 Task: Create new customer invoice with Date Opened: 19-May-23, Select Customer: Stage Store, Terms: Net 7. Make invoice entry for item-1 with Date: 19-May-23, Description: CoverGirl Outlast Extreme Wear Pressed Powder Classic Ivory 810
, Income Account: Income:Sales, Quantity: 2, Unit Price: 15.49, Sales Tax: Y, Sales Tax Included: Y, Tax Table: Sales Tax. Make entry for item-2 with Date: 19-May-23, Description: Milani Color Fetish Matte Lipstick Secret
, Income Account: Income:Sales, Quantity: 1, Unit Price: 14.99, Sales Tax: Y, Sales Tax Included: Y, Tax Table: Sales Tax. Post Invoice with Post Date: 19-May-23, Post to Accounts: Assets:Accounts Receivable. Pay / Process Payment with Transaction Date: 25-May-23, Amount: 45.97, Transfer Account: Checking Account. Go to 'Print Invoice'. Save a pdf copy of the invoice.
Action: Mouse moved to (174, 36)
Screenshot: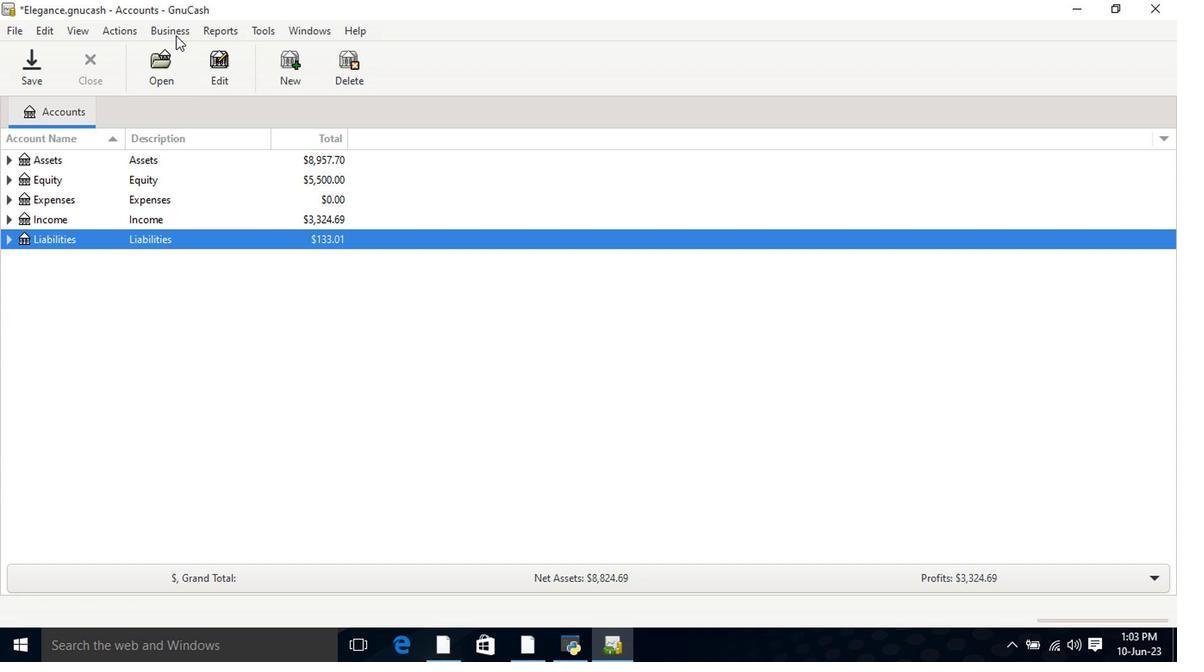 
Action: Mouse pressed left at (174, 36)
Screenshot: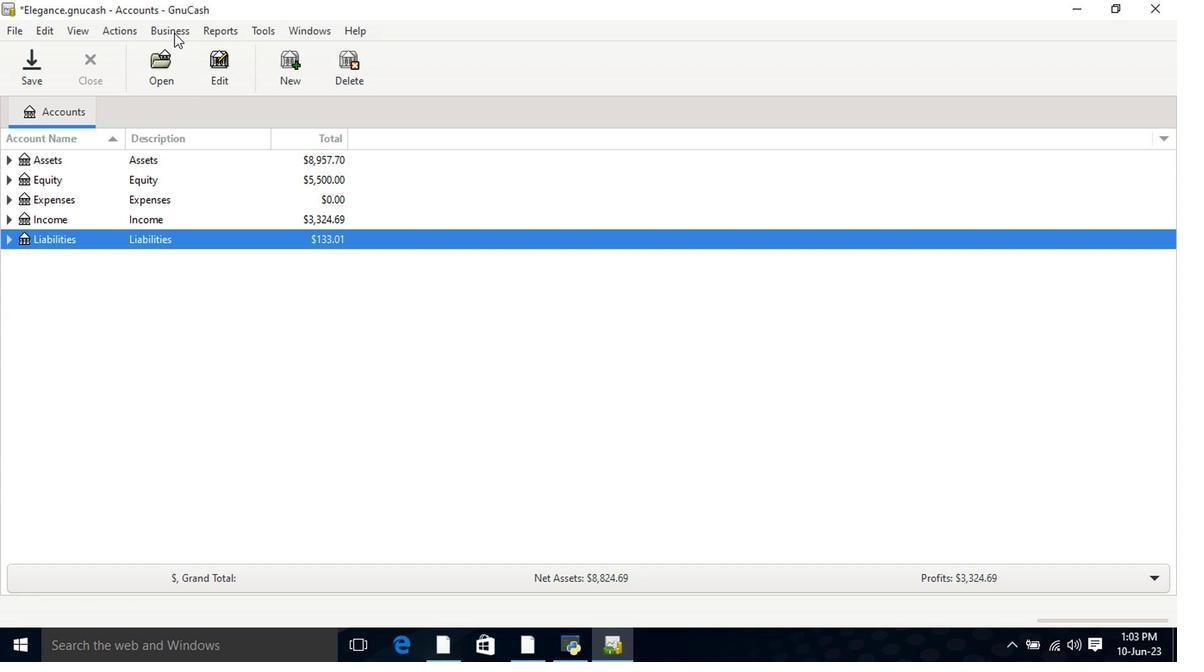
Action: Mouse moved to (180, 52)
Screenshot: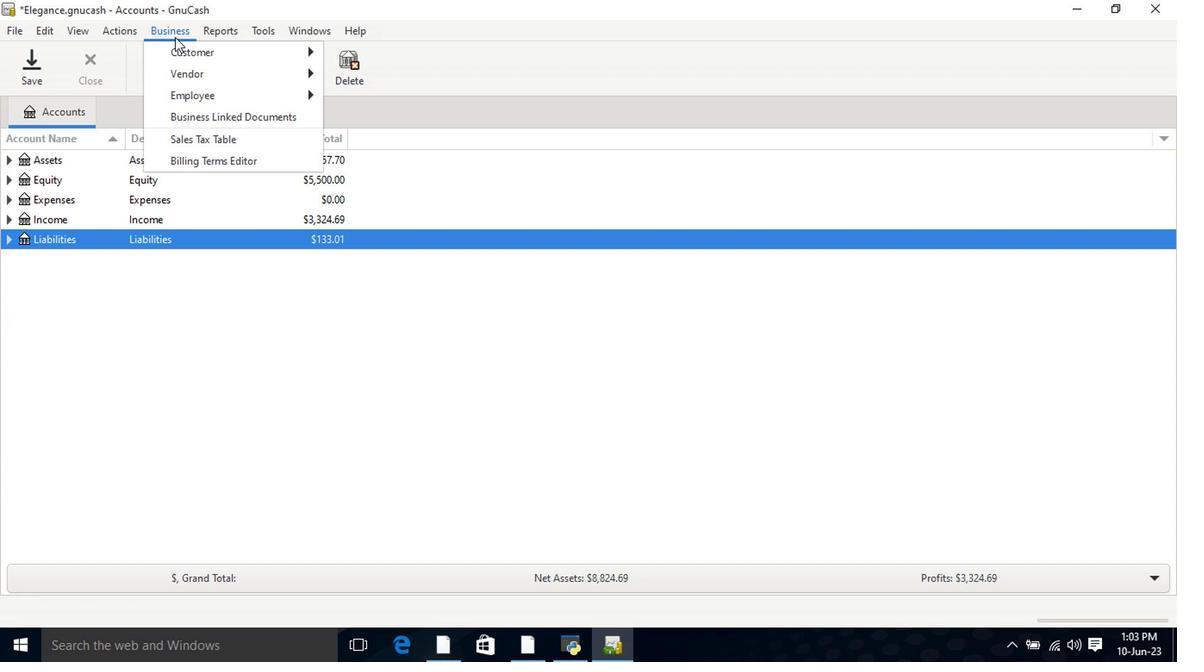 
Action: Mouse pressed left at (180, 52)
Screenshot: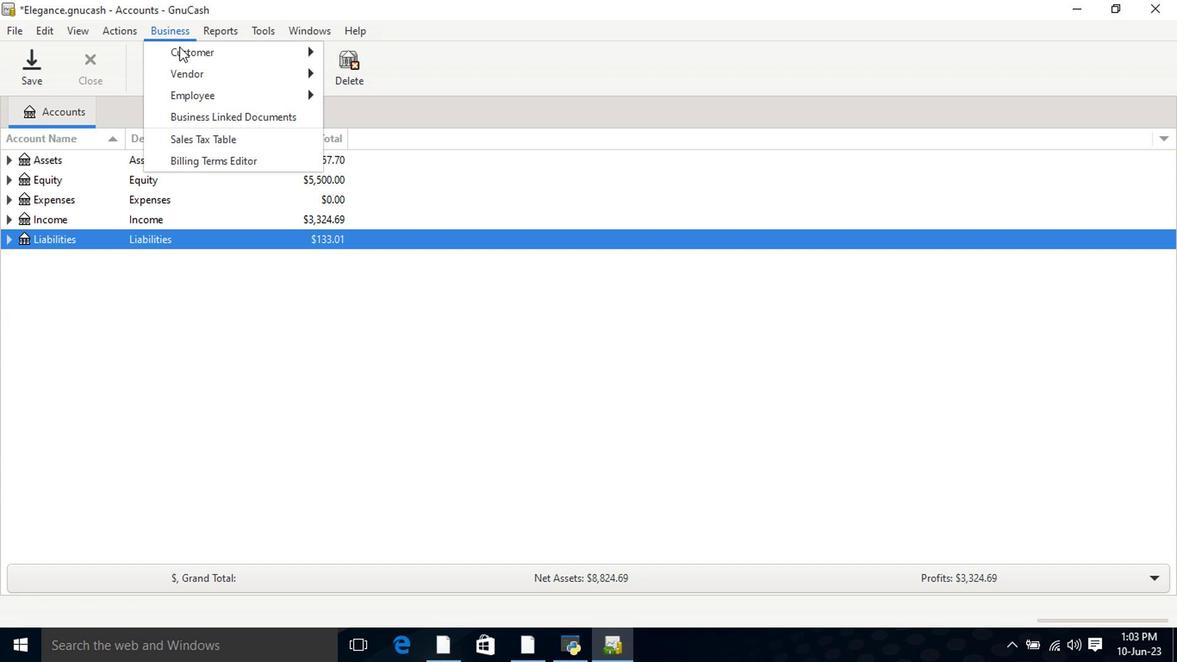 
Action: Mouse moved to (353, 117)
Screenshot: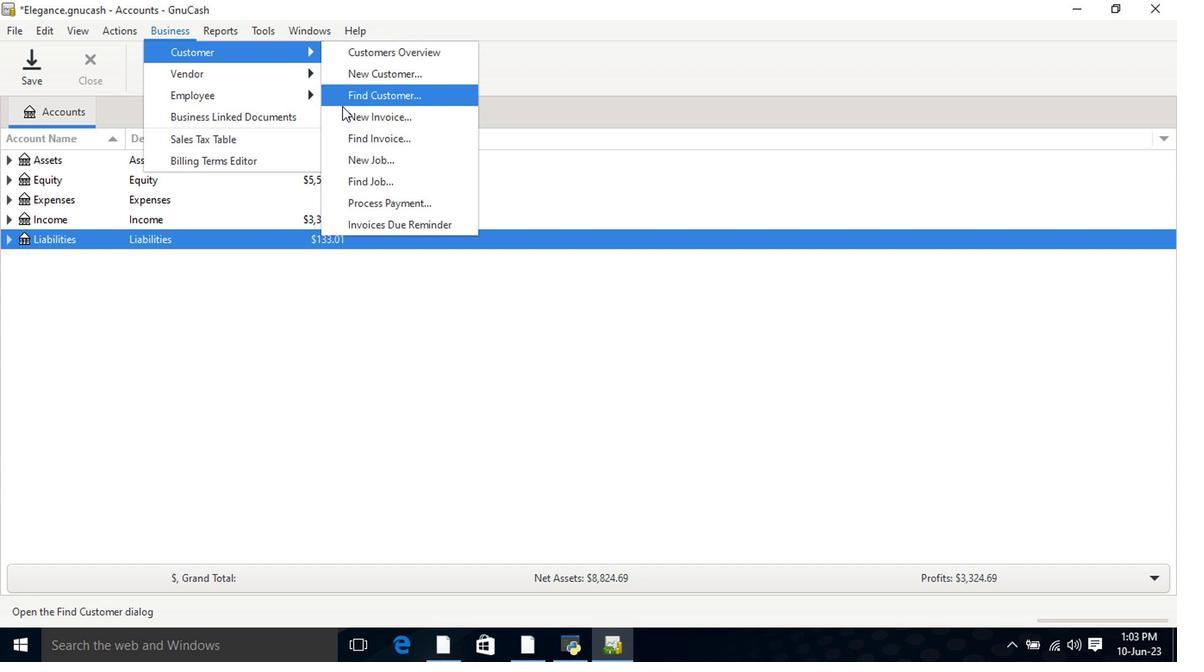 
Action: Mouse pressed left at (353, 117)
Screenshot: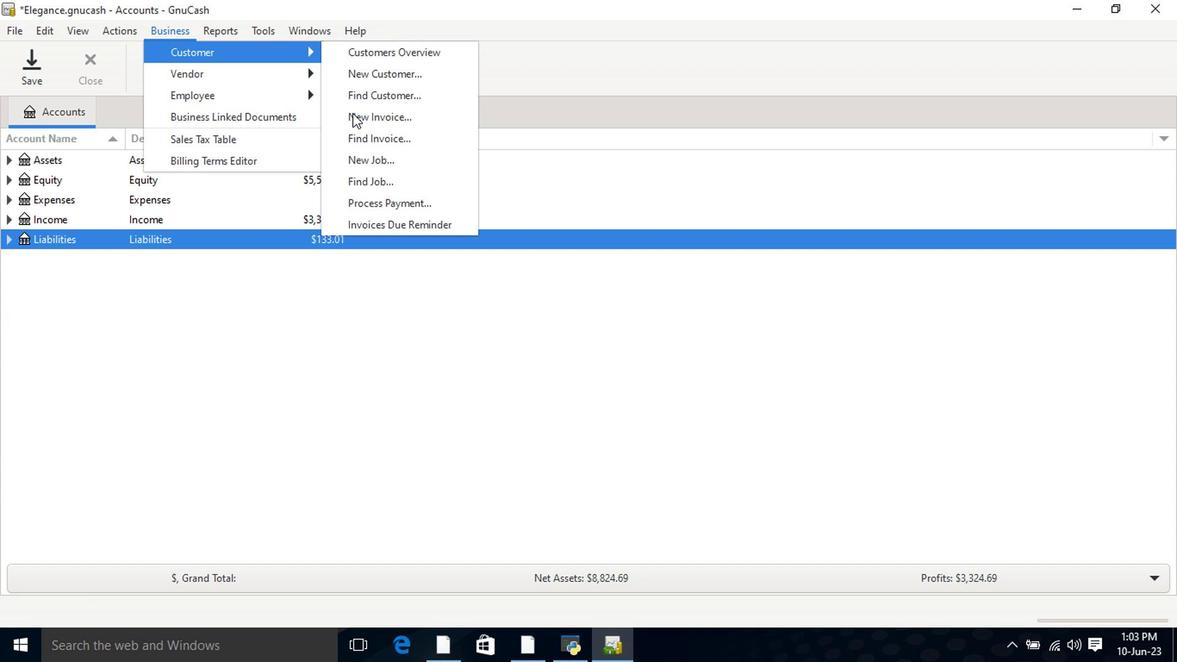 
Action: Mouse moved to (698, 264)
Screenshot: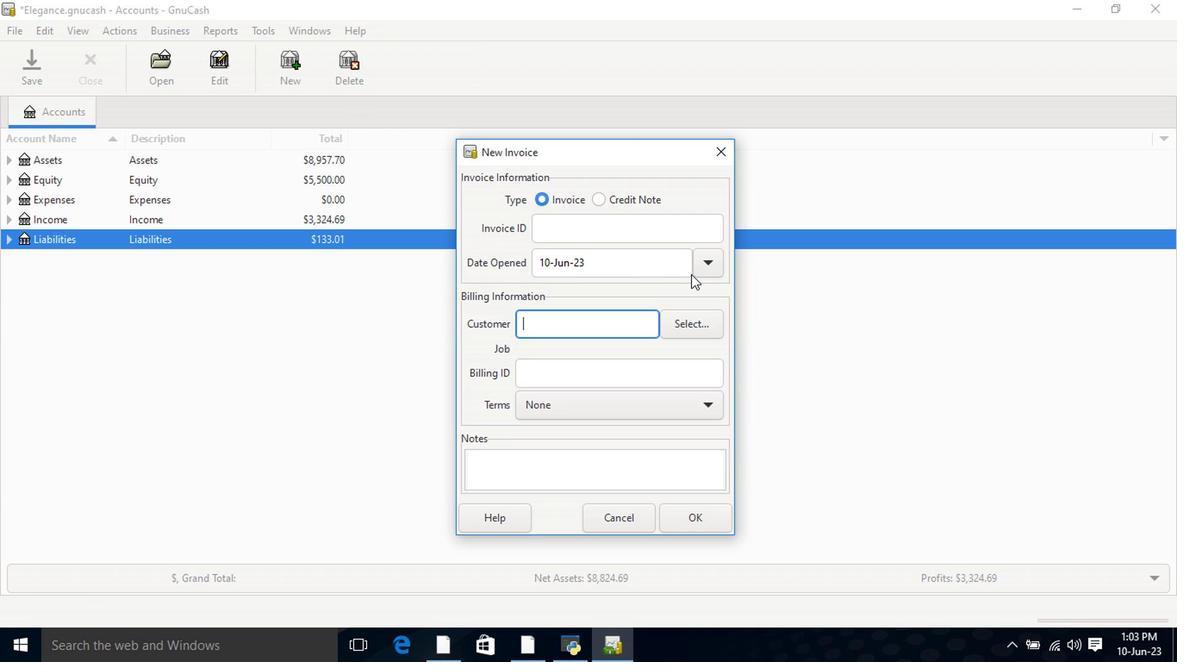 
Action: Mouse pressed left at (698, 264)
Screenshot: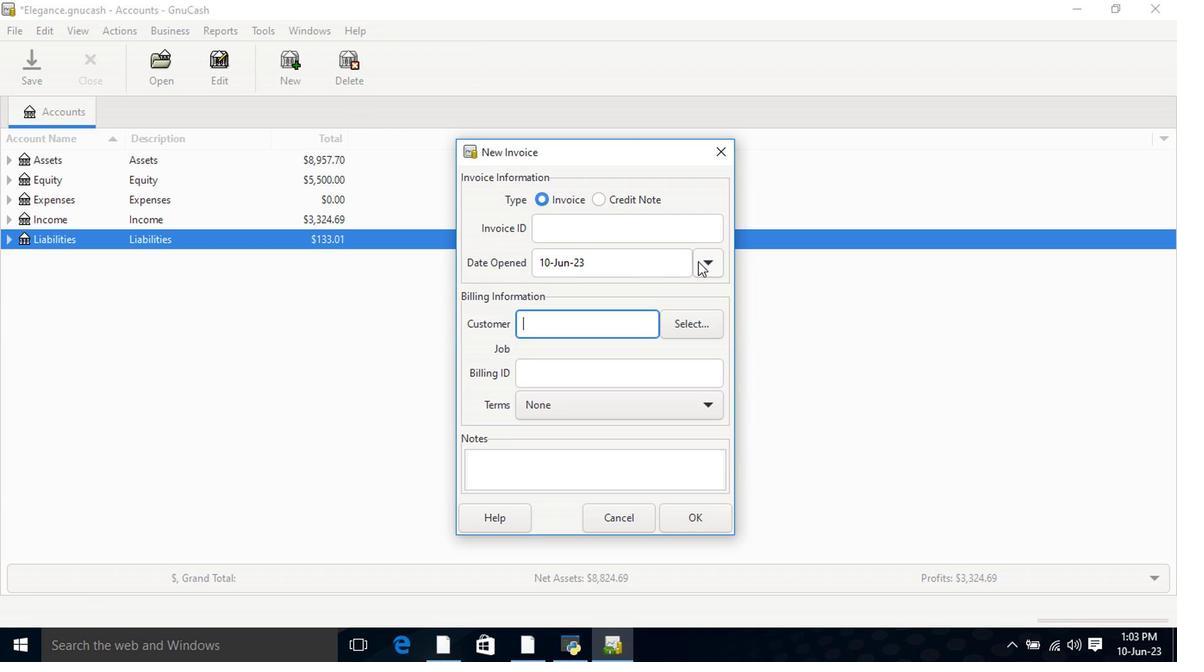 
Action: Mouse moved to (576, 292)
Screenshot: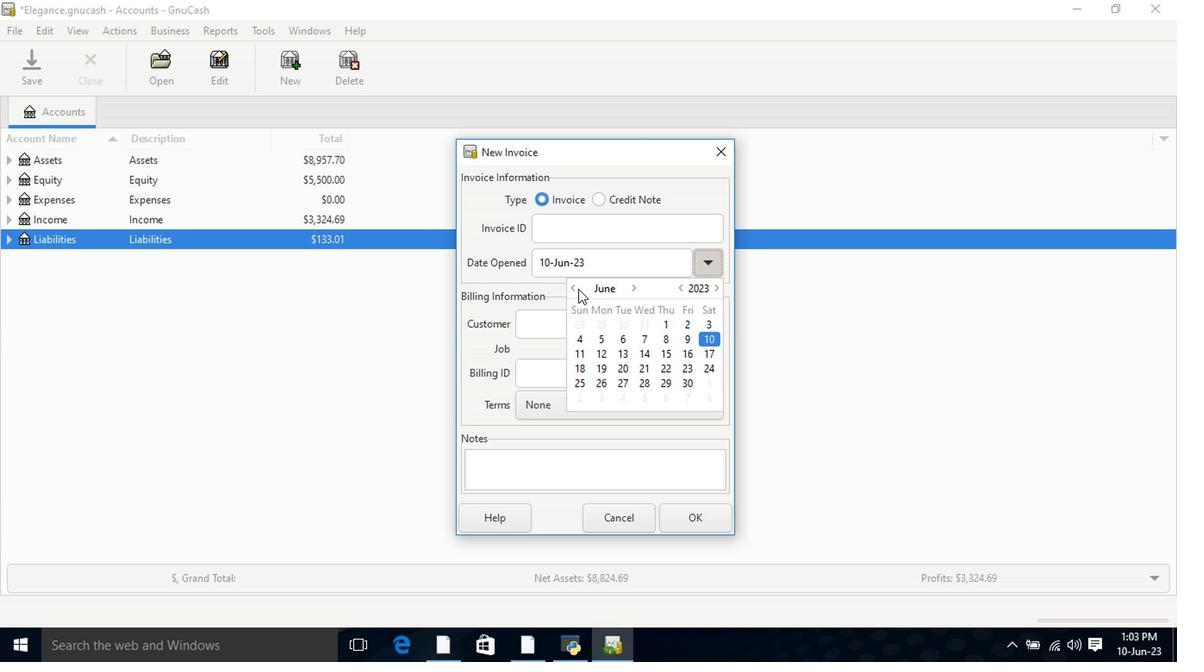 
Action: Mouse pressed left at (576, 292)
Screenshot: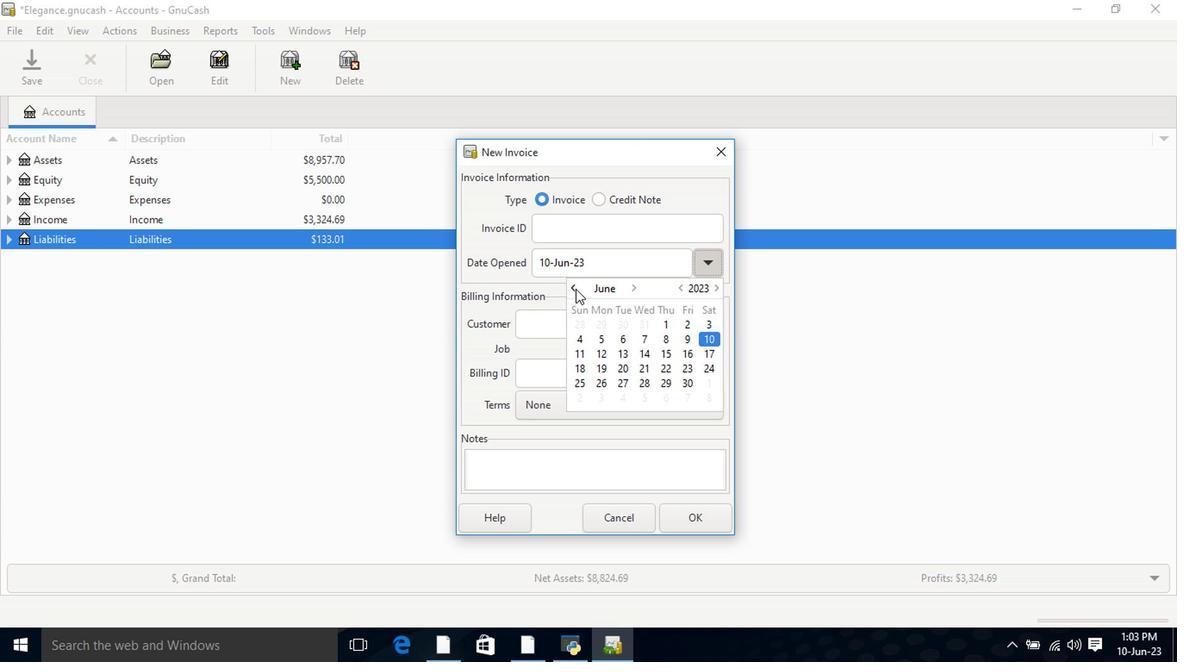 
Action: Mouse moved to (686, 358)
Screenshot: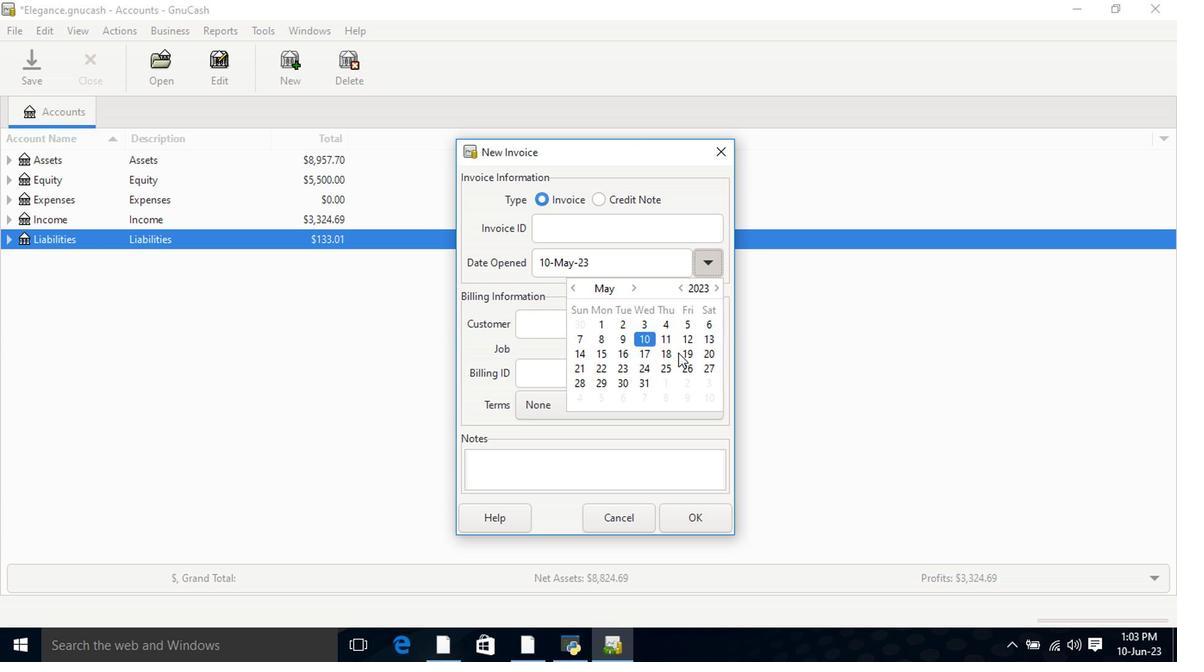 
Action: Mouse pressed left at (686, 358)
Screenshot: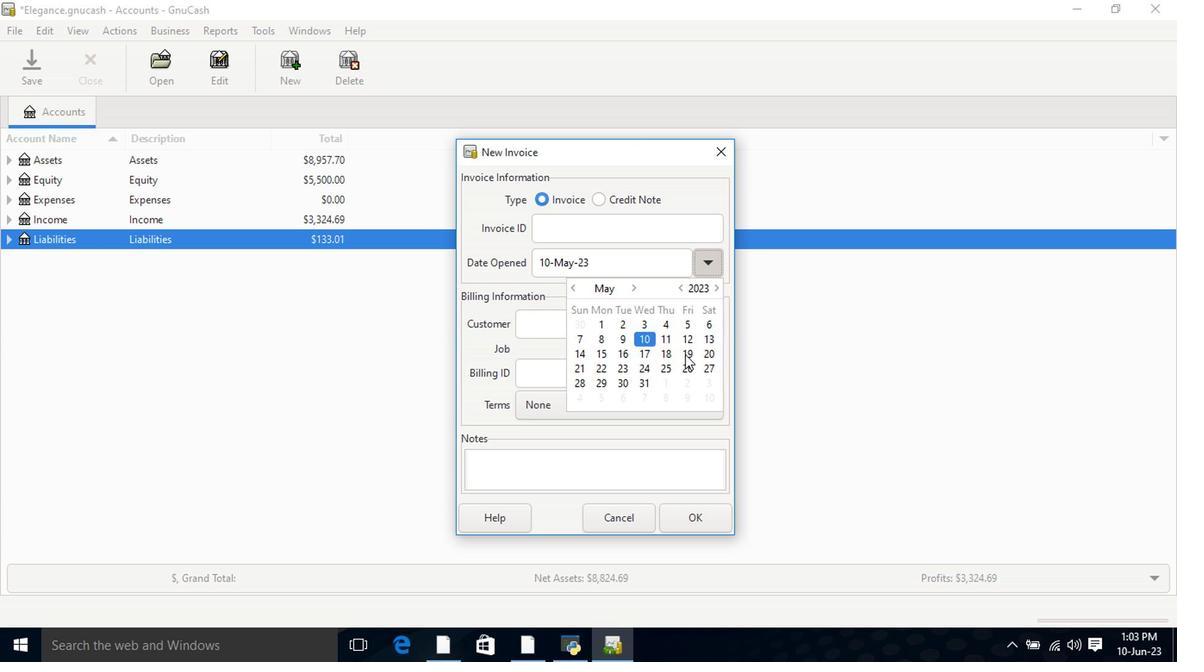 
Action: Mouse pressed left at (686, 358)
Screenshot: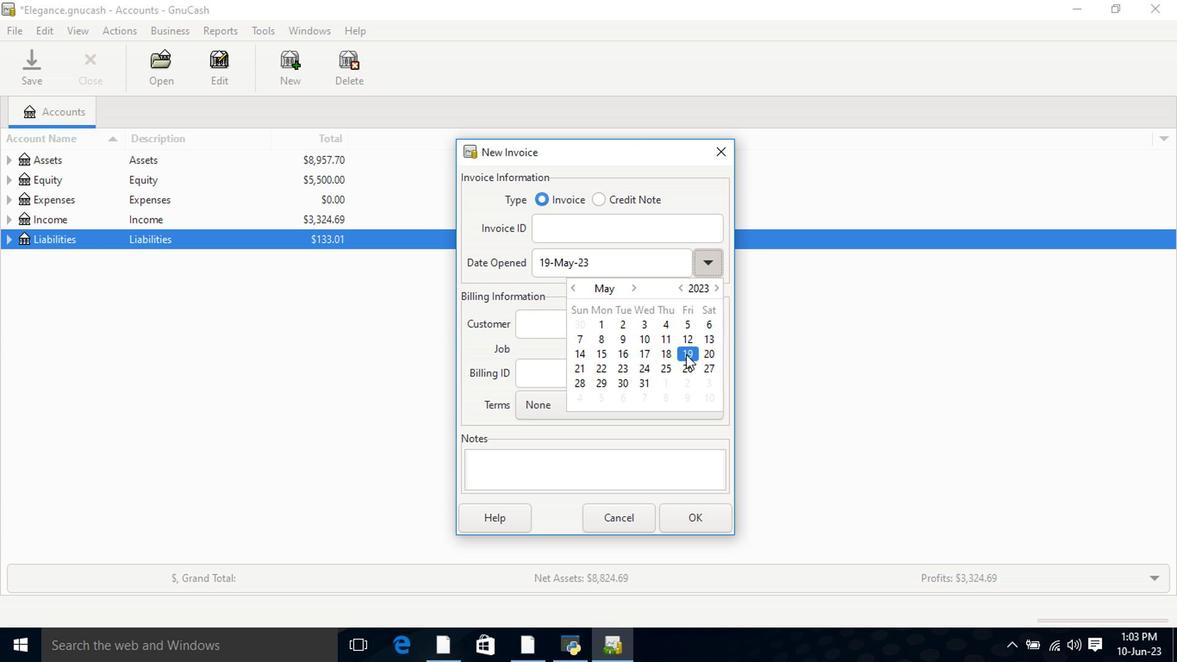 
Action: Mouse moved to (617, 331)
Screenshot: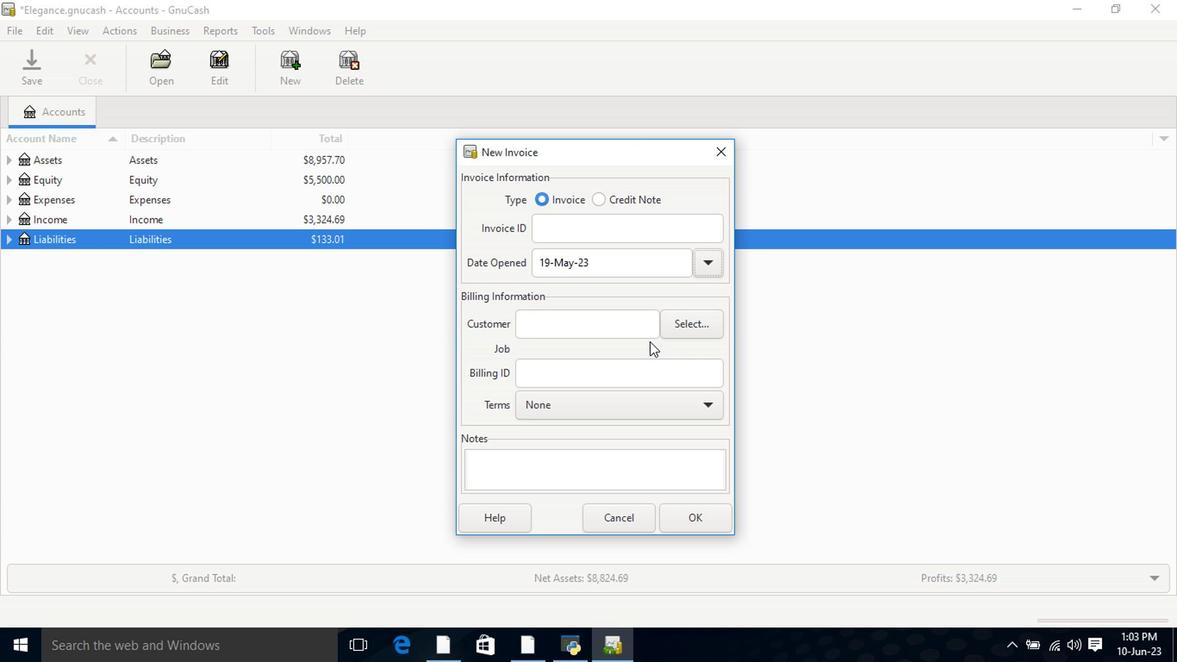 
Action: Mouse pressed left at (617, 331)
Screenshot: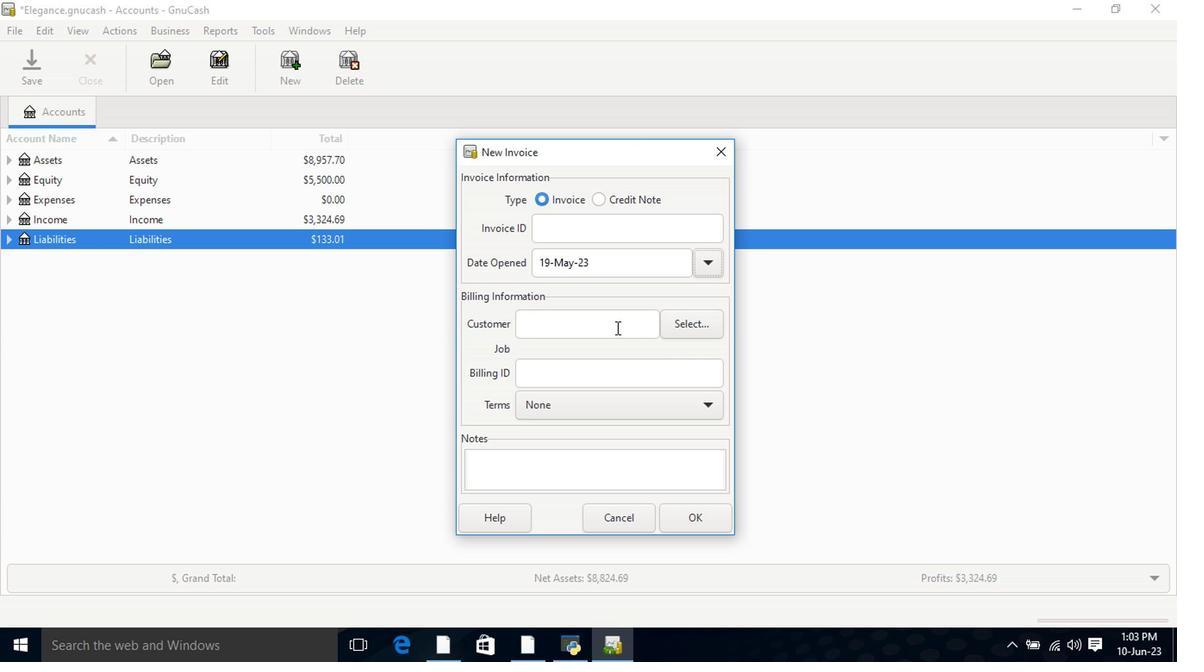 
Action: Key pressed <Key.shift>Stag
Screenshot: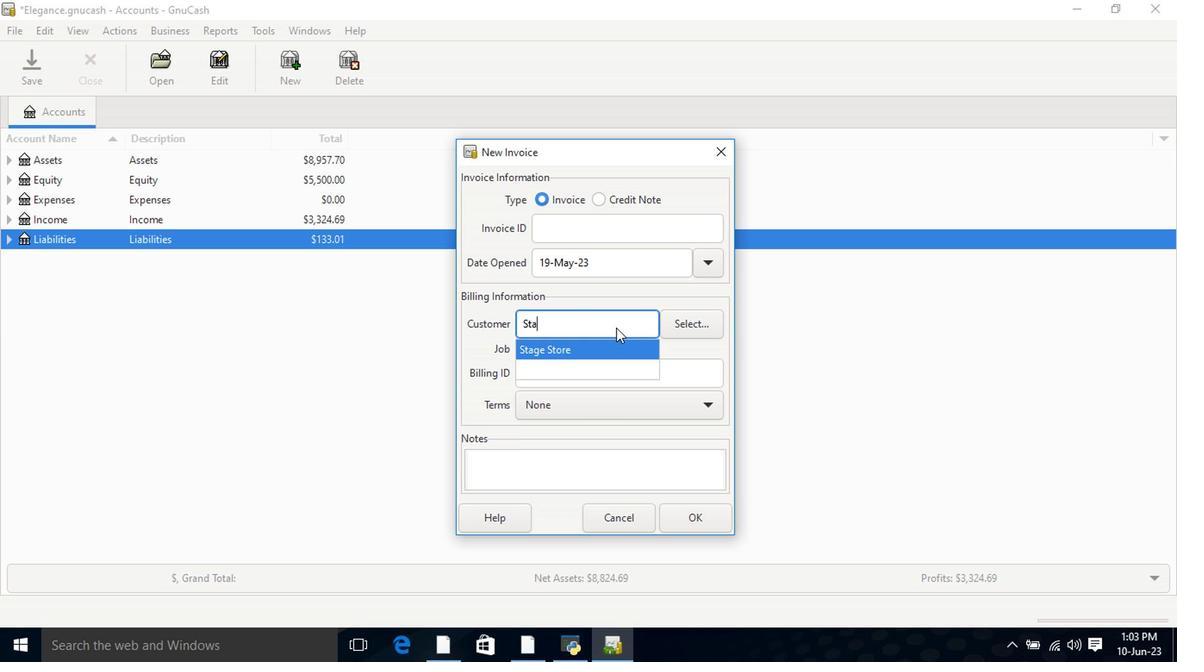 
Action: Mouse moved to (610, 347)
Screenshot: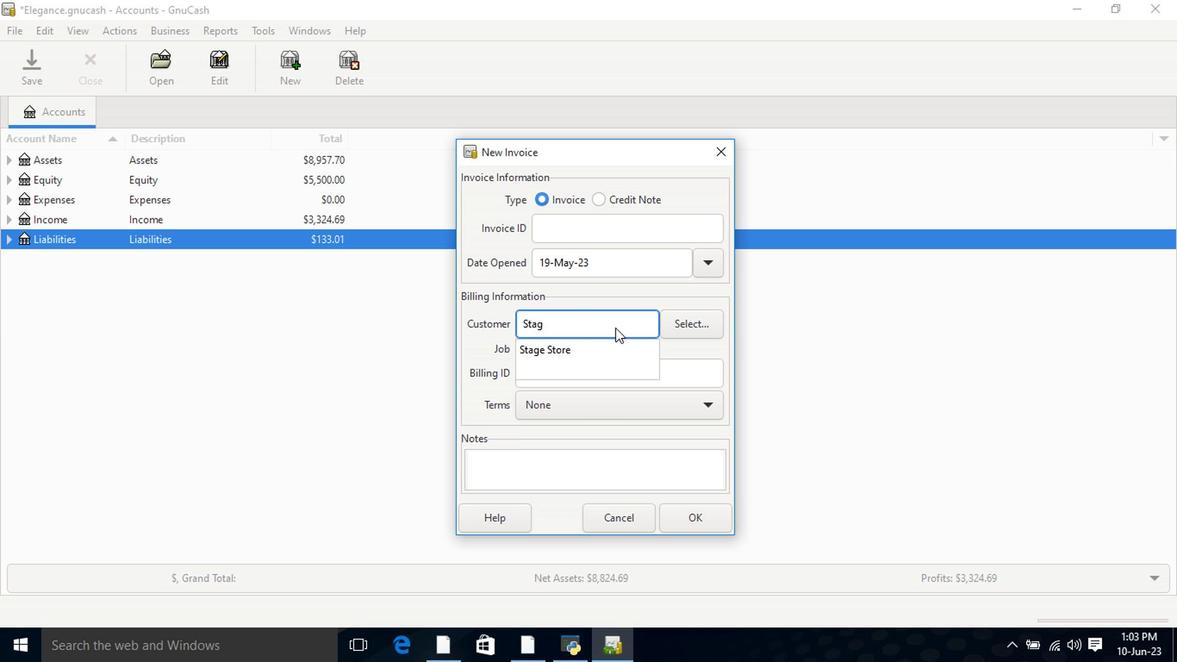 
Action: Mouse pressed left at (610, 347)
Screenshot: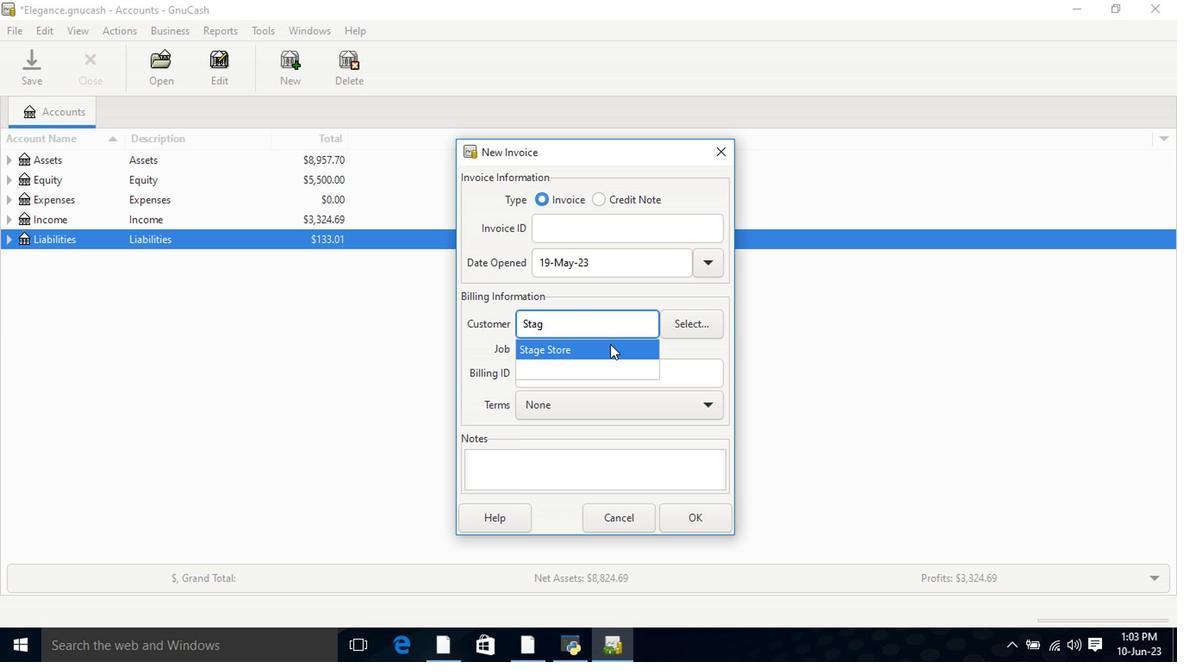 
Action: Mouse moved to (609, 422)
Screenshot: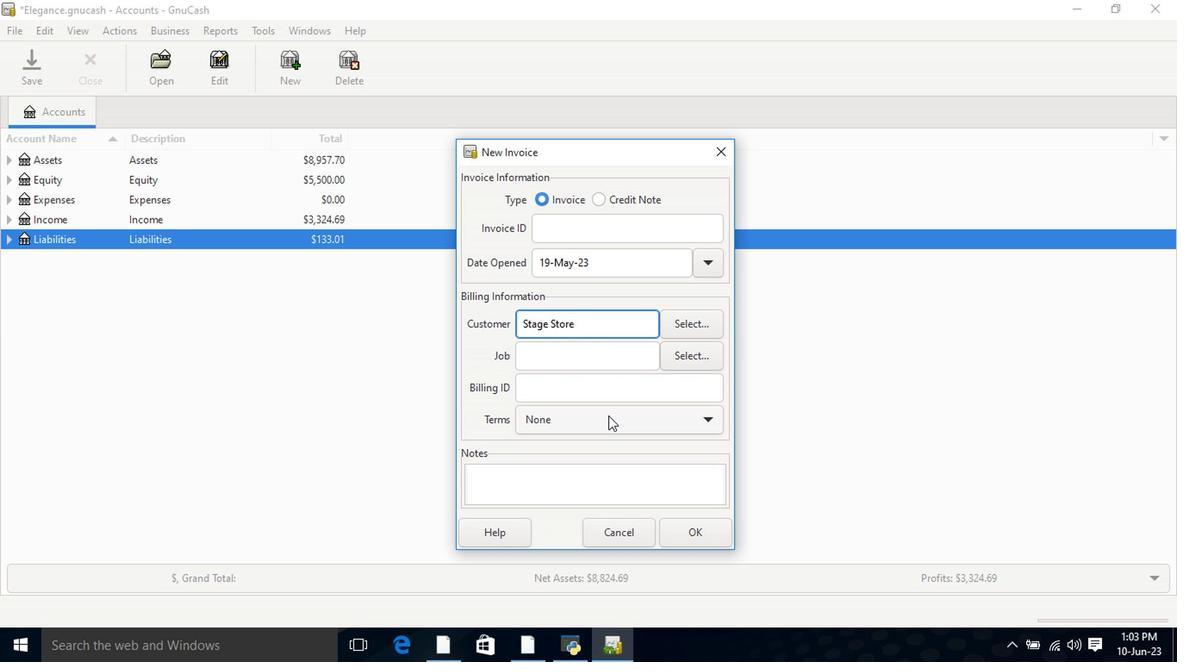 
Action: Mouse pressed left at (609, 422)
Screenshot: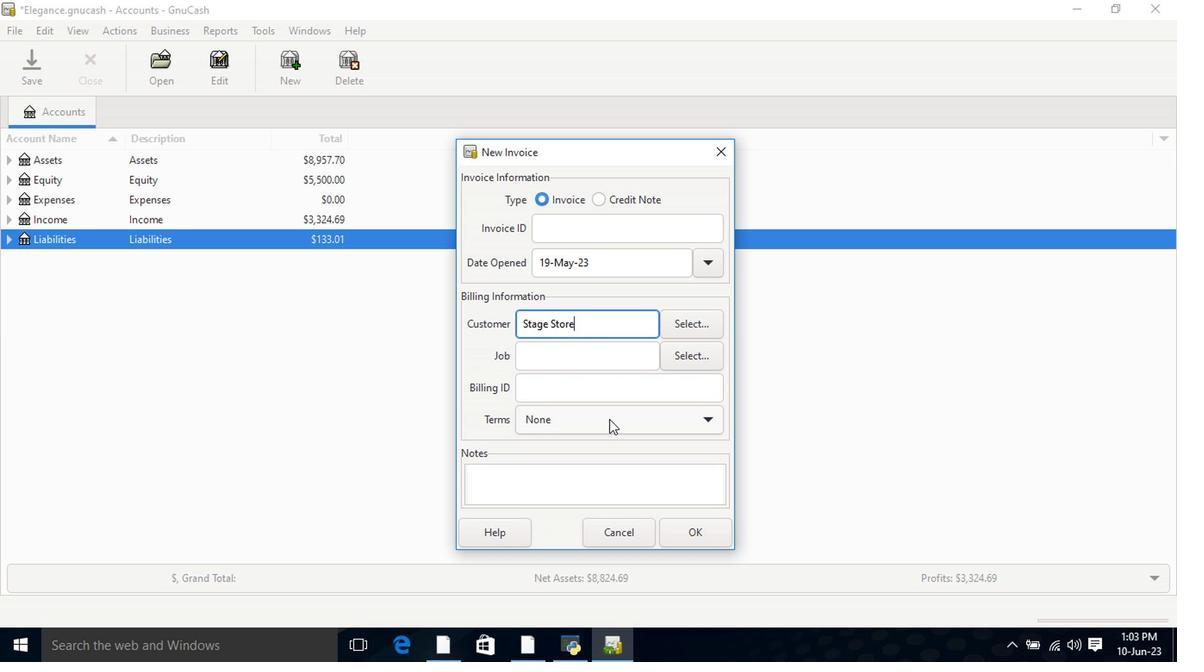 
Action: Mouse moved to (599, 498)
Screenshot: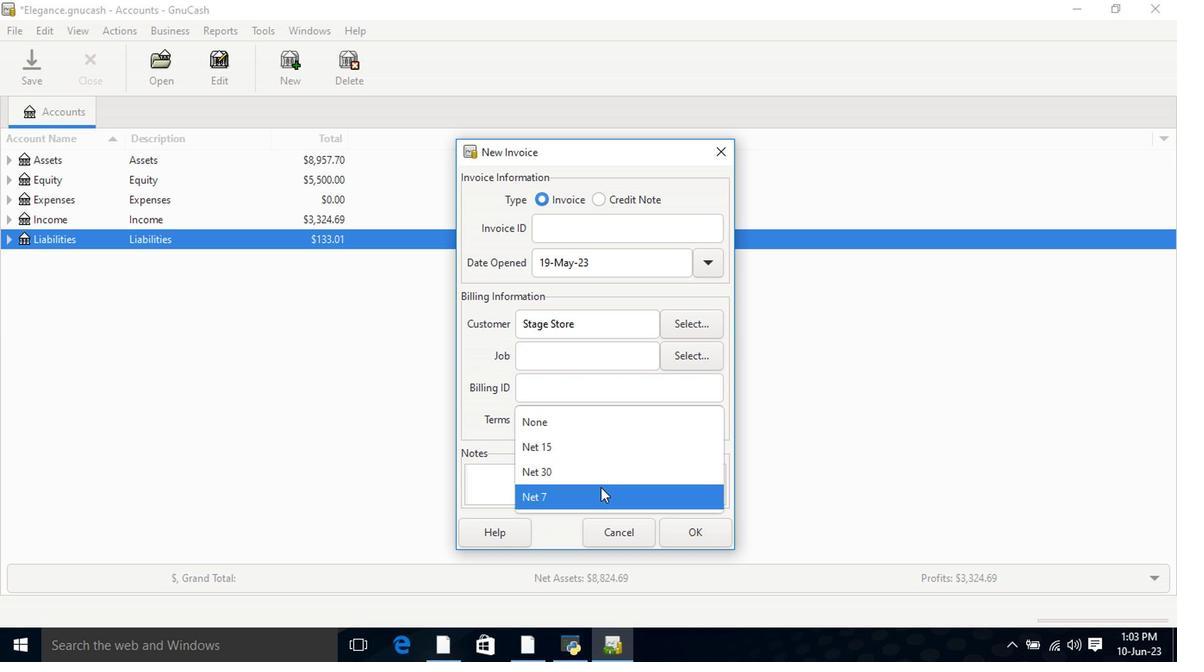 
Action: Mouse pressed left at (599, 498)
Screenshot: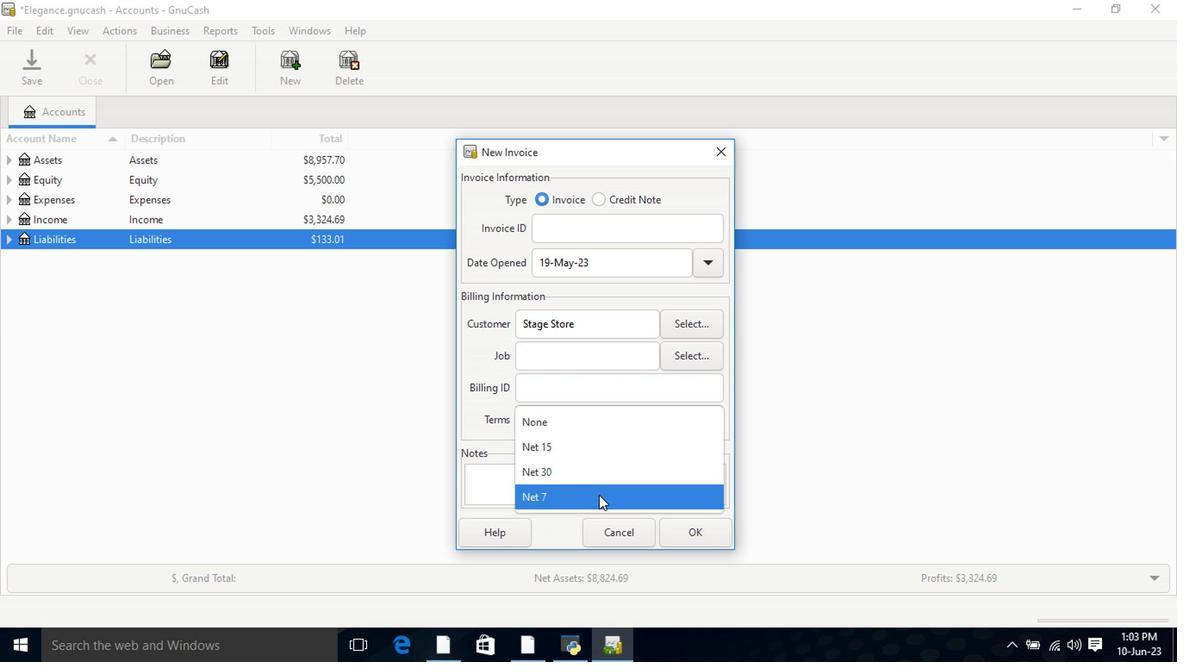 
Action: Mouse moved to (677, 530)
Screenshot: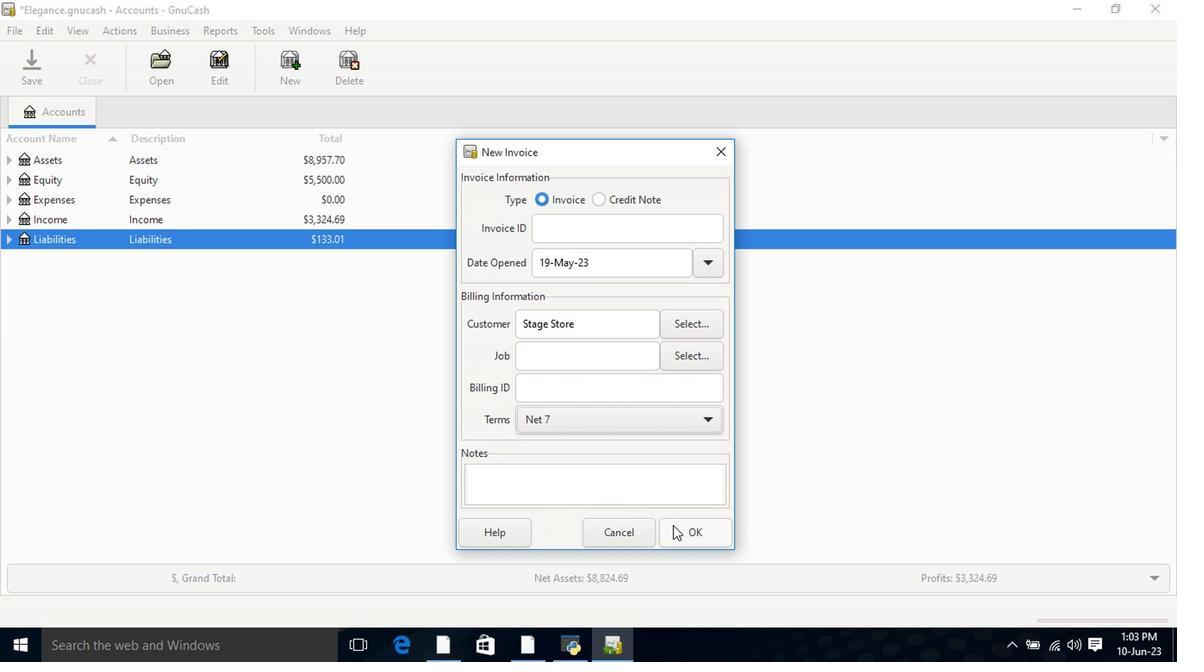 
Action: Mouse pressed left at (677, 530)
Screenshot: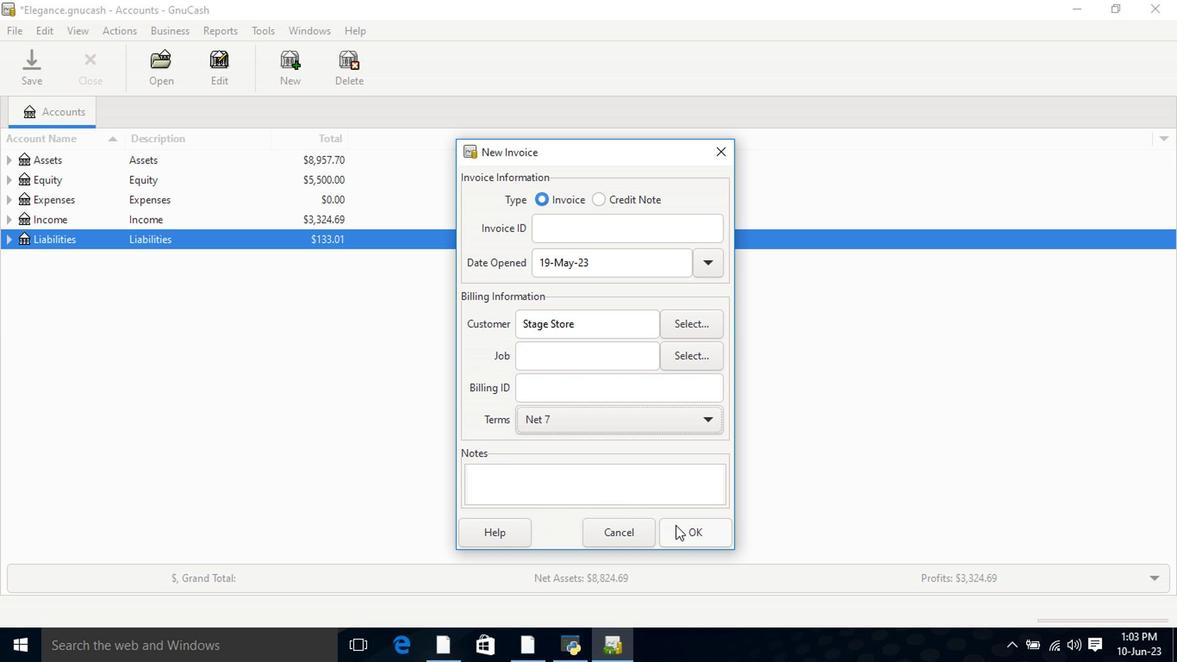 
Action: Mouse moved to (81, 337)
Screenshot: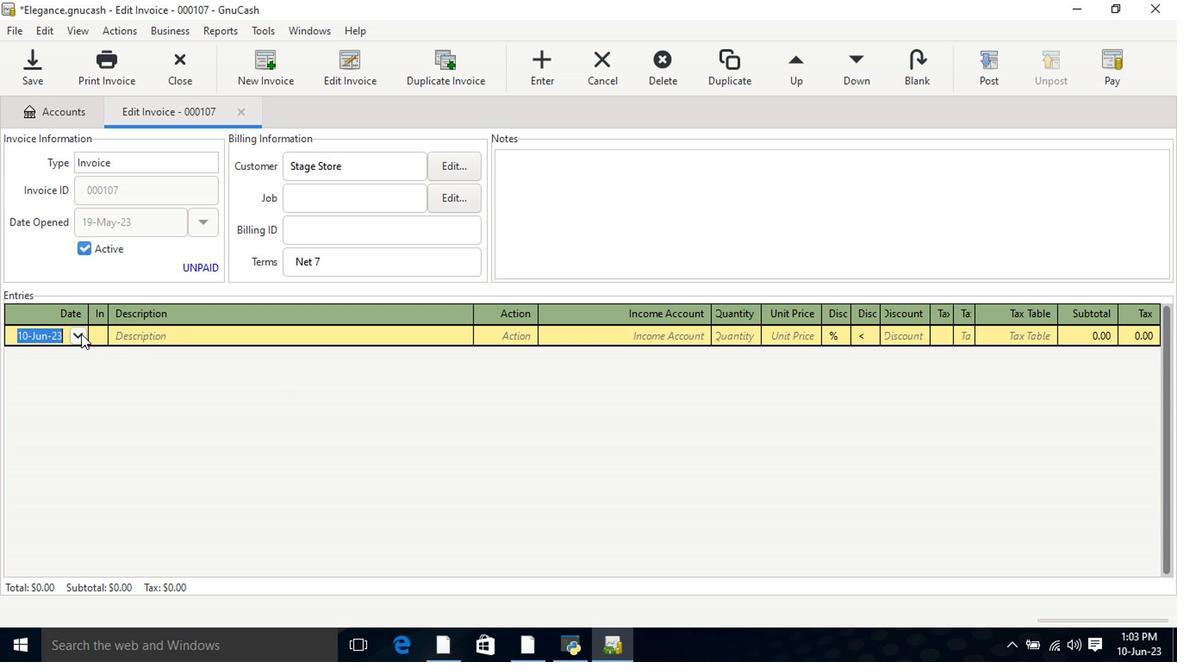 
Action: Mouse pressed left at (81, 337)
Screenshot: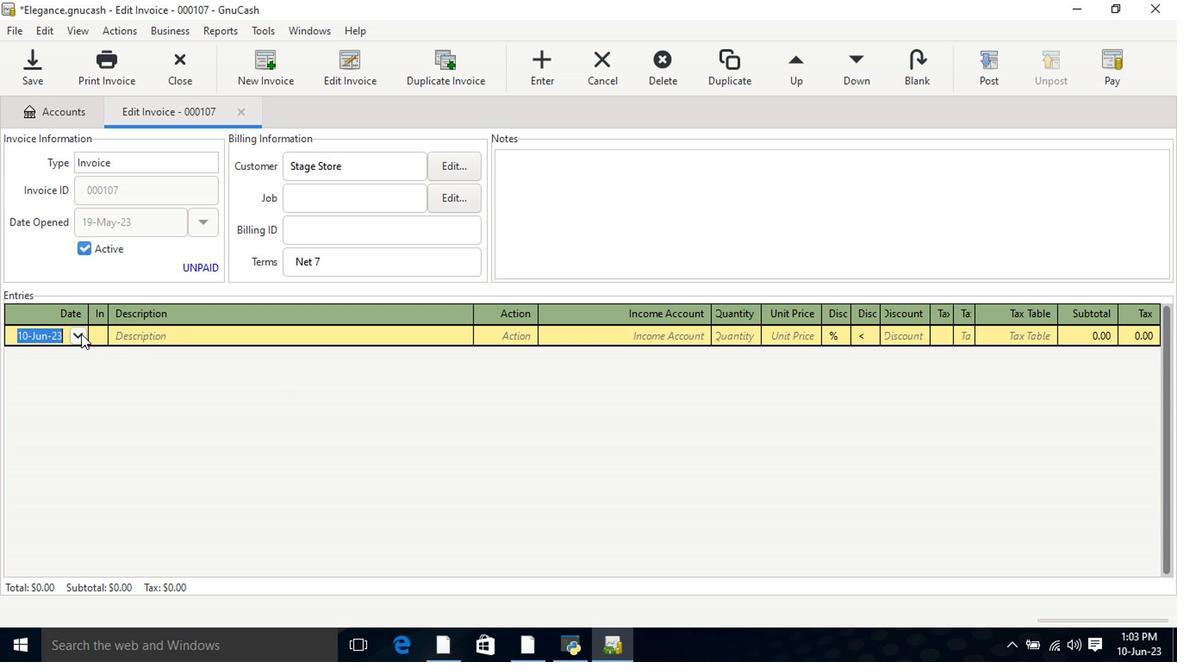 
Action: Mouse moved to (13, 366)
Screenshot: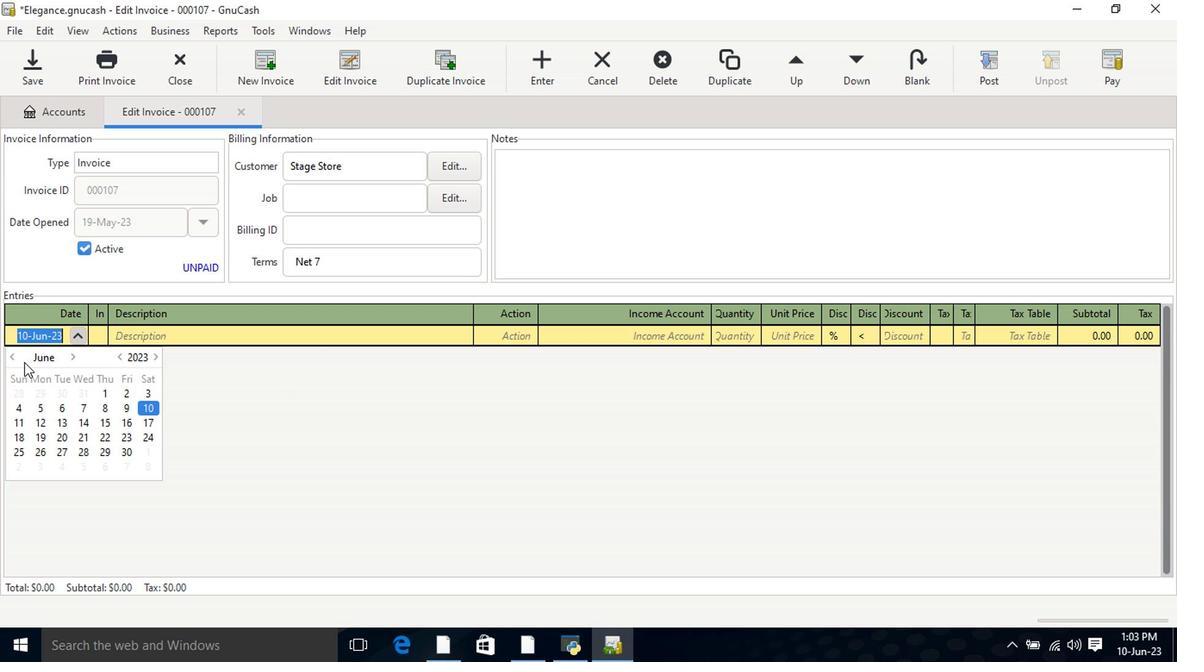 
Action: Mouse pressed left at (13, 366)
Screenshot: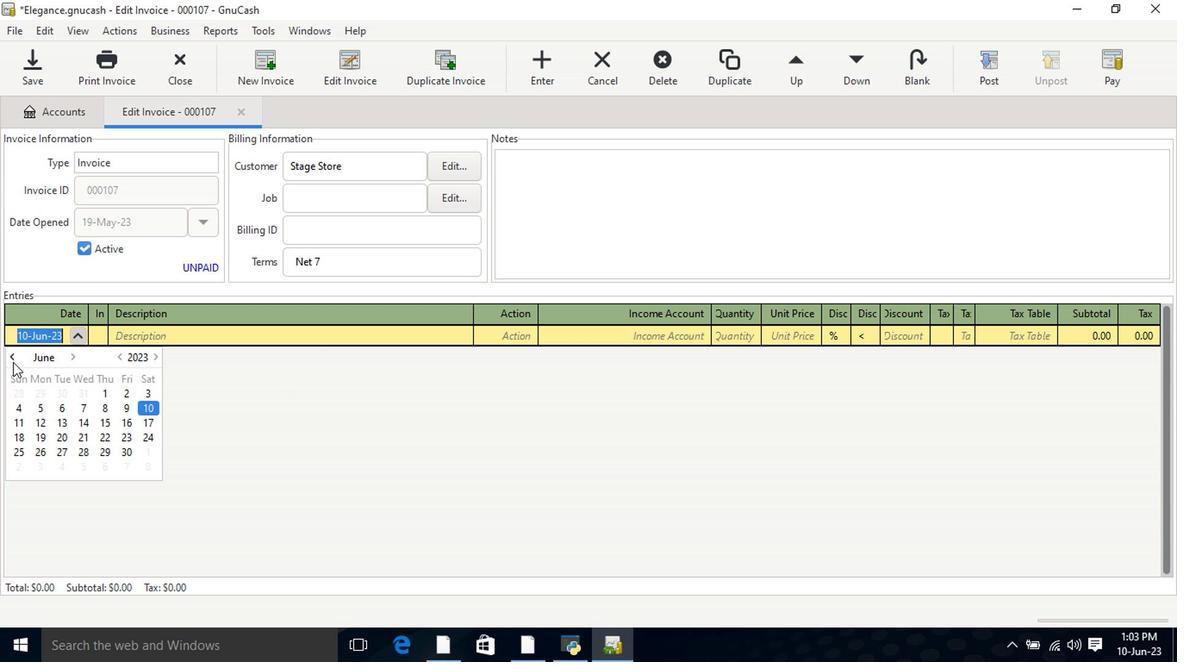 
Action: Mouse moved to (127, 424)
Screenshot: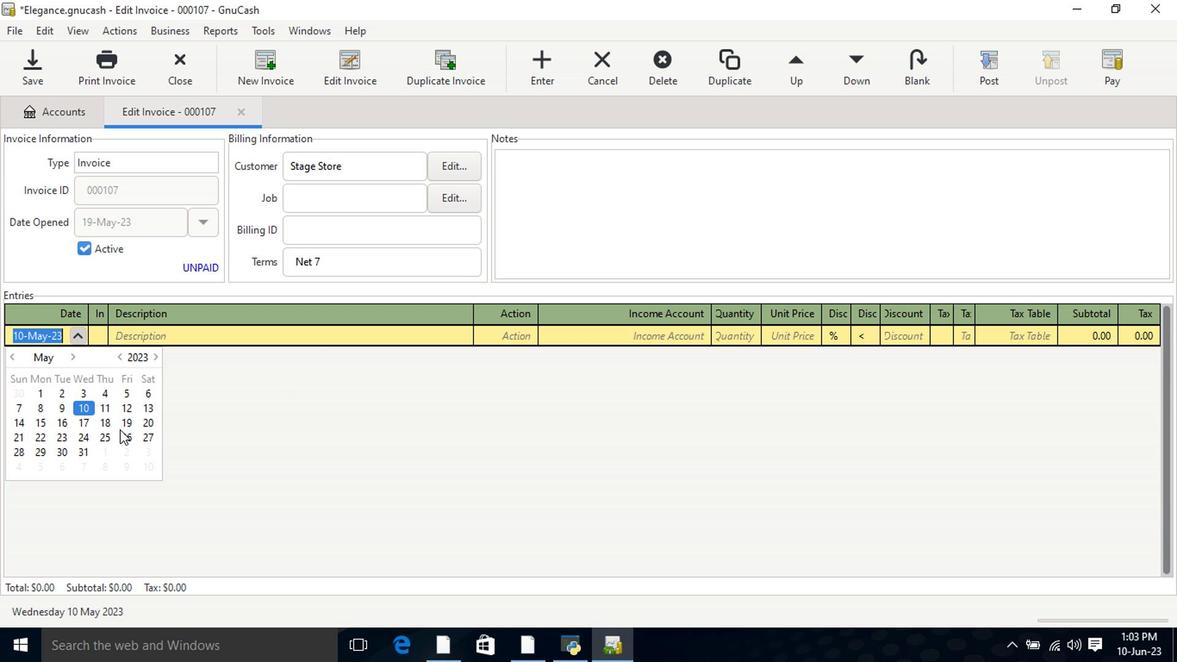 
Action: Mouse pressed left at (127, 424)
Screenshot: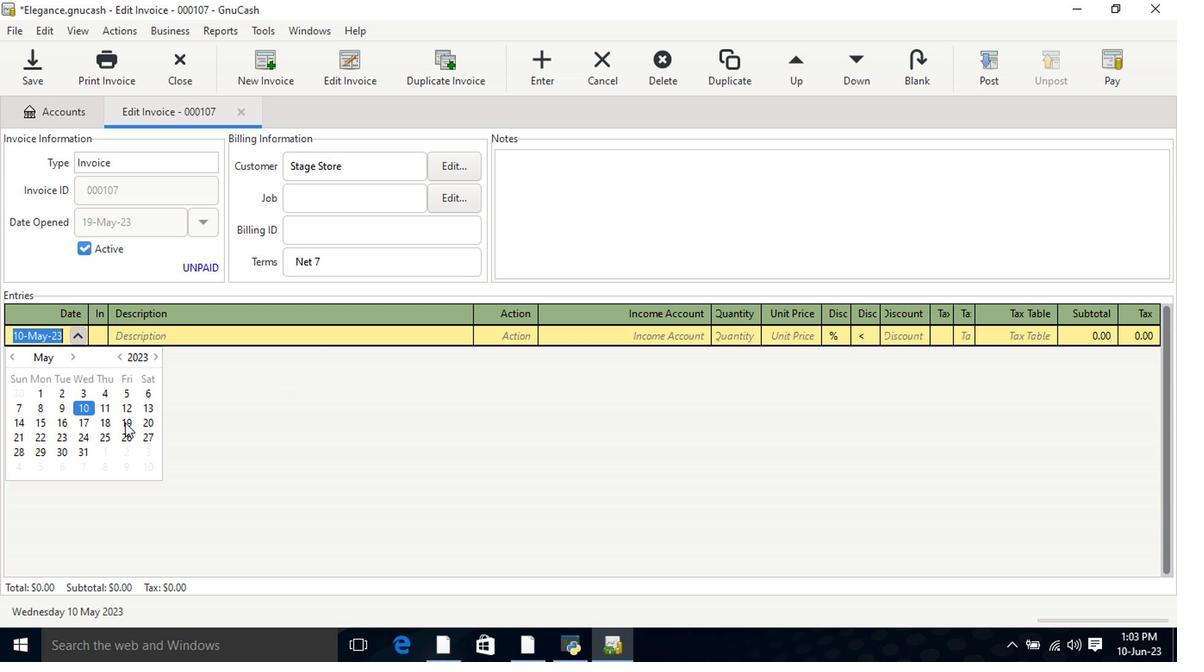 
Action: Mouse pressed left at (127, 424)
Screenshot: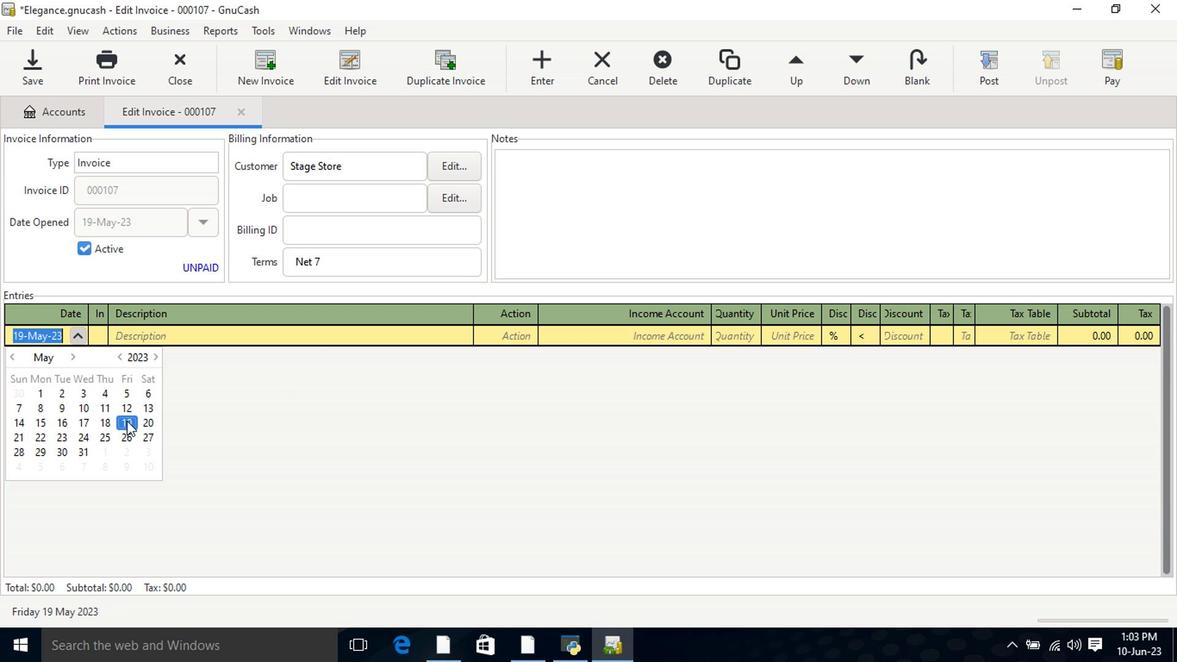
Action: Mouse moved to (185, 332)
Screenshot: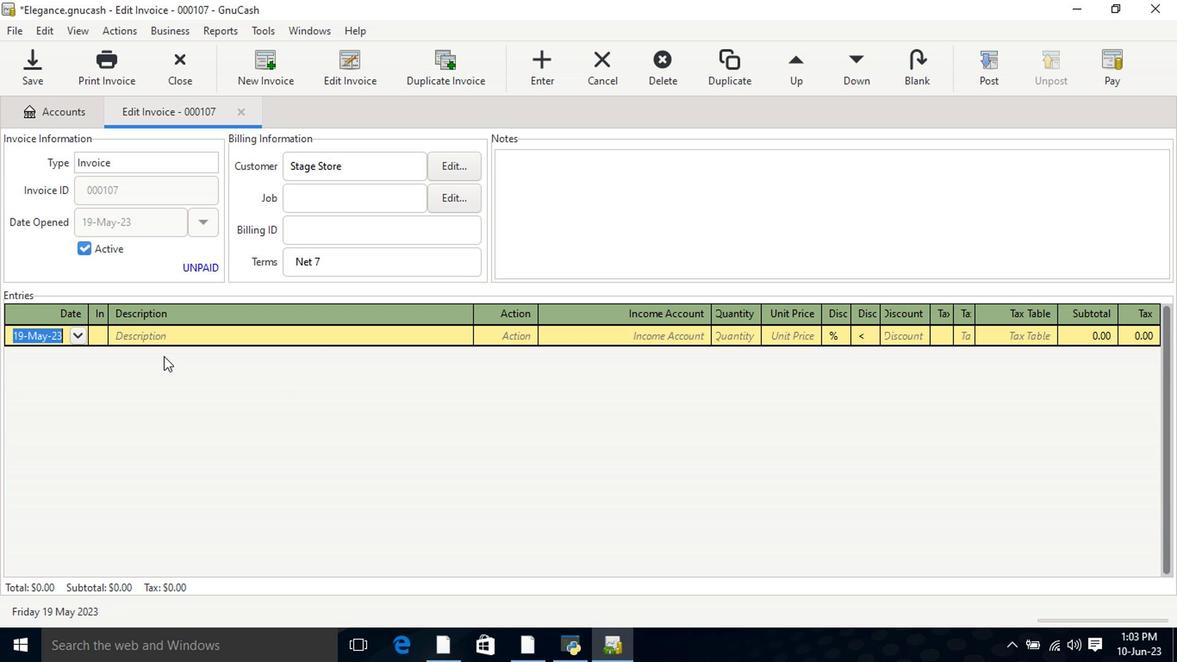 
Action: Mouse pressed left at (185, 332)
Screenshot: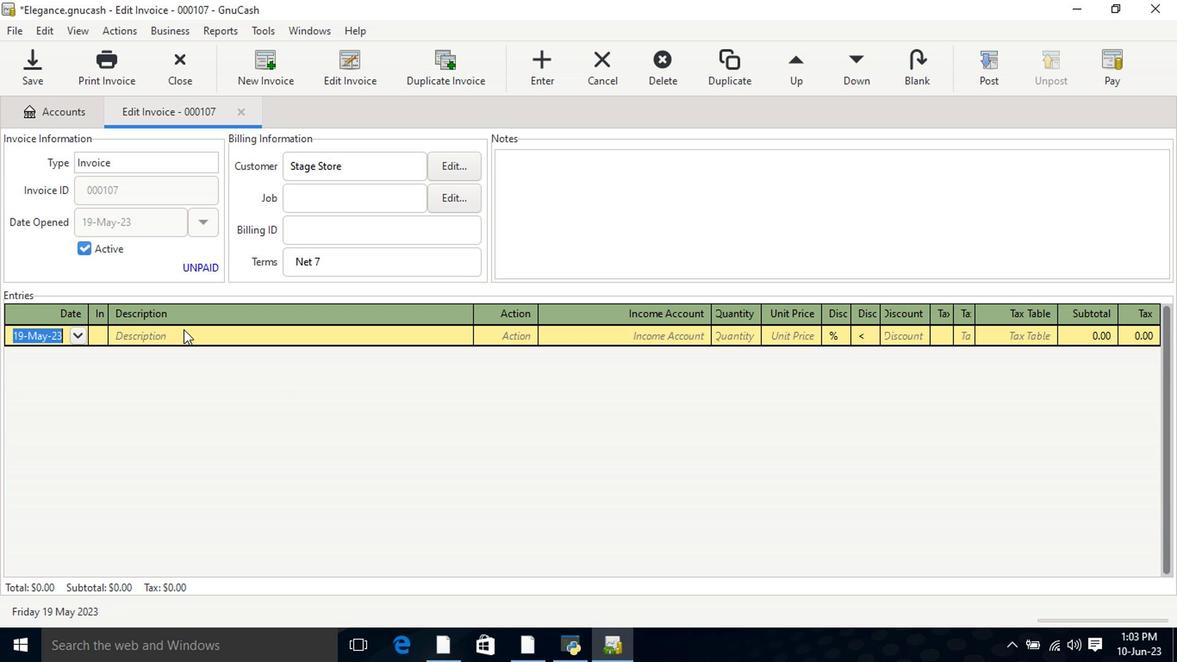 
Action: Mouse moved to (188, 336)
Screenshot: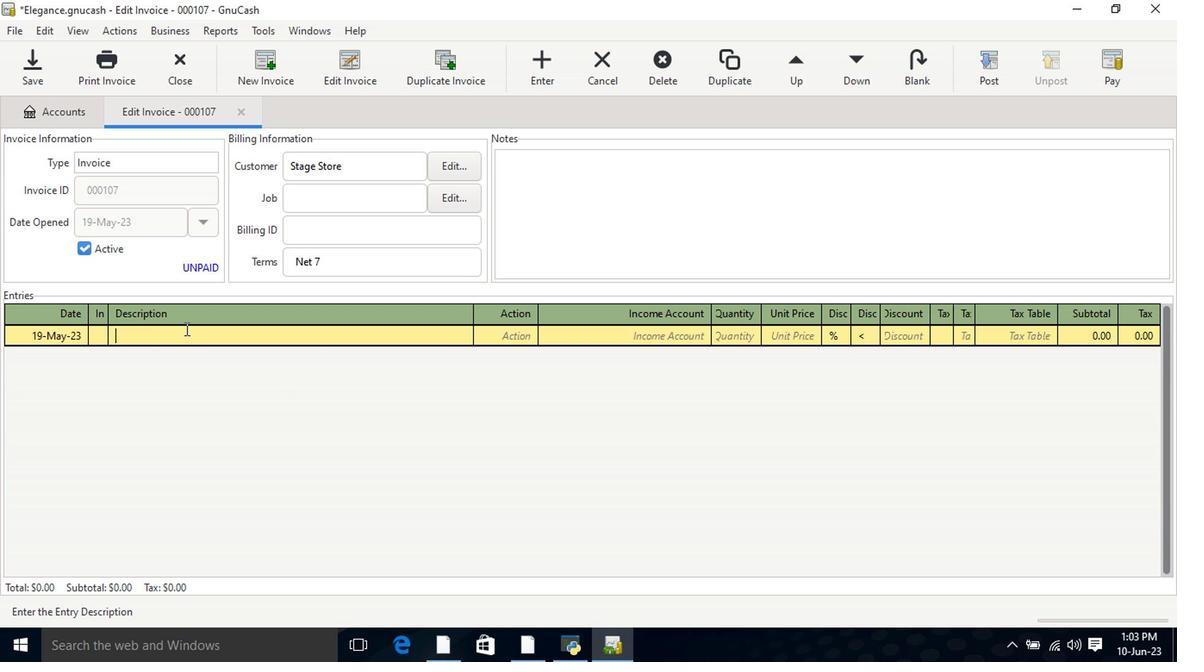 
Action: Key pressed <Key.shift>Cover<Key.shift>Girl<Key.space><Key.shift>Outlast<Key.space><Key.shift>Extreme<Key.space><Key.shift>War<Key.backspace><Key.backspace>ear<Key.space><Key.shift>Pressed<Key.space><Key.shift>Powder<Key.space><Key.shift>Classic<Key.space><Key.shift>Ivory<Key.space>810<Key.tab>2<Key.tab>15.49<Key.tab>
Screenshot: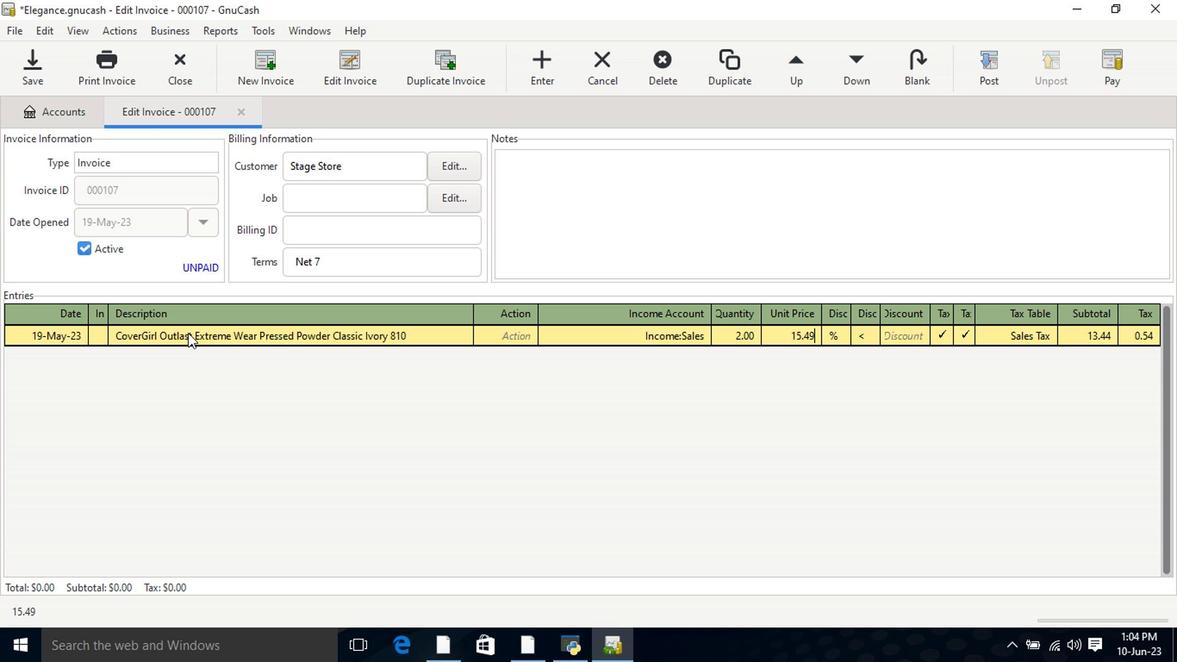 
Action: Mouse moved to (939, 343)
Screenshot: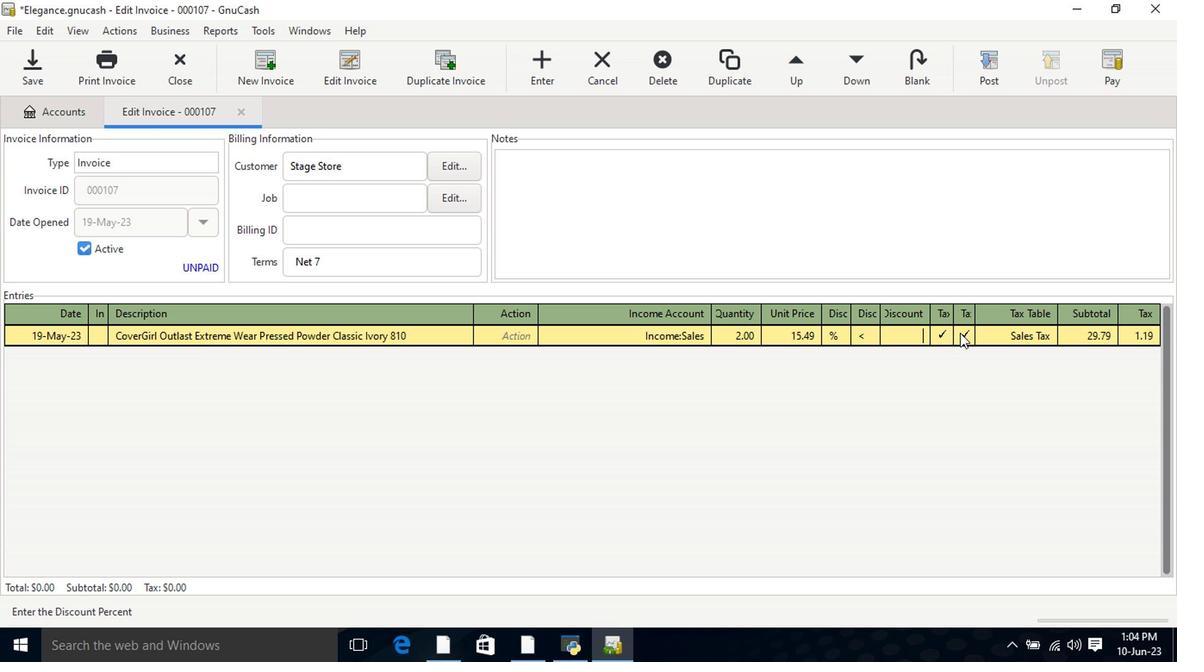 
Action: Mouse pressed left at (939, 343)
Screenshot: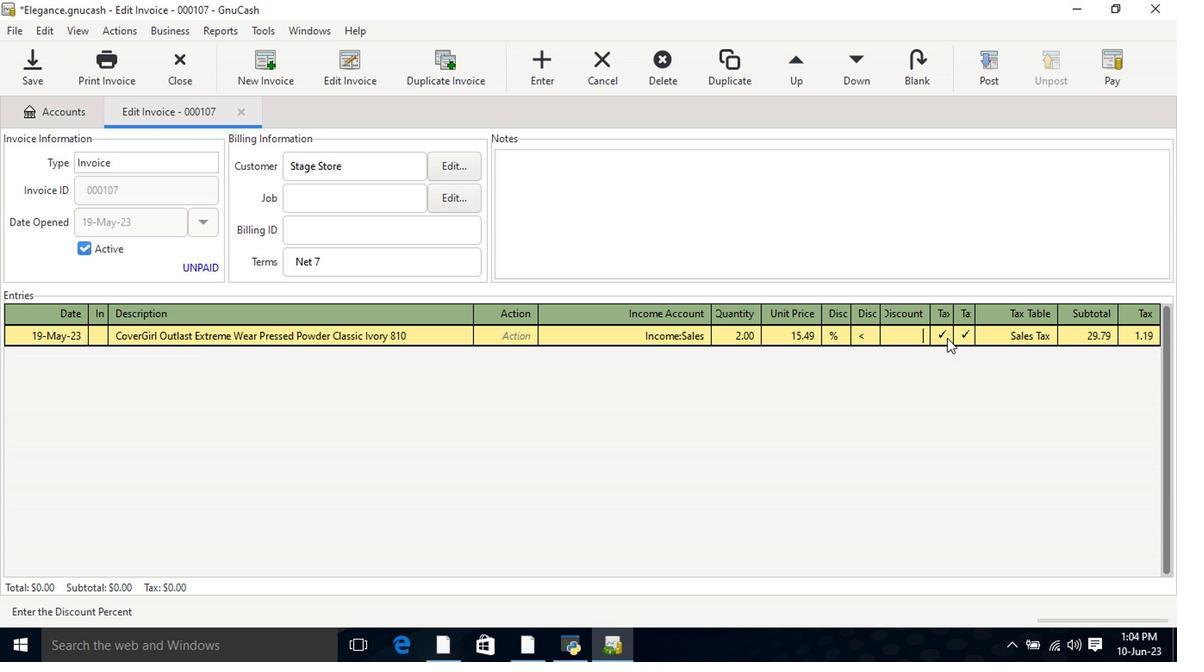 
Action: Mouse moved to (939, 341)
Screenshot: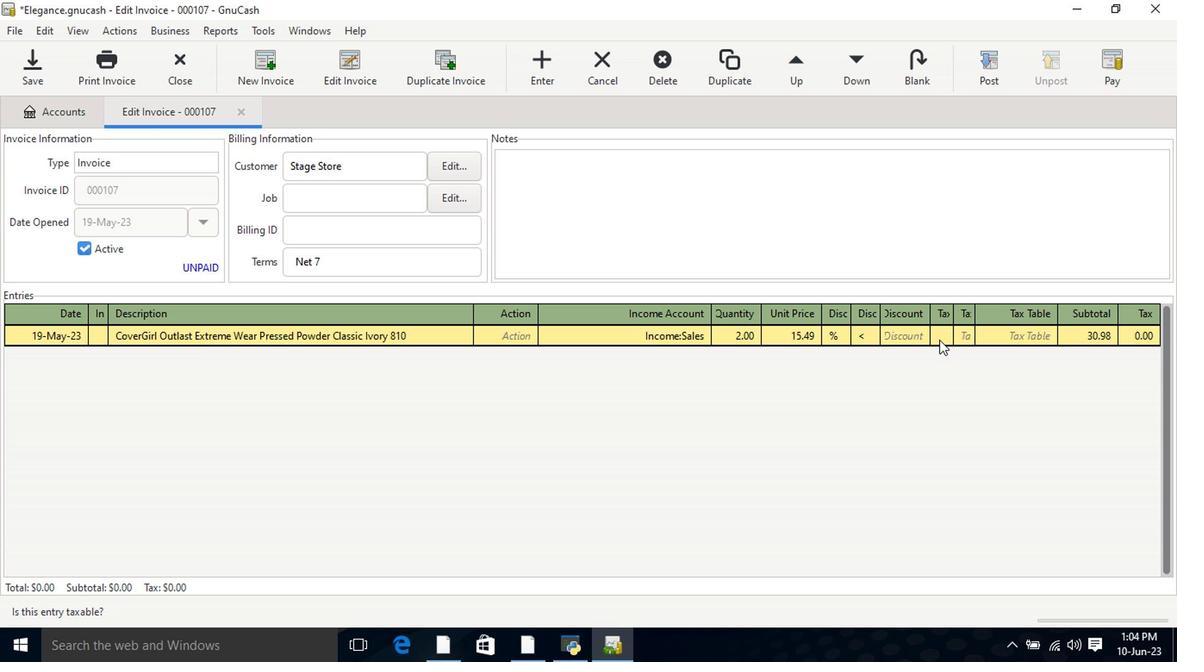 
Action: Mouse pressed left at (939, 341)
Screenshot: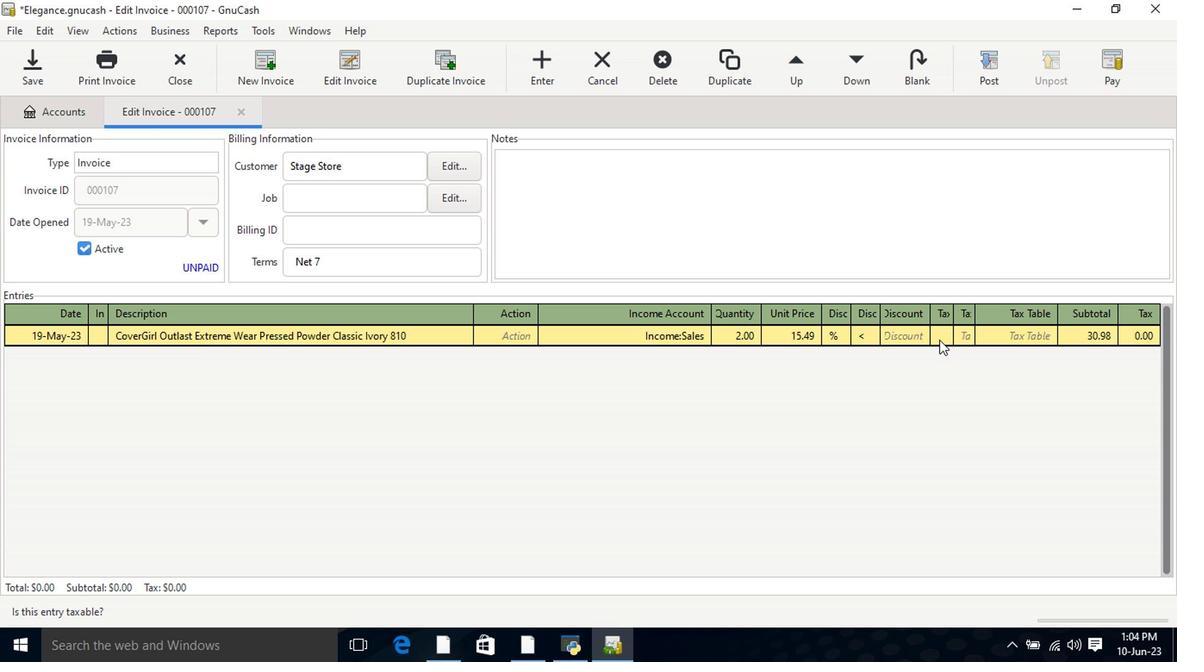 
Action: Mouse moved to (963, 339)
Screenshot: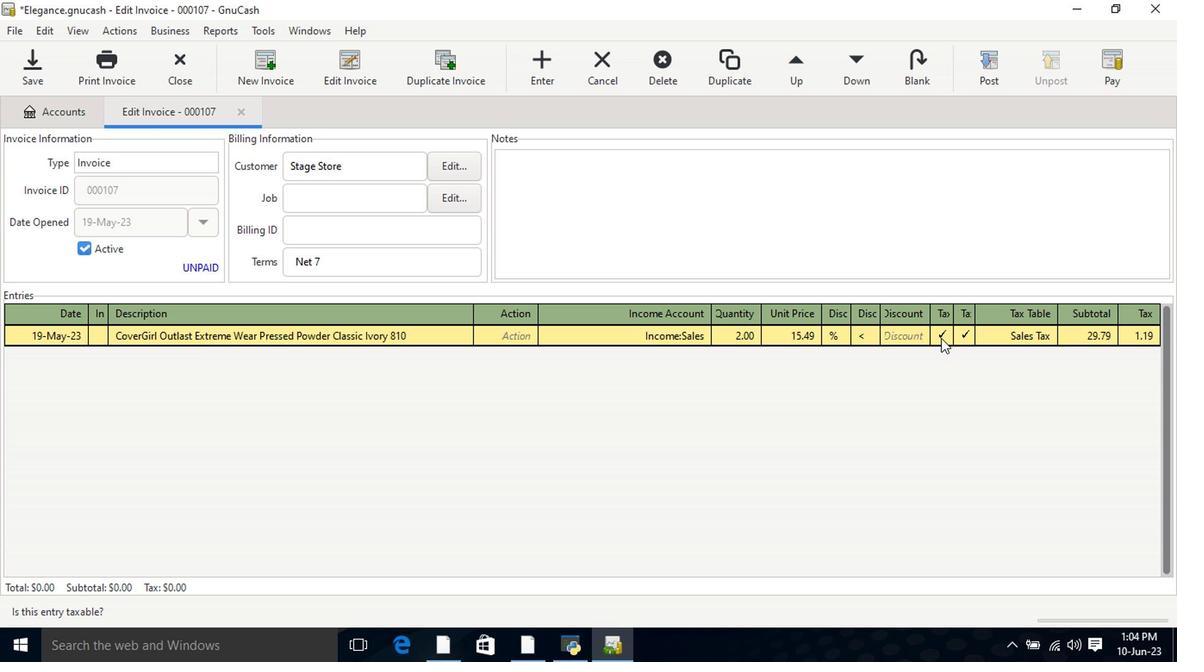 
Action: Mouse pressed left at (963, 339)
Screenshot: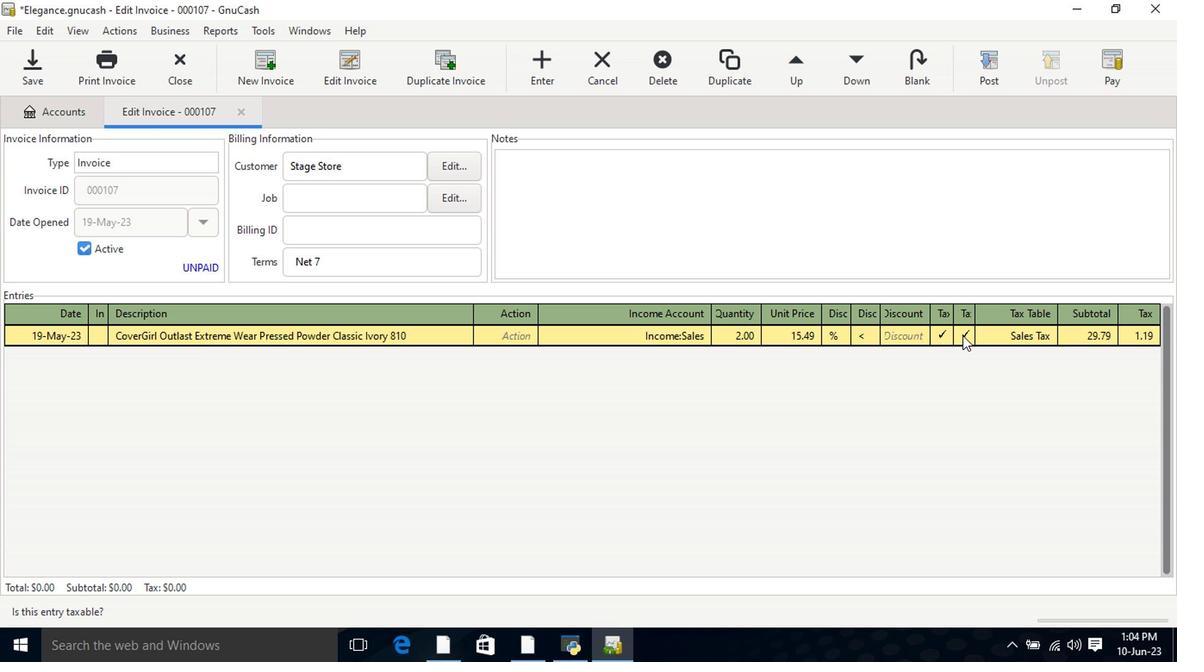 
Action: Mouse pressed left at (963, 339)
Screenshot: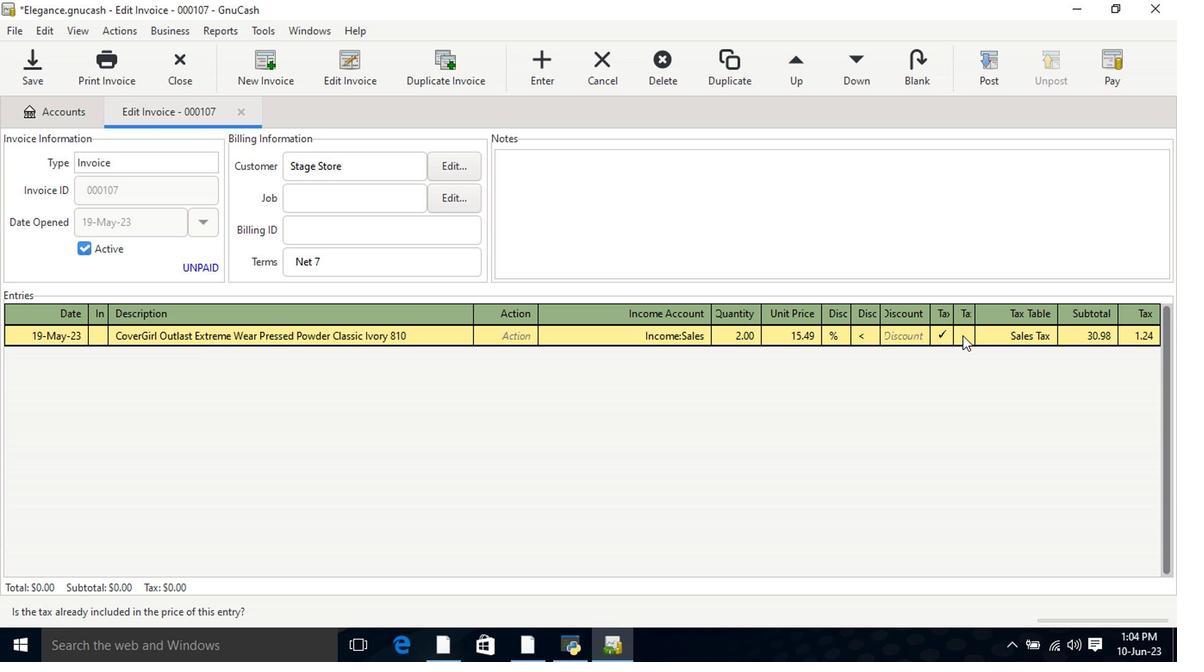 
Action: Key pressed <Key.tab>
Screenshot: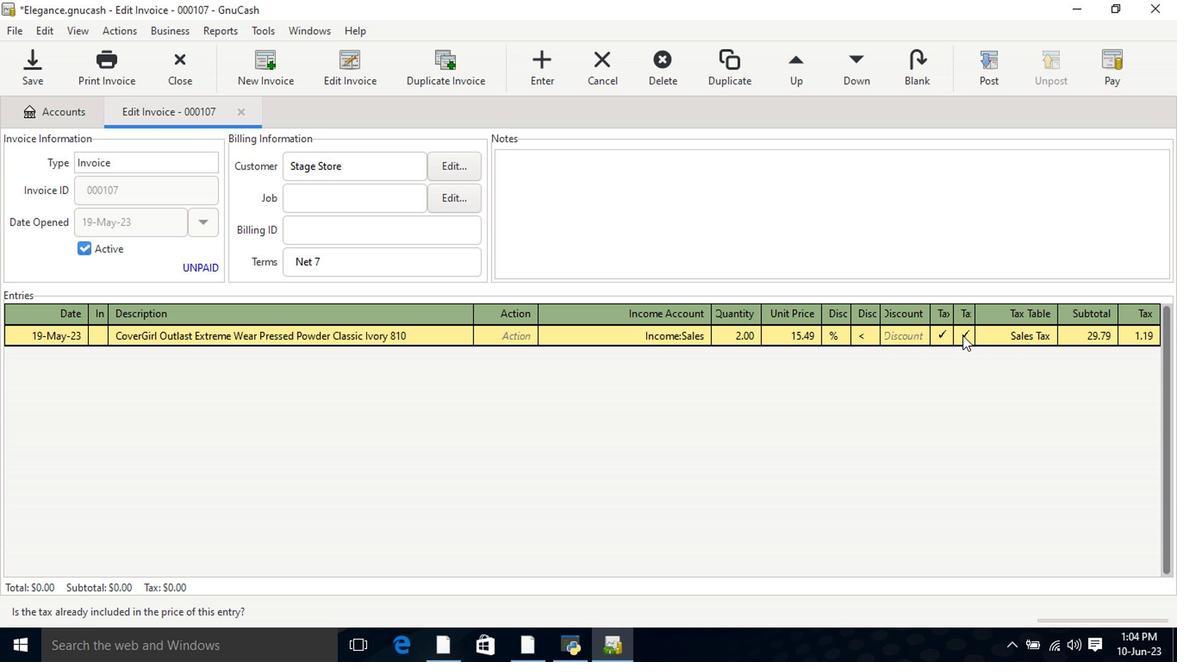 
Action: Mouse moved to (1032, 339)
Screenshot: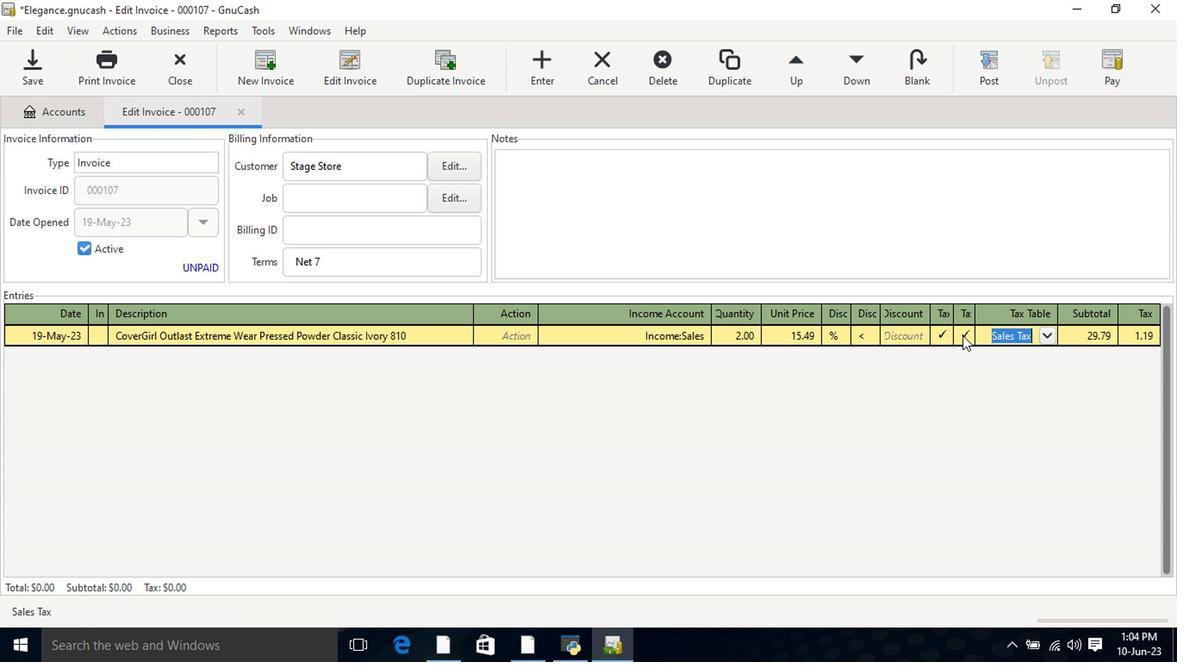 
Action: Key pressed <Key.tab><Key.tab><Key.shift>Milani<Key.space><Key.shift>Color<Key.space><Key.shift>Fetish<Key.space><Key.shift>Matte<Key.space>Lipstick<Key.space><Key.shift>Secret<Key.tab><Key.tab>income<Key.down><Key.down><Key.down><Key.tab>1<Key.tab>14.99<Key.tab>
Screenshot: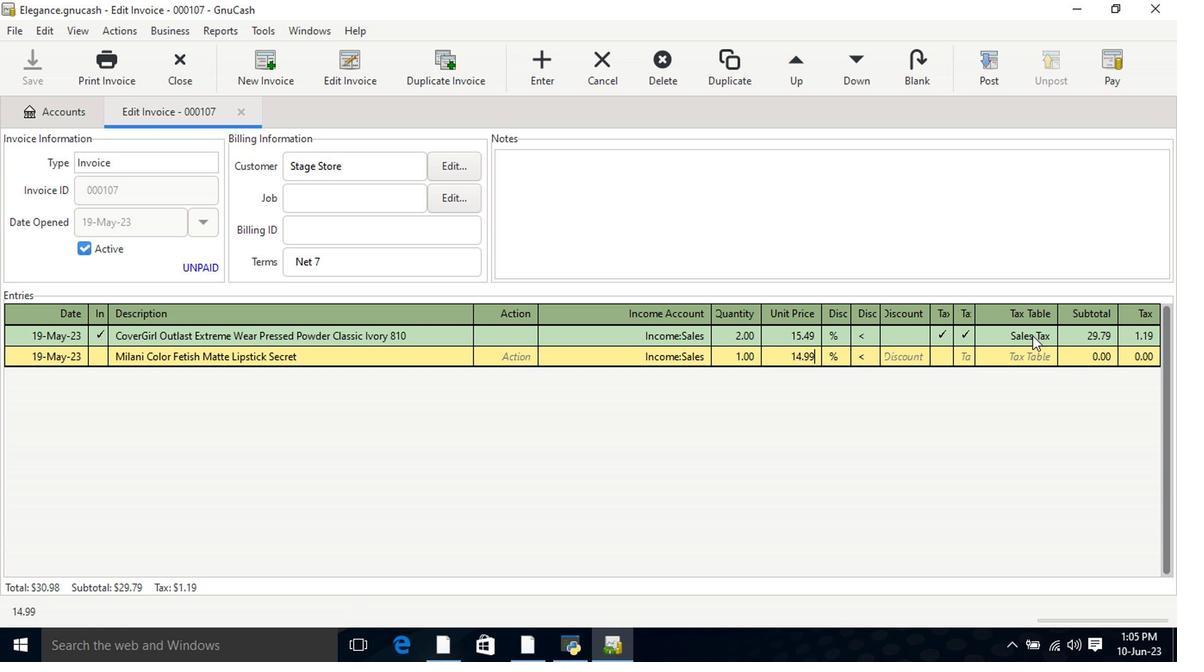 
Action: Mouse moved to (936, 360)
Screenshot: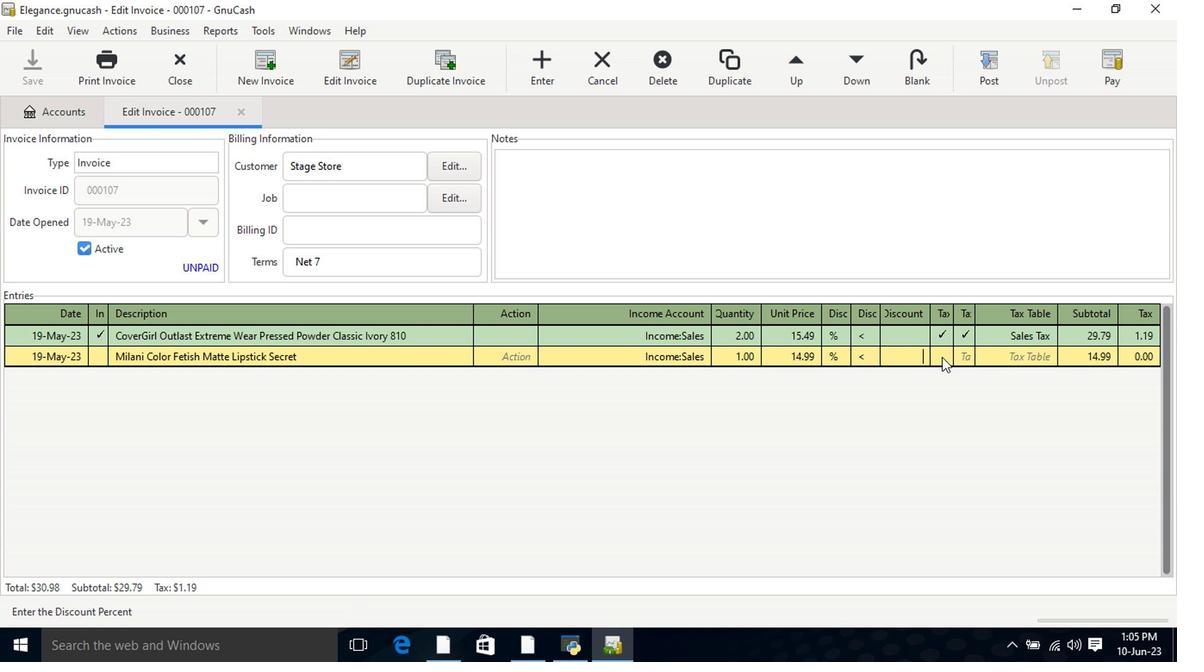 
Action: Mouse pressed left at (936, 360)
Screenshot: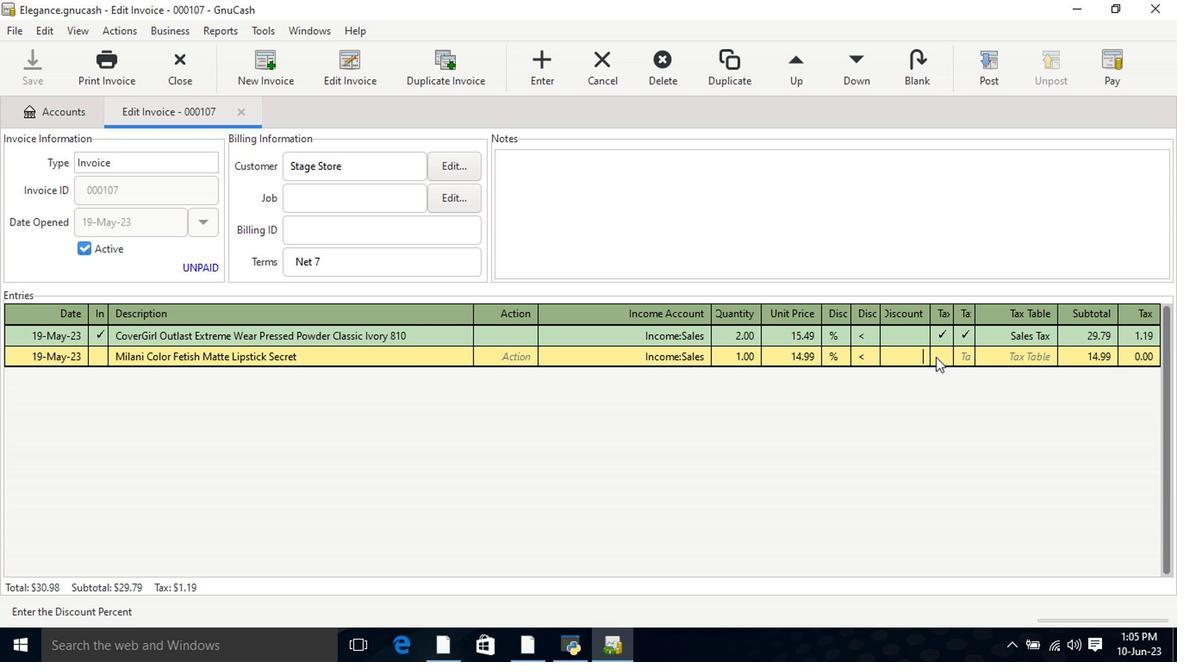 
Action: Mouse moved to (962, 360)
Screenshot: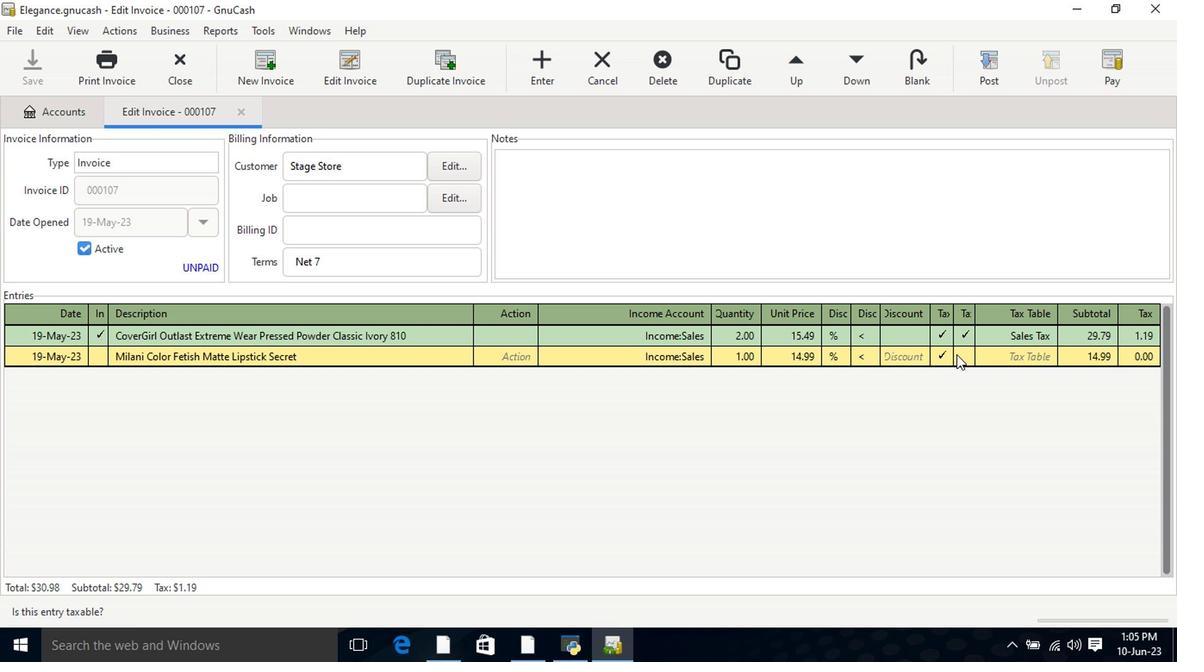 
Action: Mouse pressed left at (962, 360)
Screenshot: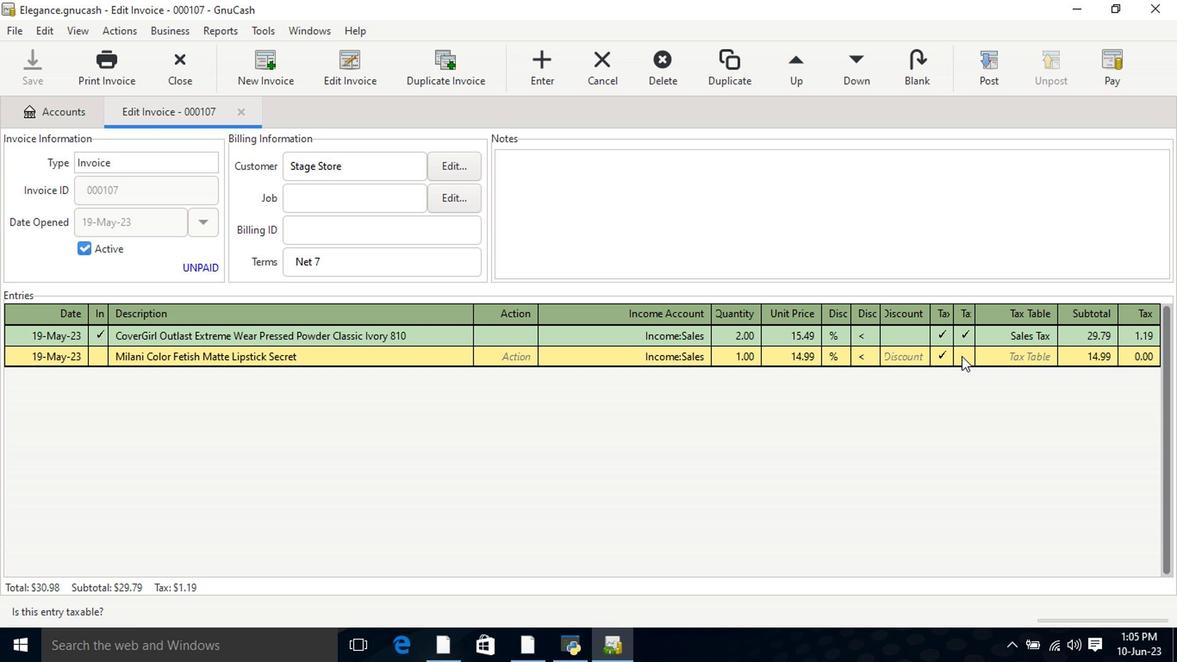 
Action: Mouse moved to (1020, 358)
Screenshot: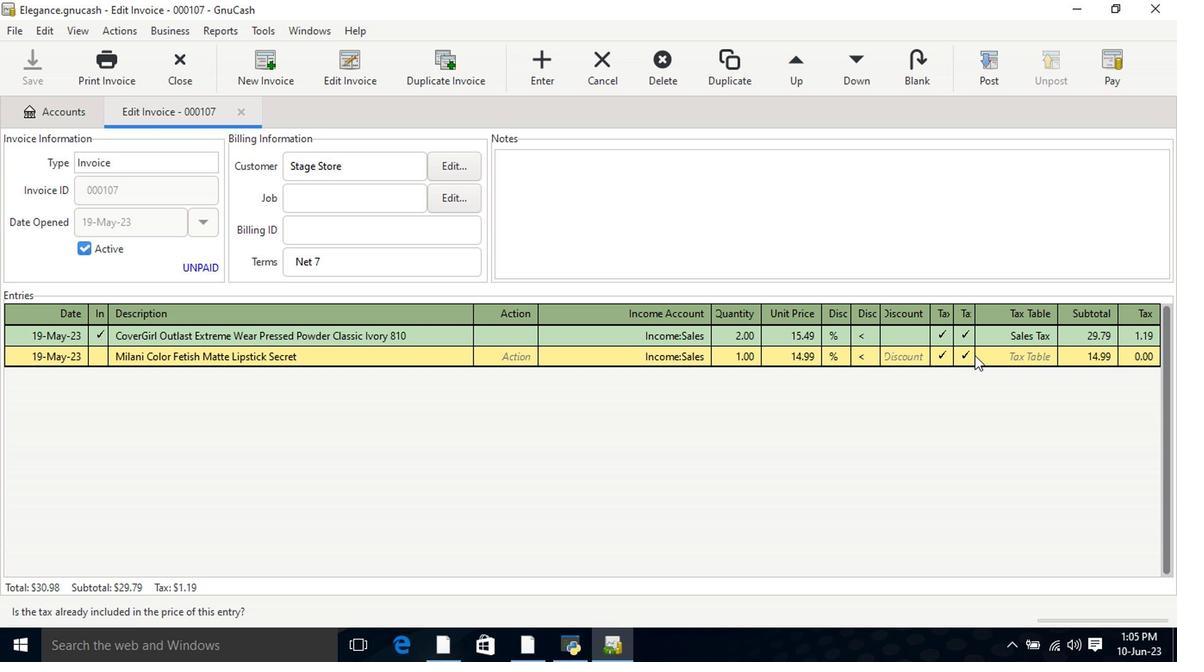 
Action: Mouse pressed left at (1020, 358)
Screenshot: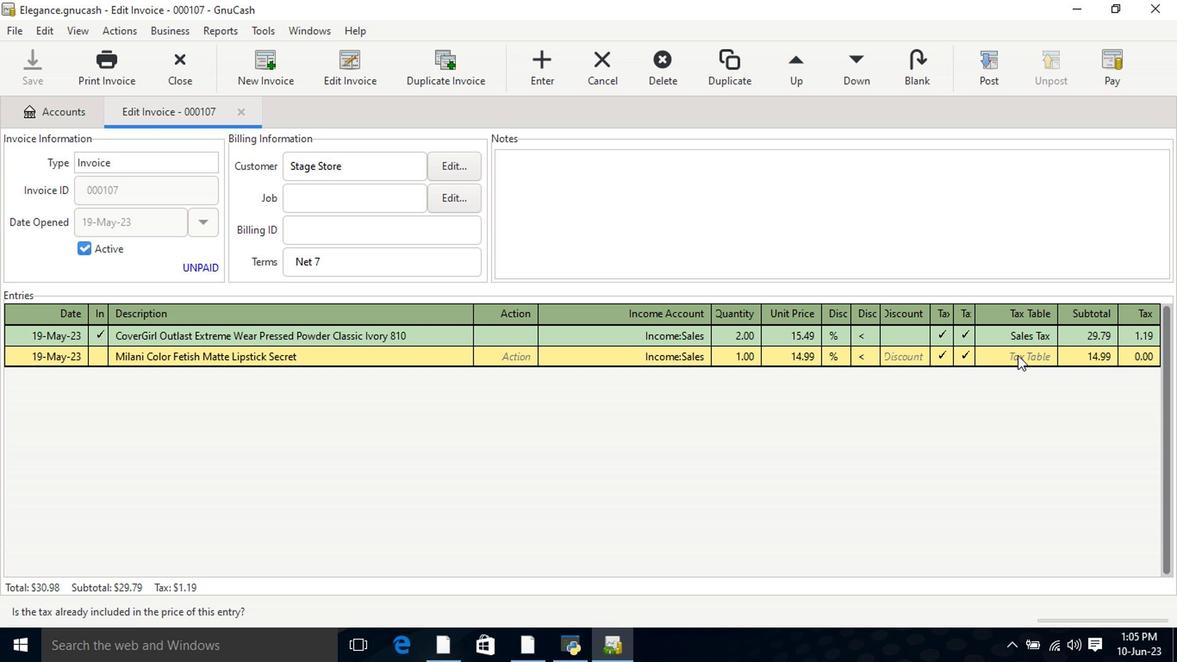 
Action: Mouse moved to (1040, 360)
Screenshot: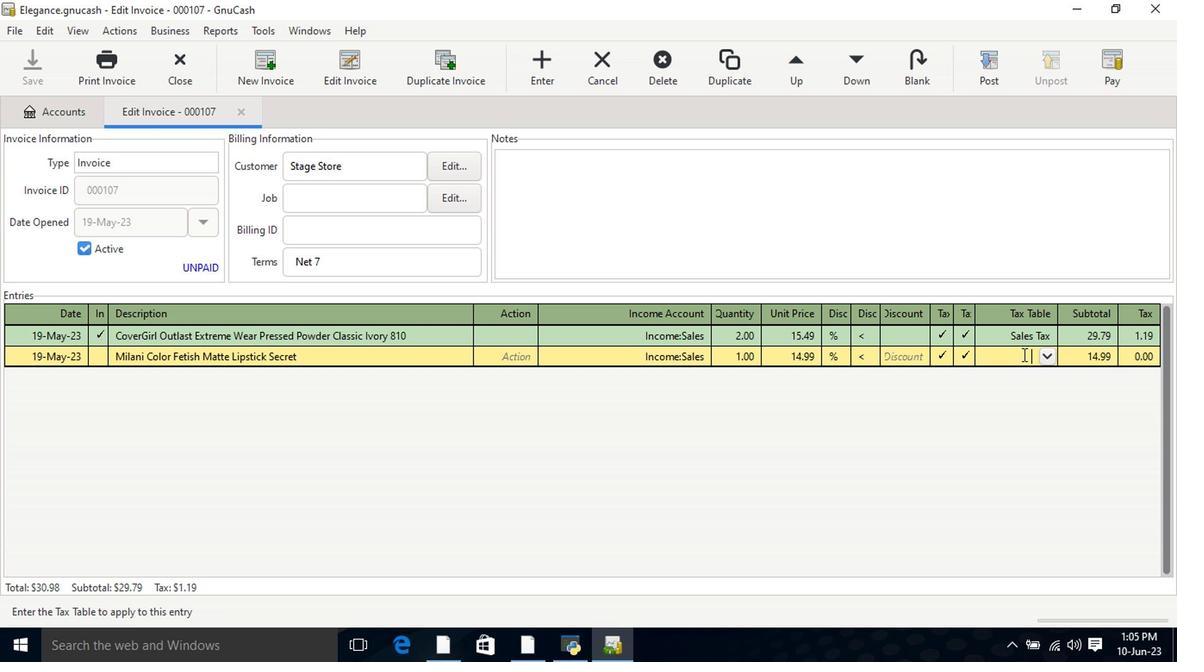 
Action: Mouse pressed left at (1040, 360)
Screenshot: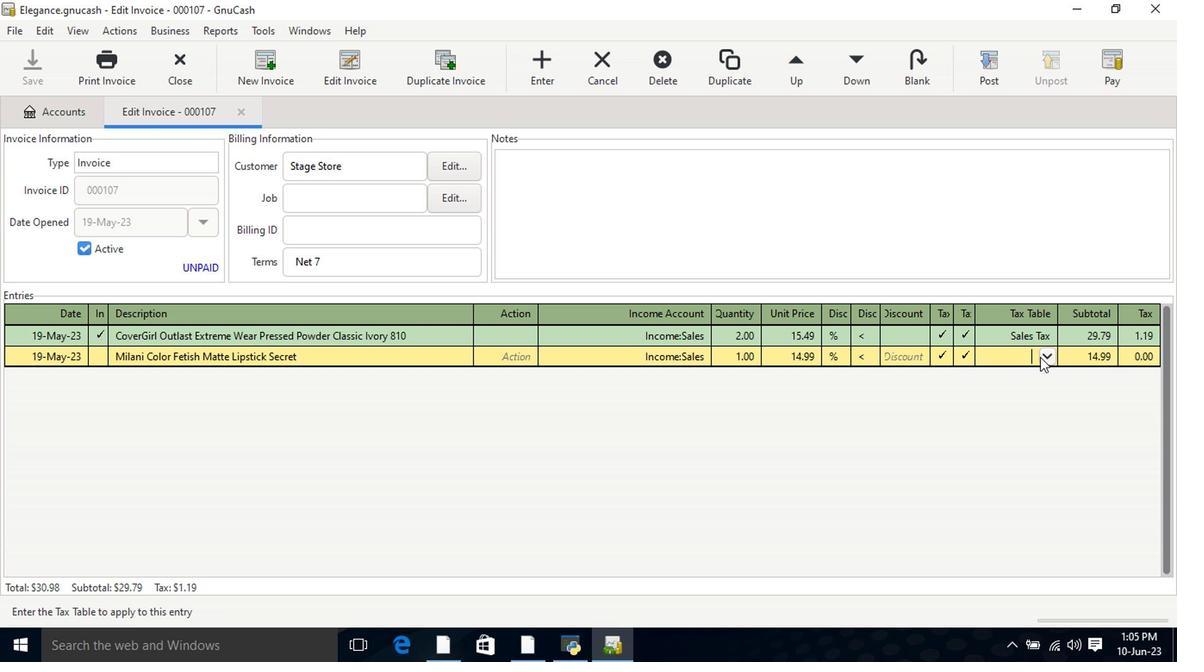 
Action: Mouse moved to (1032, 377)
Screenshot: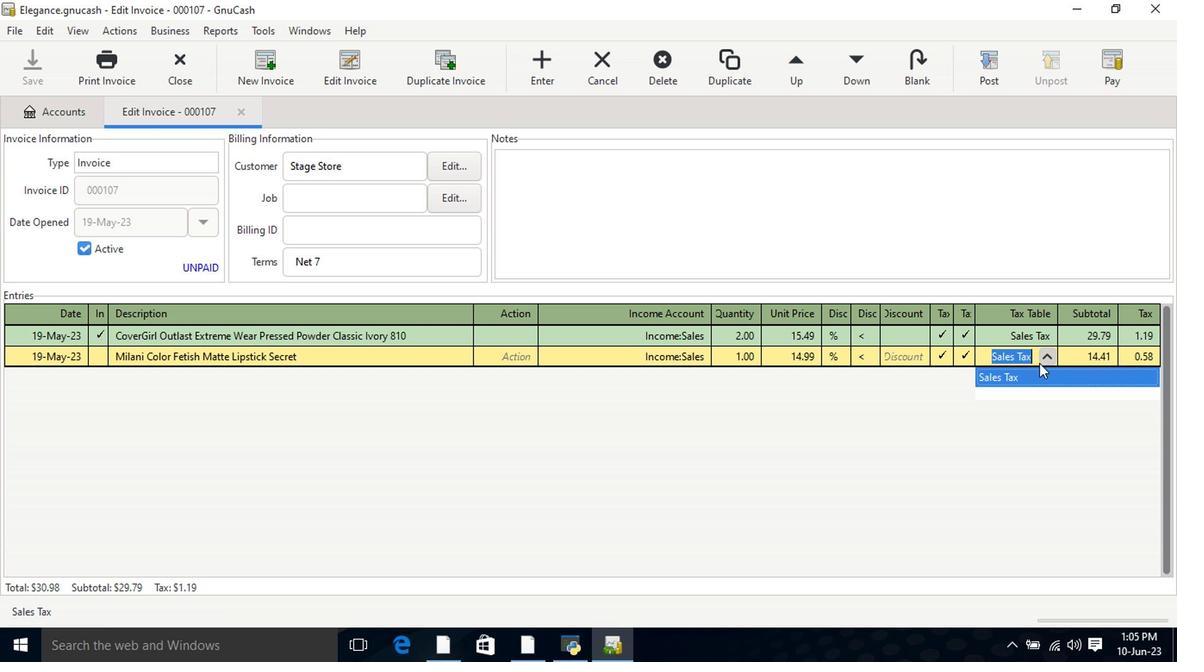
Action: Mouse pressed left at (1032, 377)
Screenshot: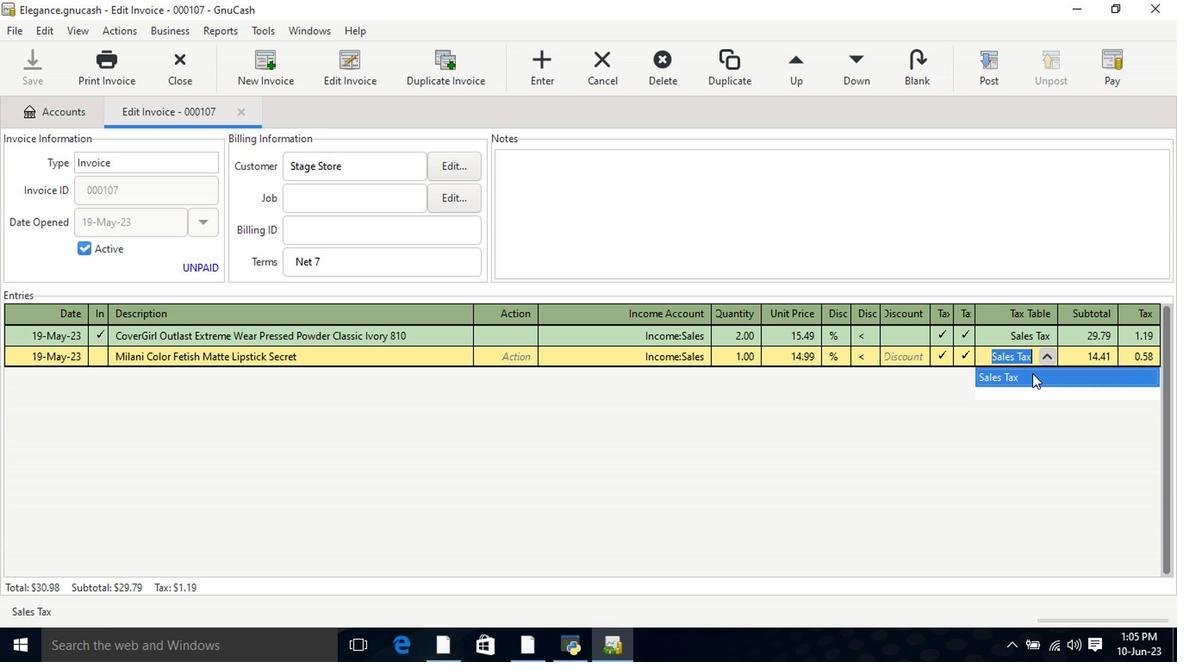 
Action: Key pressed <Key.tab>
Screenshot: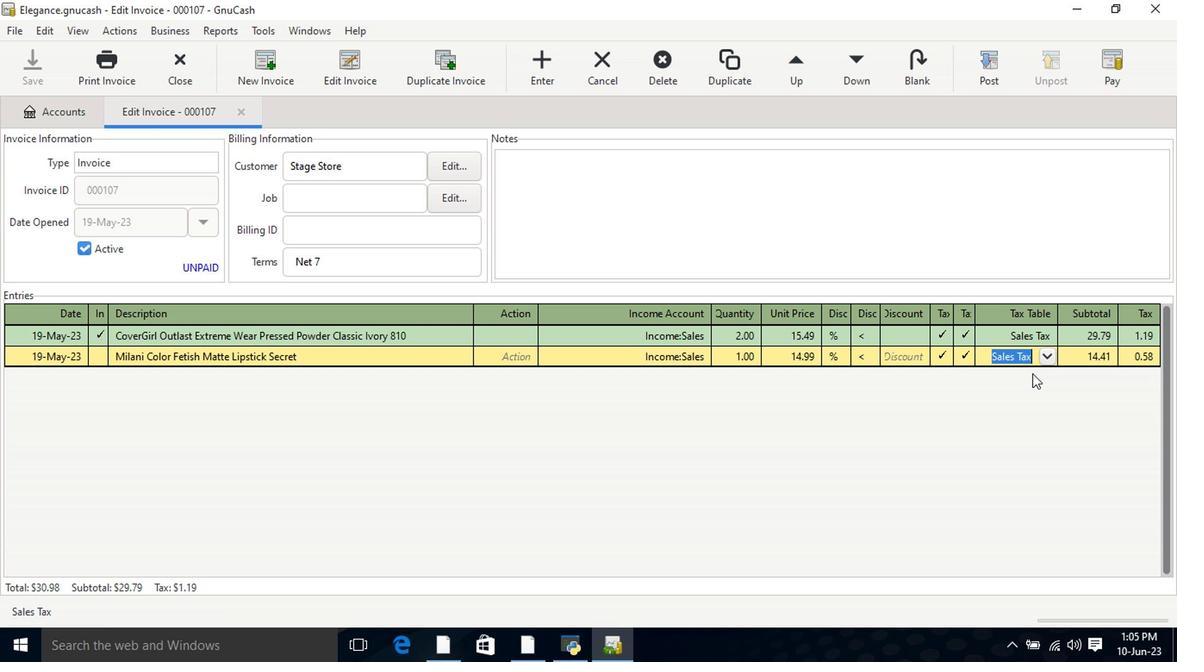 
Action: Mouse moved to (984, 80)
Screenshot: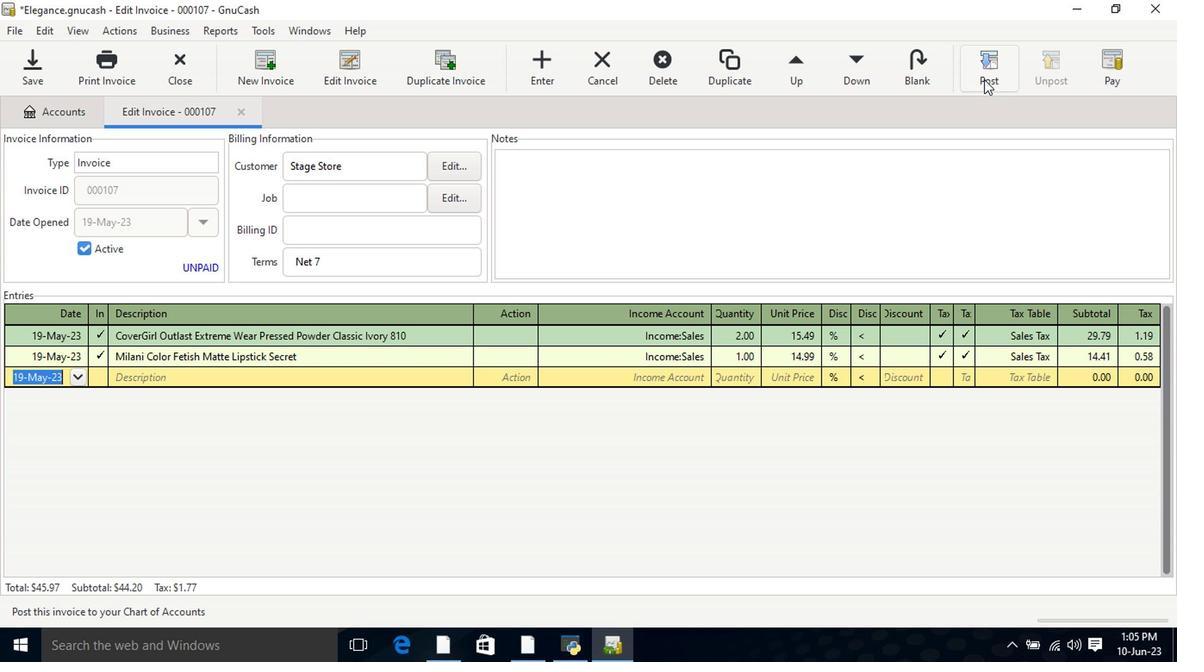 
Action: Mouse pressed left at (984, 80)
Screenshot: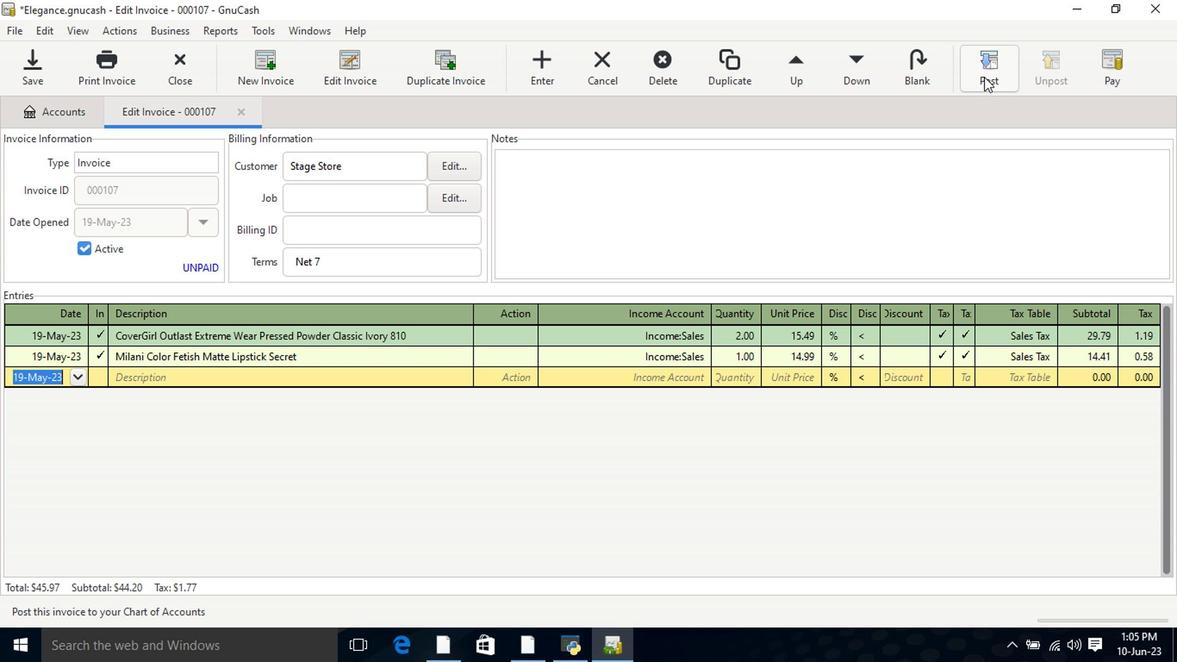 
Action: Mouse moved to (735, 285)
Screenshot: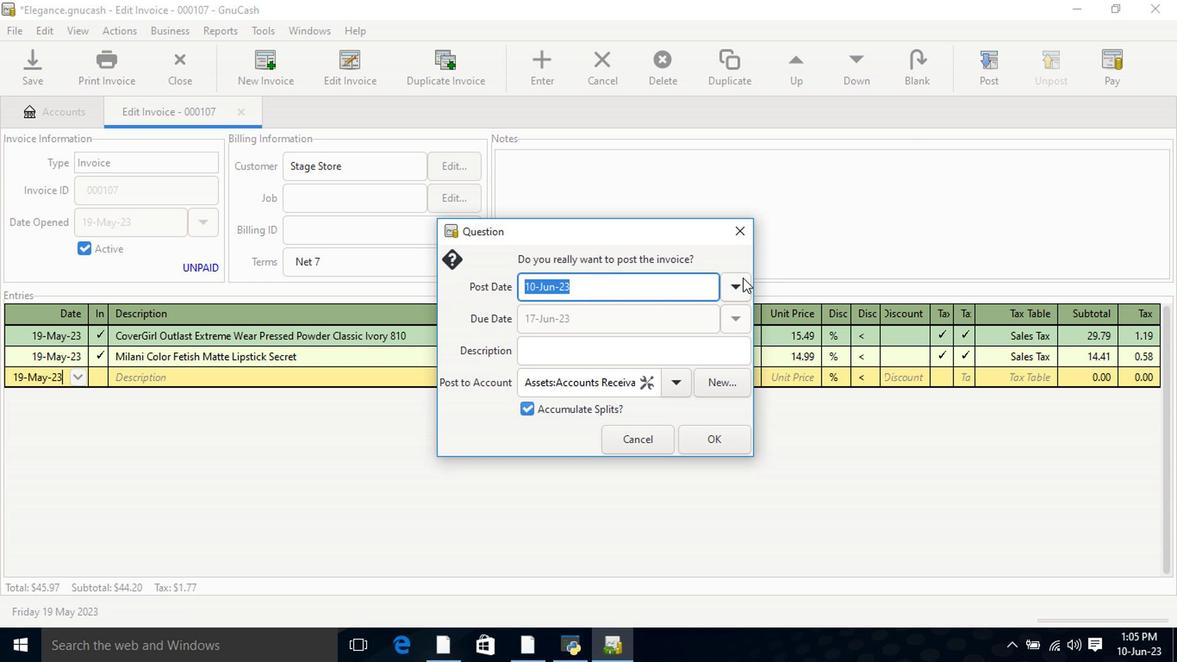 
Action: Mouse pressed left at (735, 285)
Screenshot: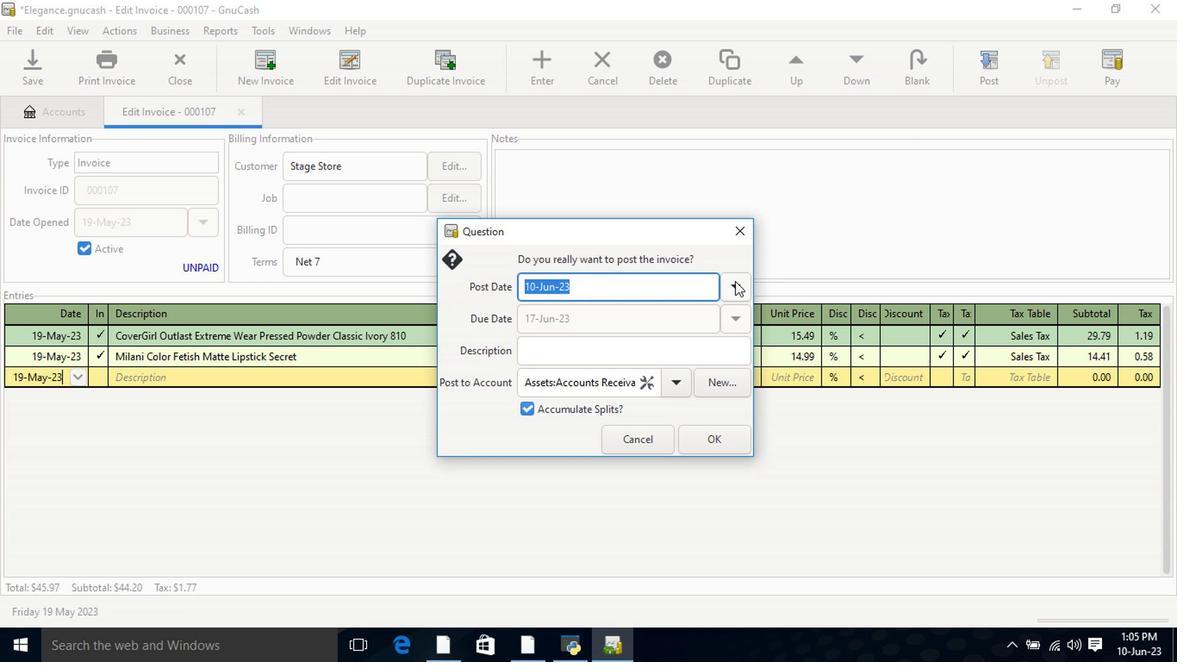 
Action: Mouse moved to (602, 317)
Screenshot: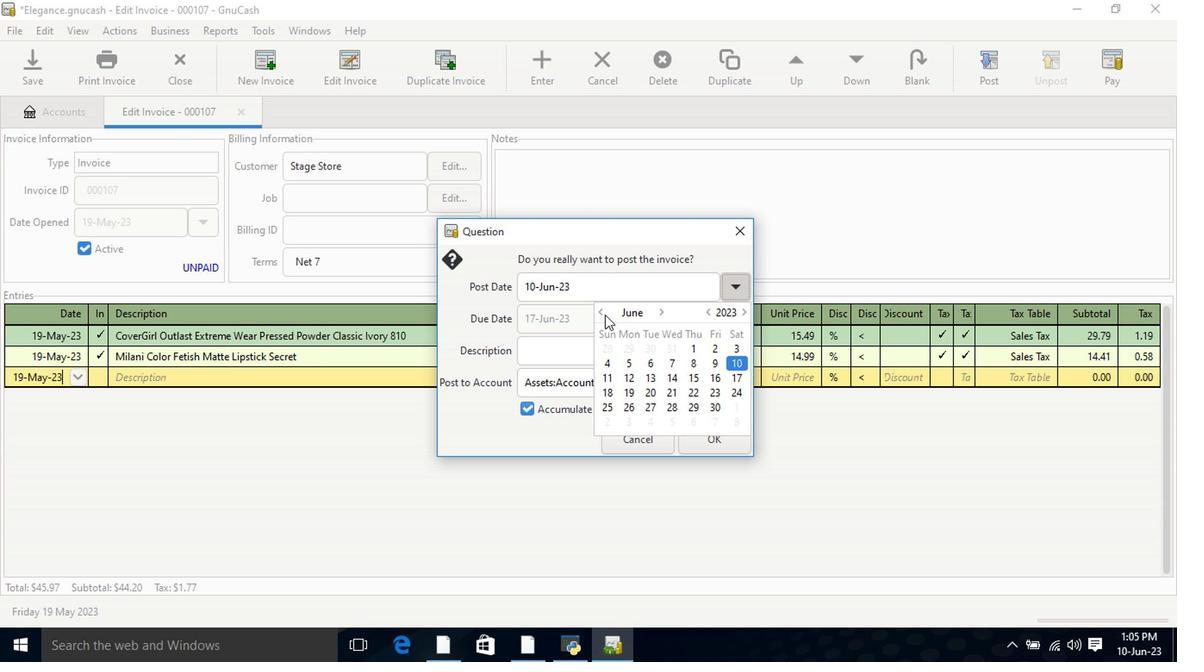 
Action: Mouse pressed left at (602, 317)
Screenshot: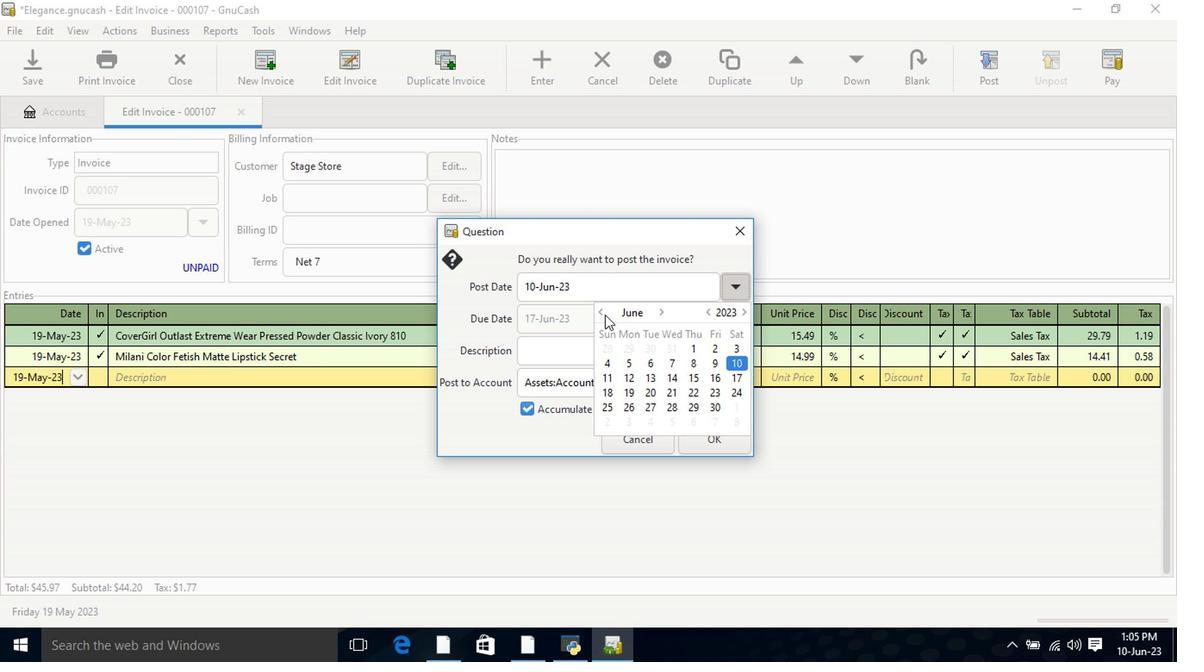 
Action: Mouse moved to (712, 377)
Screenshot: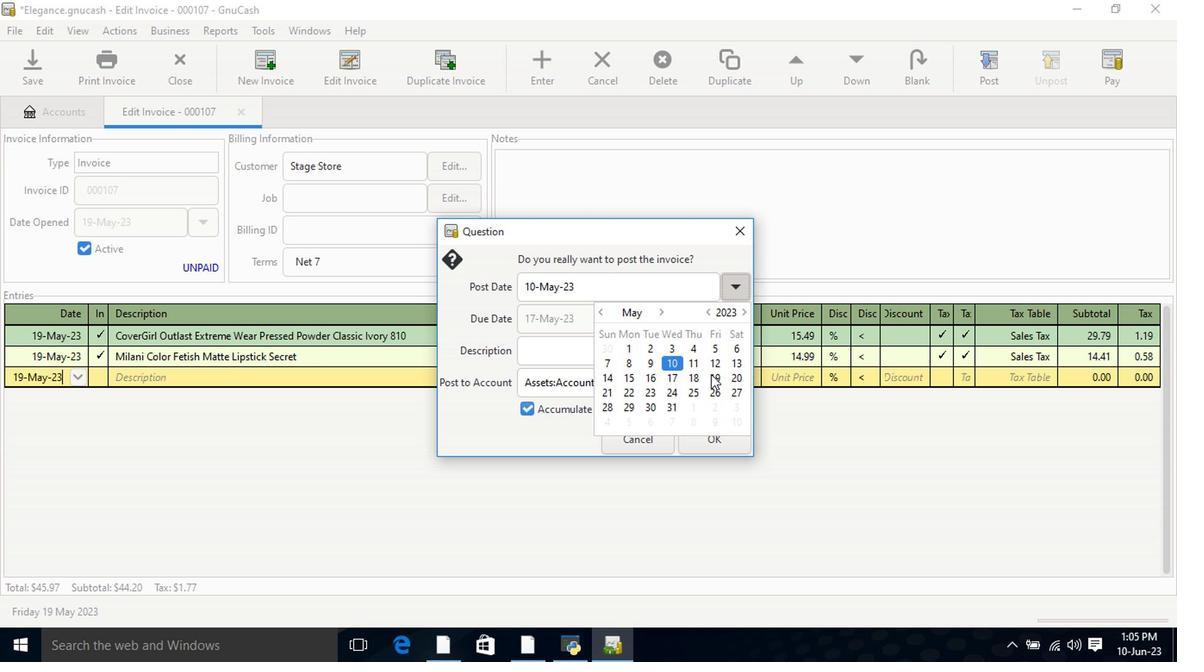 
Action: Mouse pressed left at (712, 377)
Screenshot: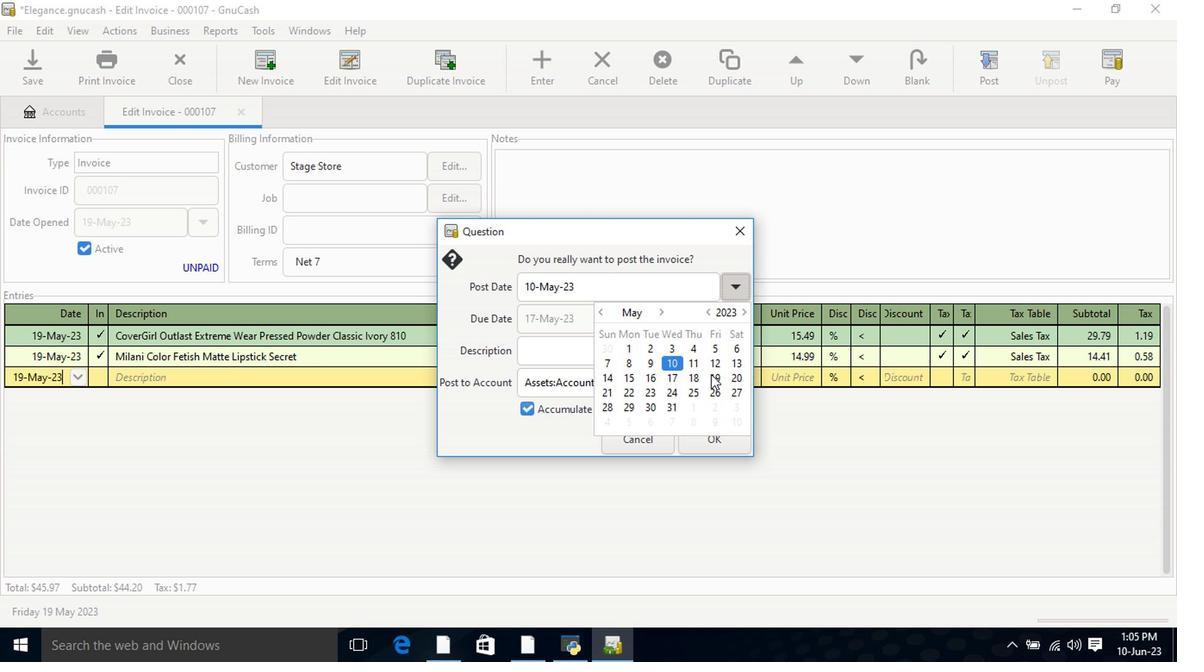 
Action: Mouse pressed left at (712, 377)
Screenshot: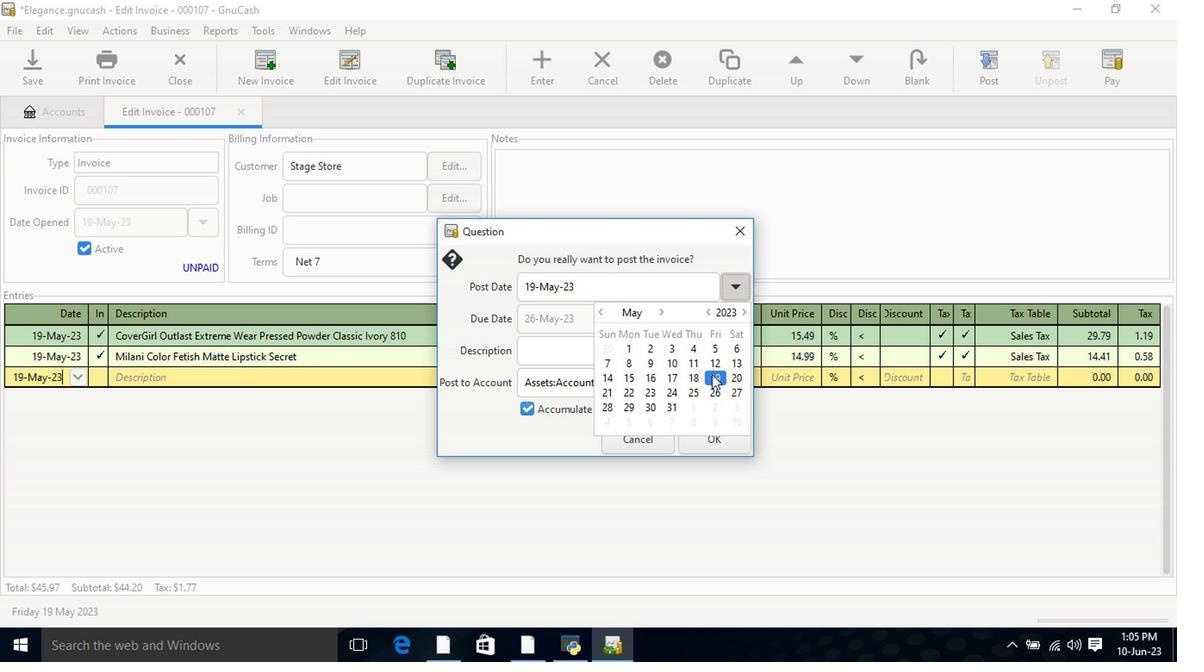
Action: Mouse moved to (704, 447)
Screenshot: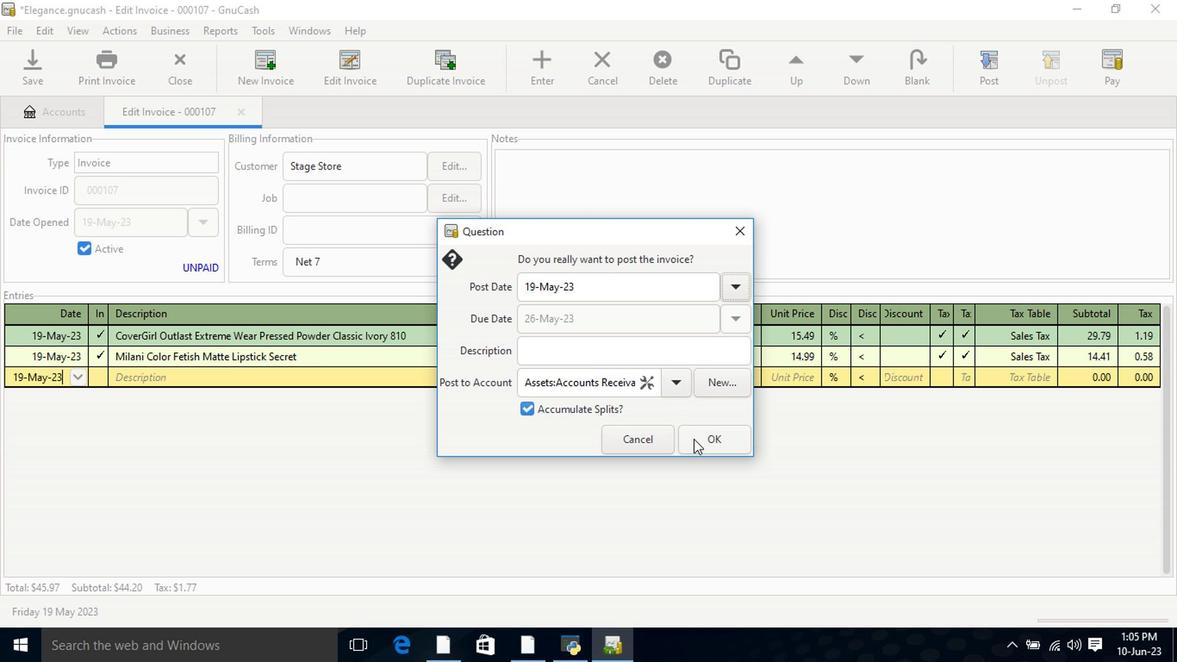 
Action: Mouse pressed left at (704, 447)
Screenshot: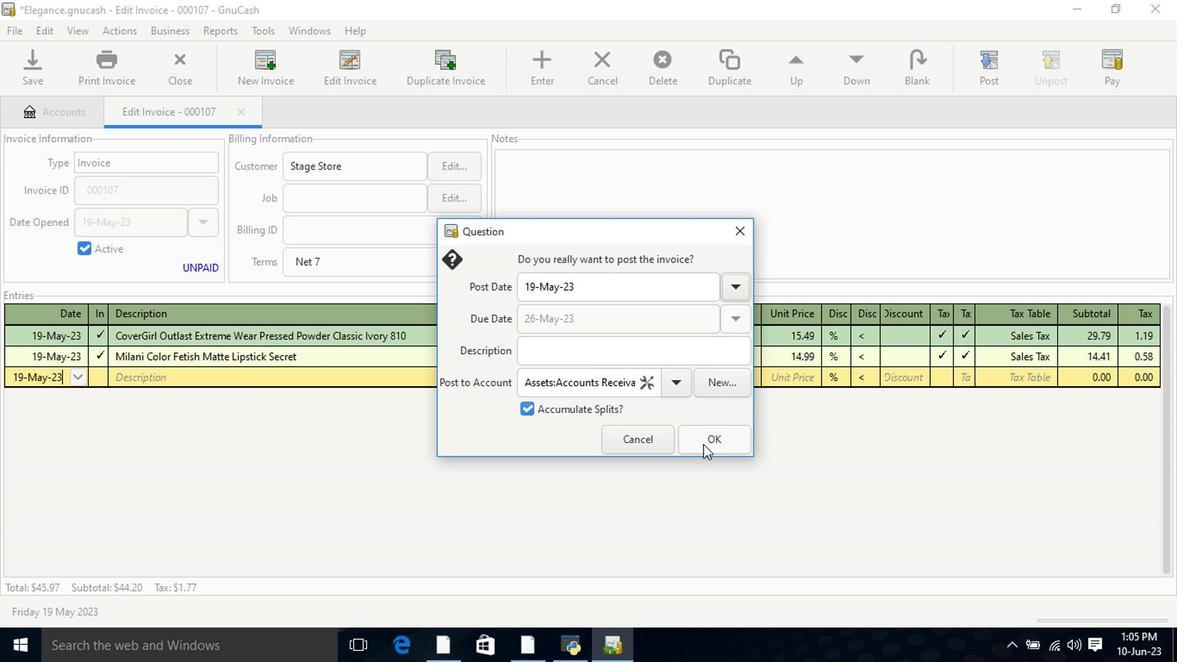 
Action: Mouse moved to (1120, 76)
Screenshot: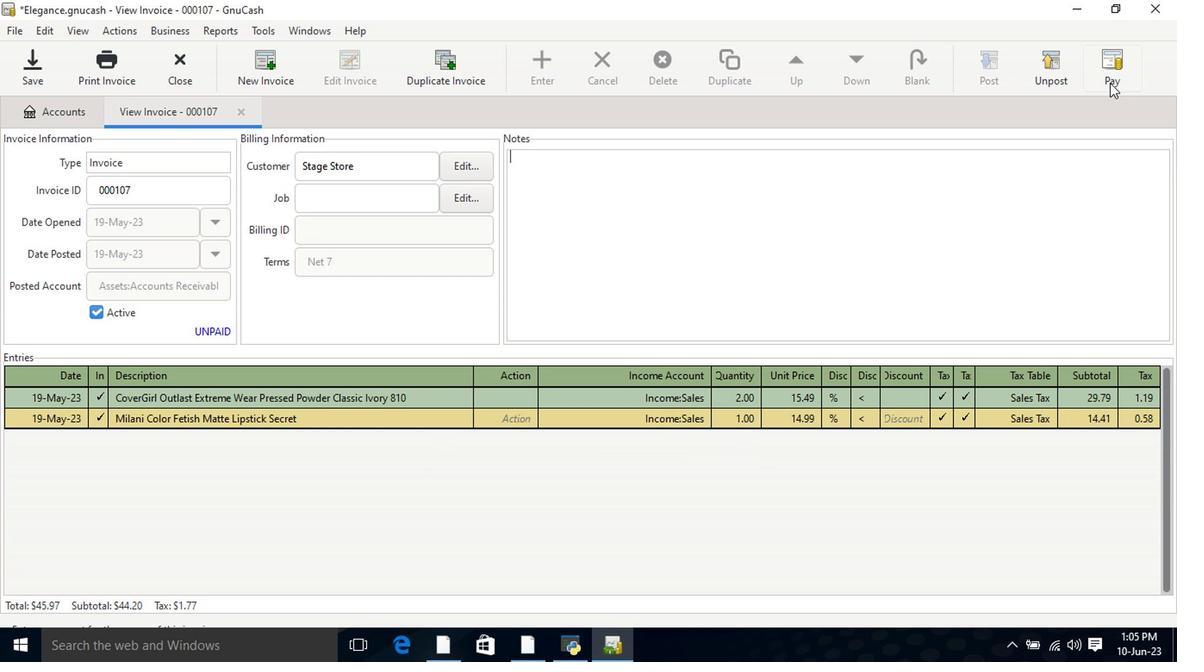 
Action: Mouse pressed left at (1120, 76)
Screenshot: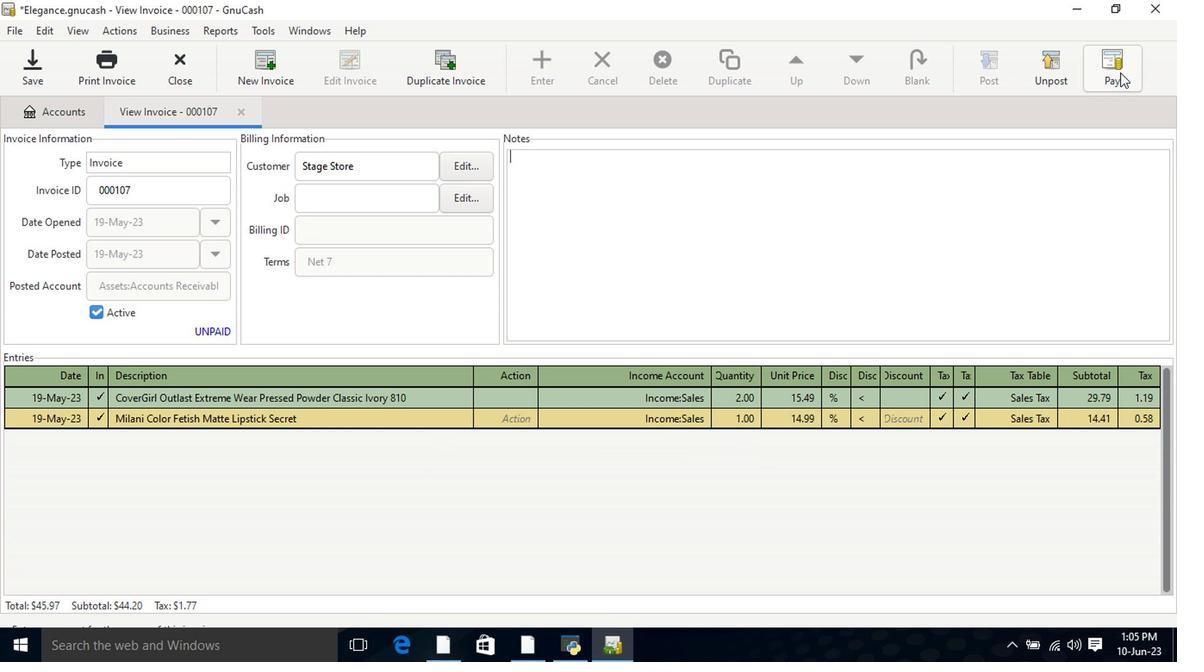 
Action: Mouse moved to (524, 343)
Screenshot: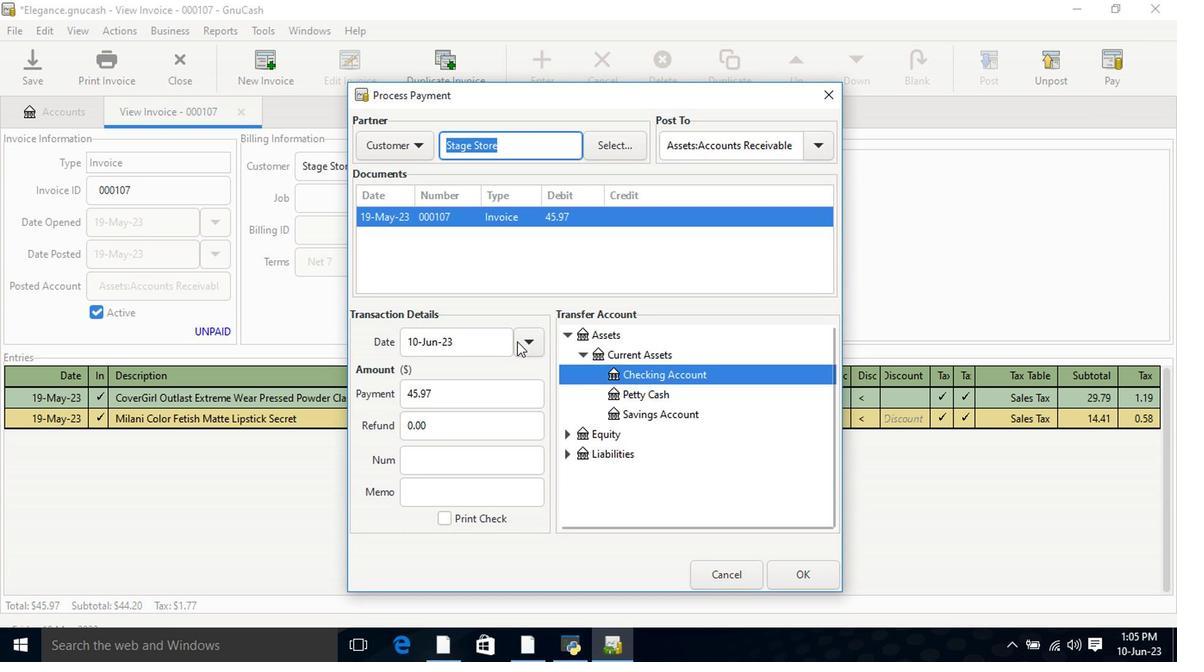 
Action: Mouse pressed left at (524, 343)
Screenshot: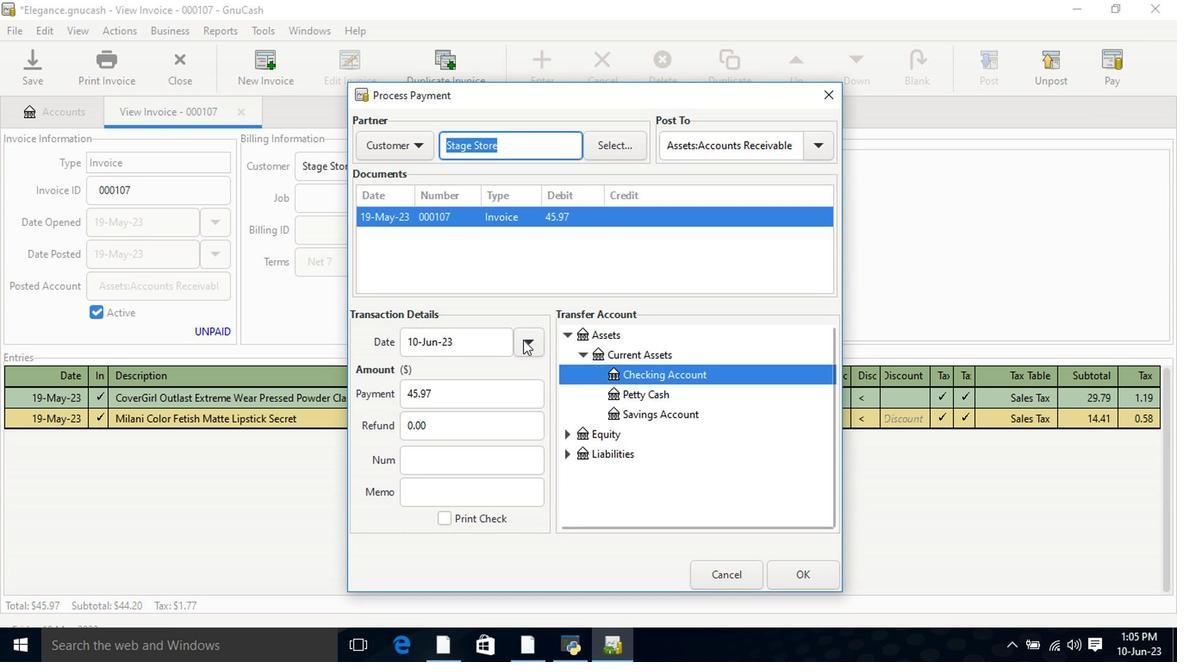 
Action: Mouse moved to (398, 468)
Screenshot: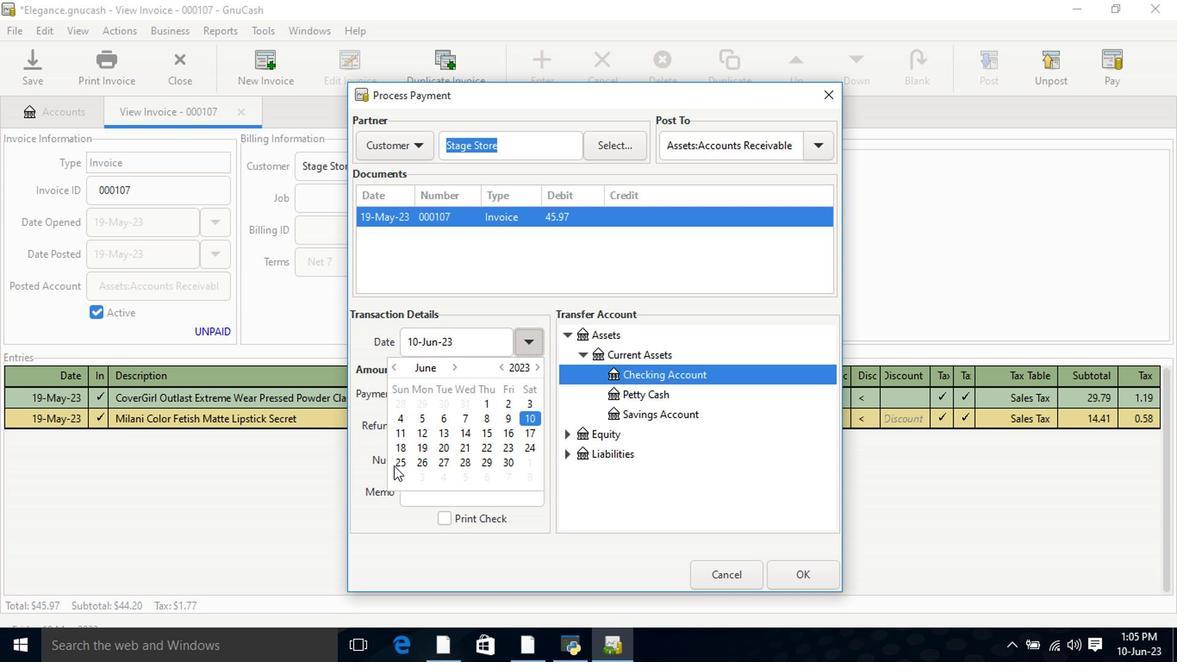 
Action: Mouse pressed left at (398, 468)
Screenshot: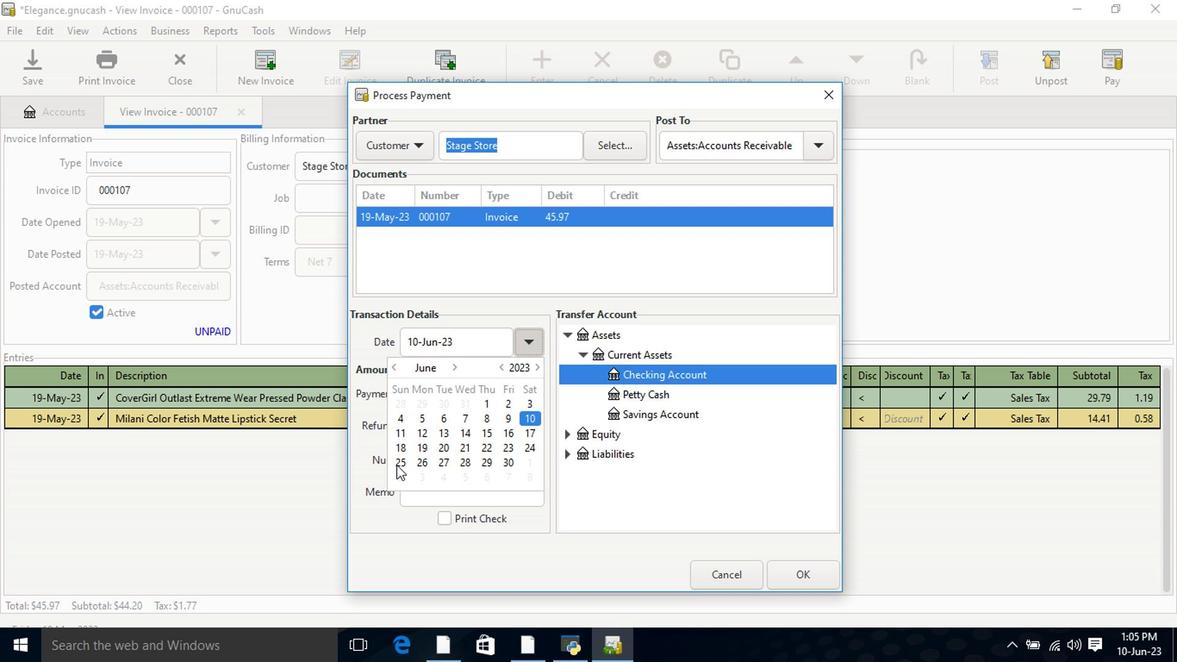 
Action: Mouse pressed left at (398, 468)
Screenshot: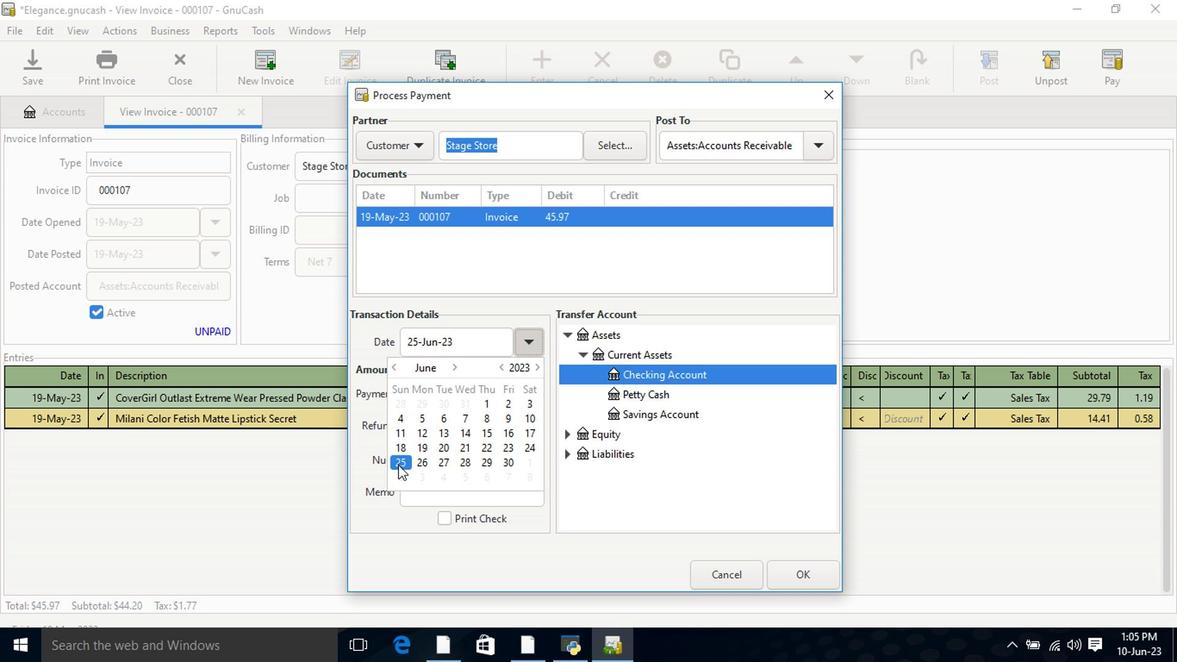 
Action: Mouse moved to (528, 339)
Screenshot: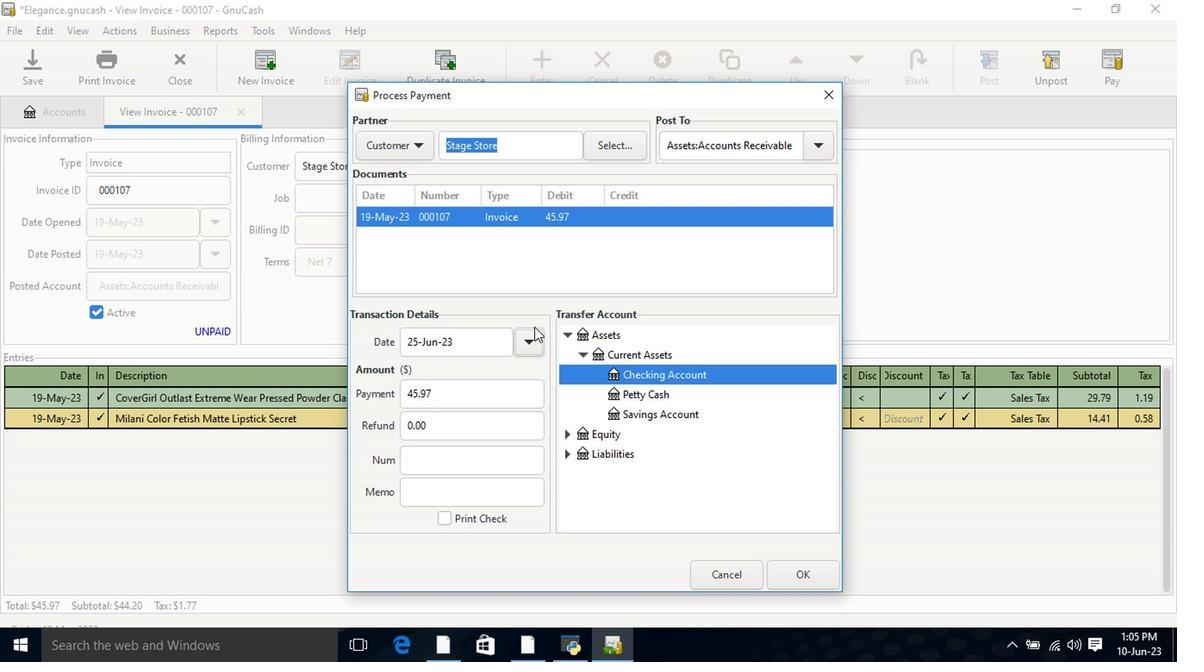 
Action: Mouse pressed left at (528, 339)
Screenshot: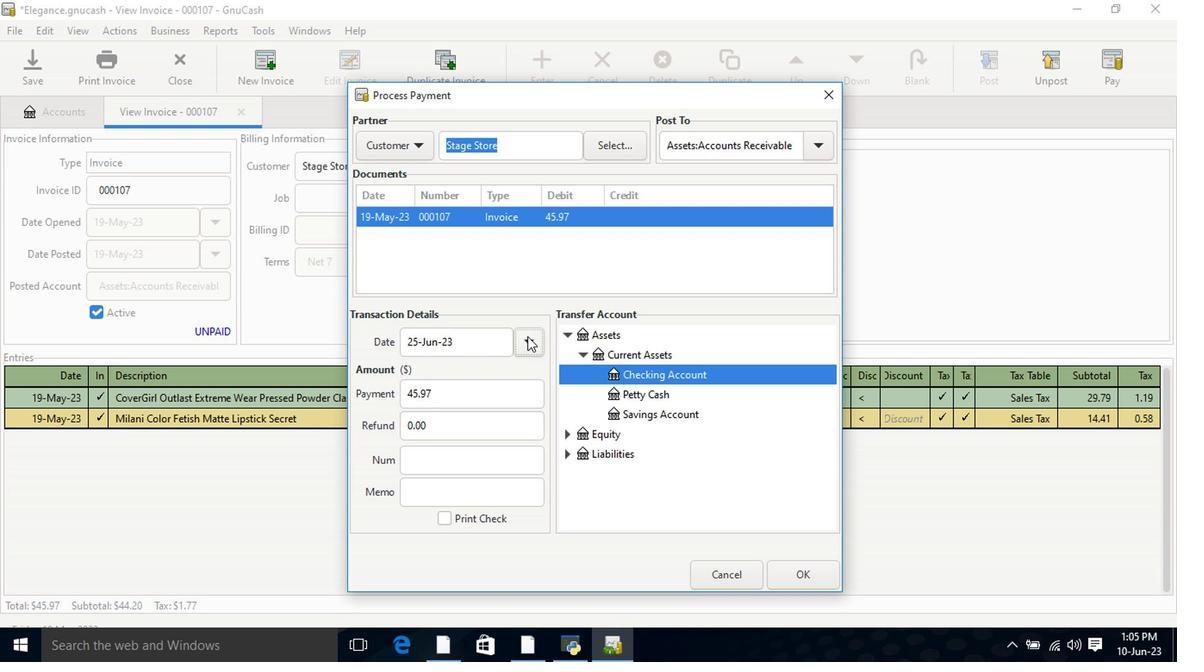 
Action: Mouse moved to (393, 368)
Screenshot: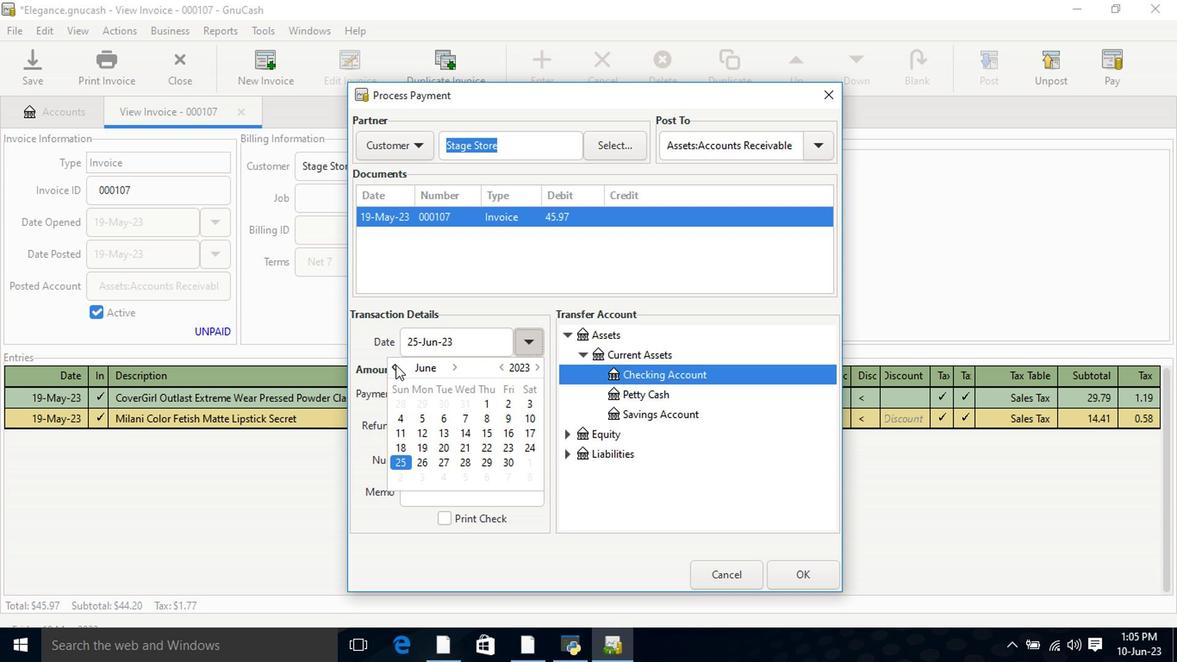 
Action: Mouse pressed left at (393, 368)
Screenshot: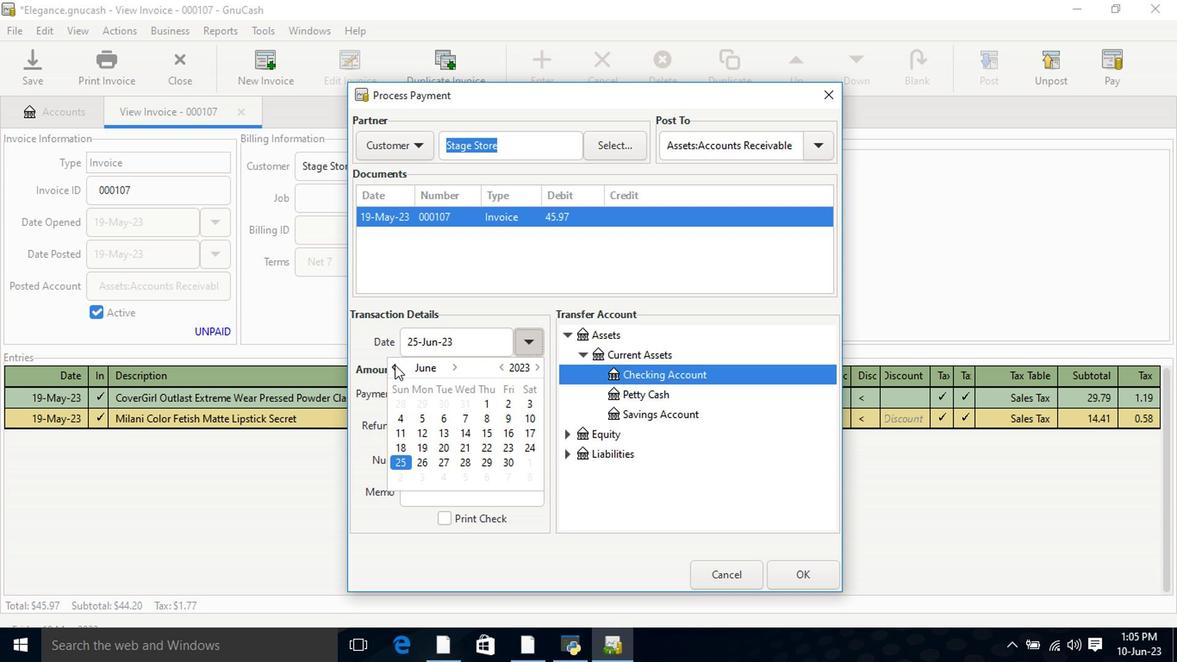 
Action: Mouse moved to (483, 448)
Screenshot: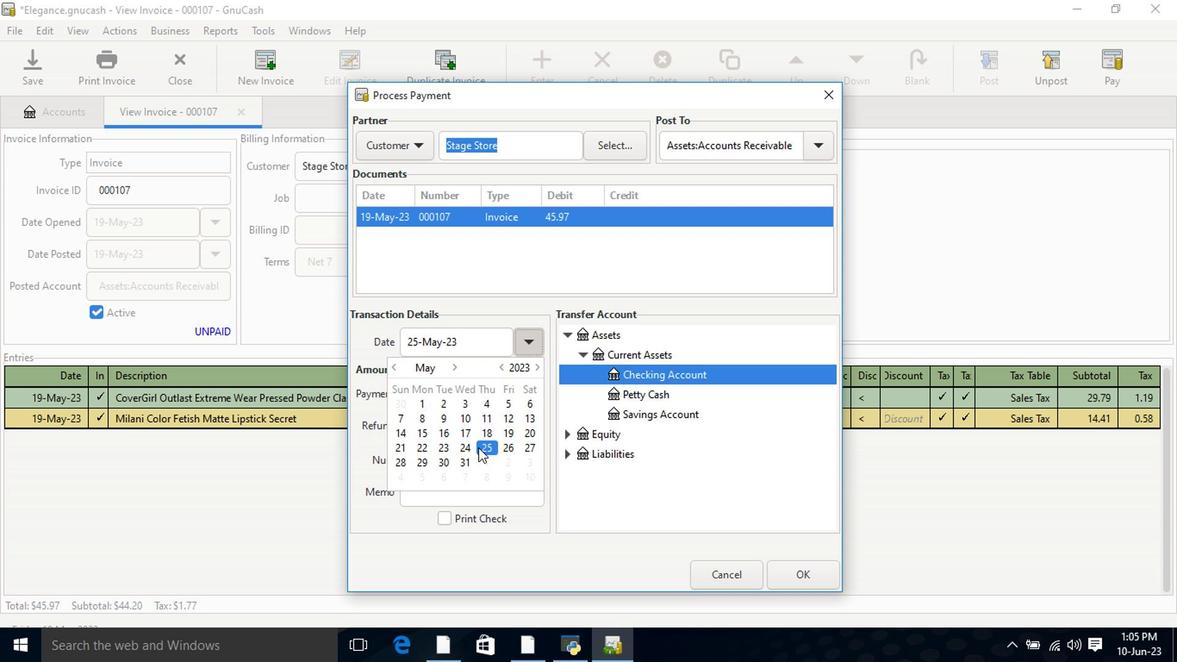 
Action: Mouse pressed left at (483, 448)
Screenshot: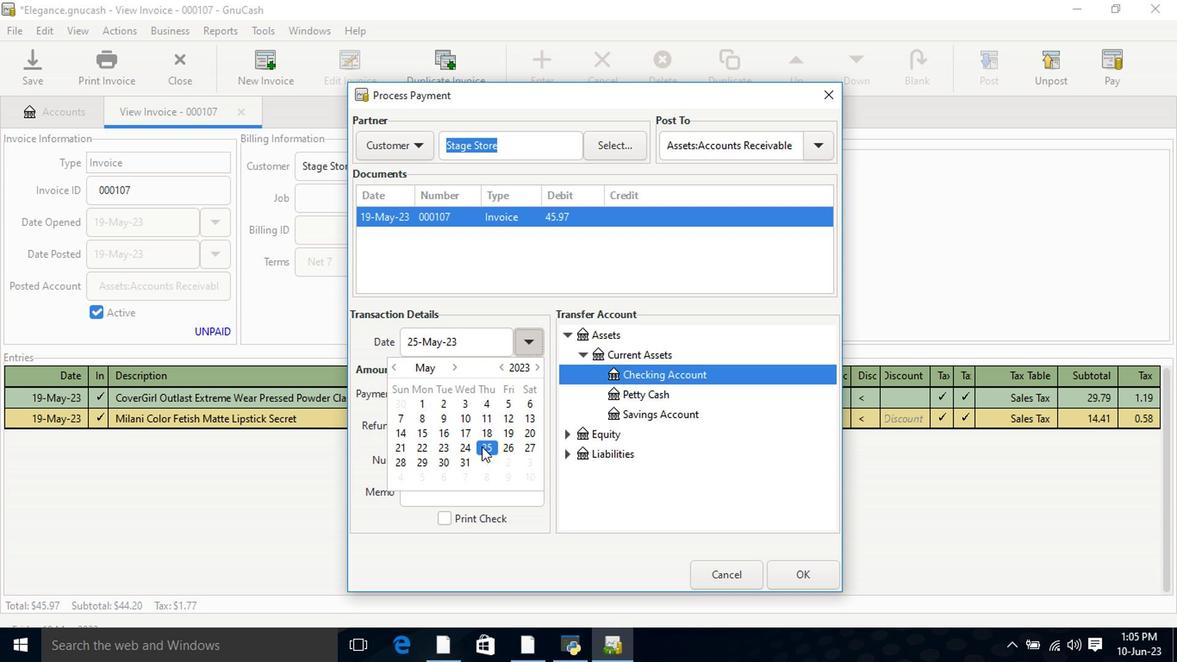 
Action: Mouse pressed left at (483, 448)
Screenshot: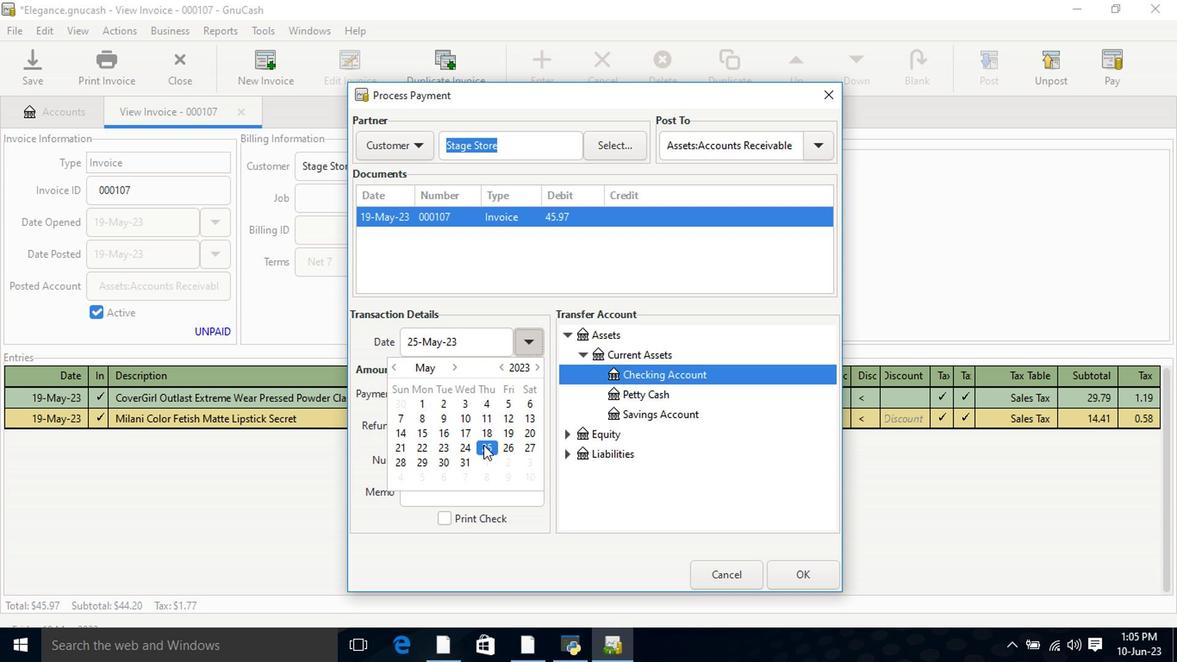 
Action: Mouse moved to (566, 336)
Screenshot: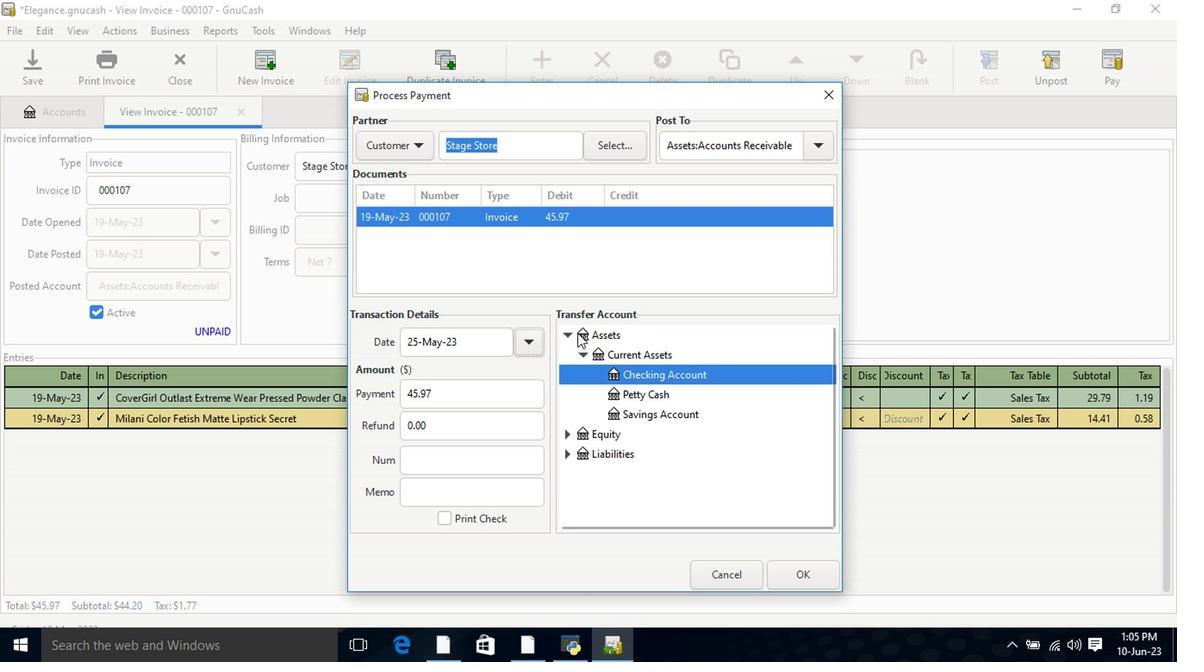
Action: Mouse pressed left at (566, 336)
Screenshot: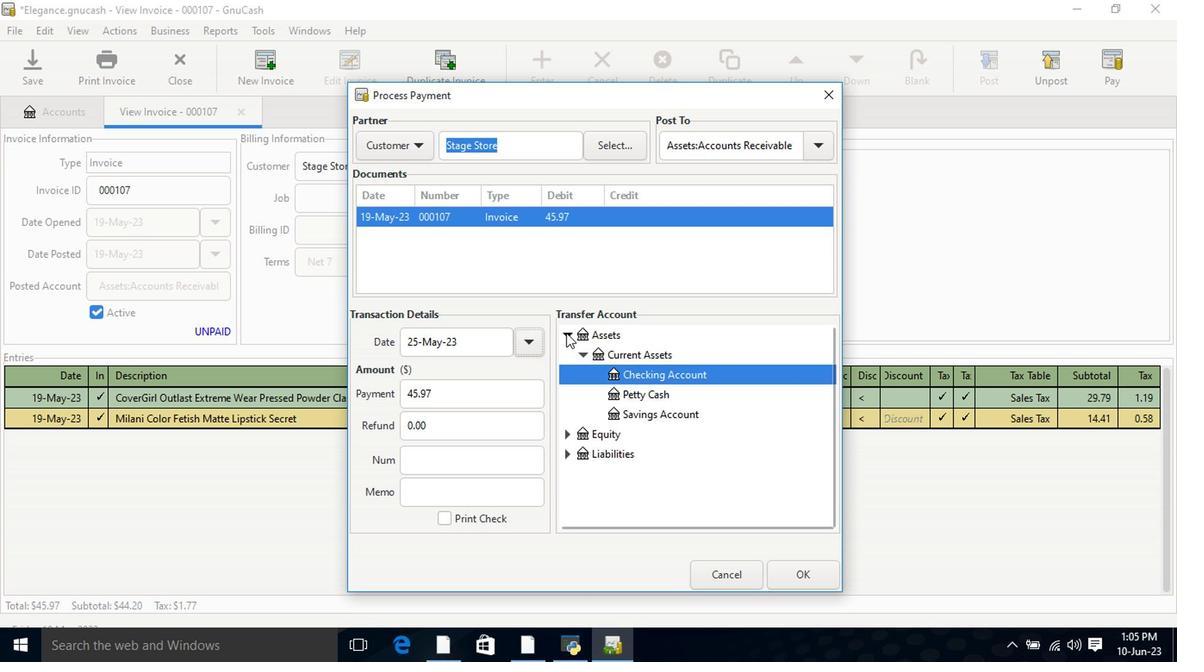 
Action: Mouse moved to (566, 336)
Screenshot: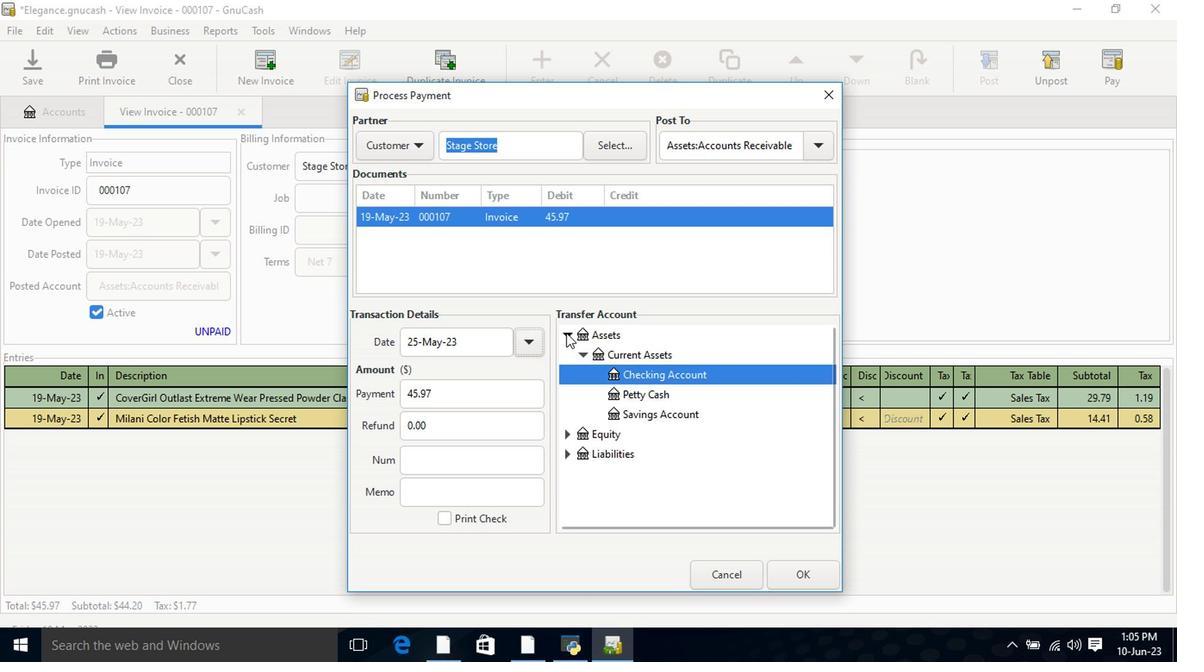 
Action: Mouse pressed left at (566, 336)
Screenshot: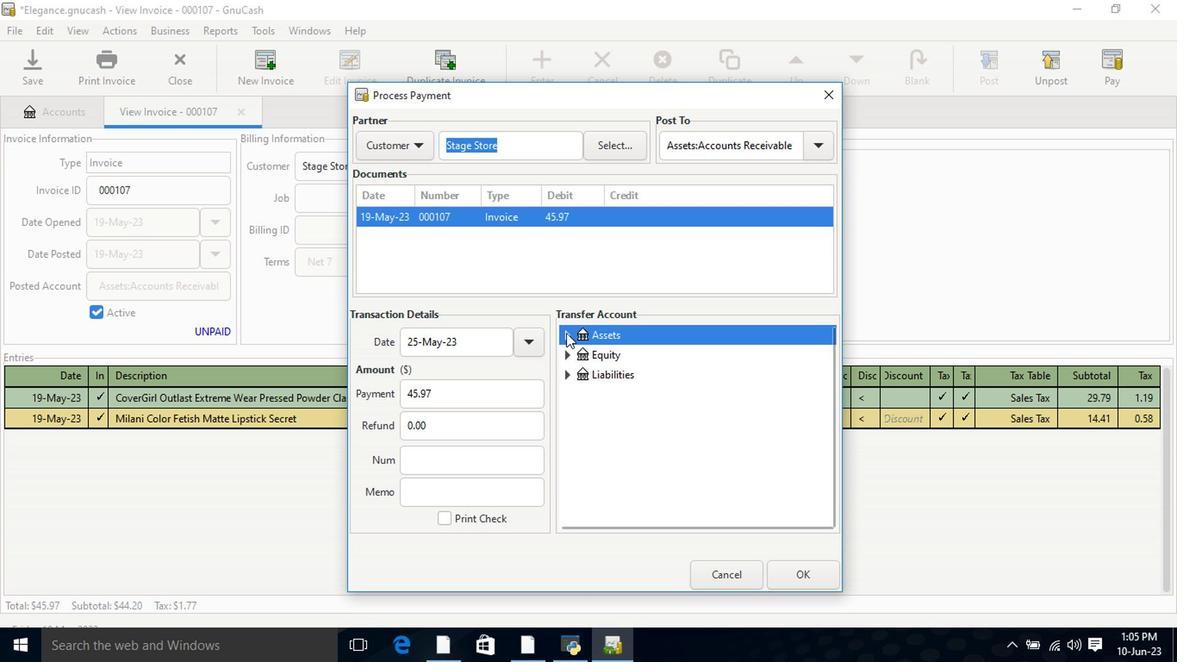 
Action: Mouse moved to (581, 353)
Screenshot: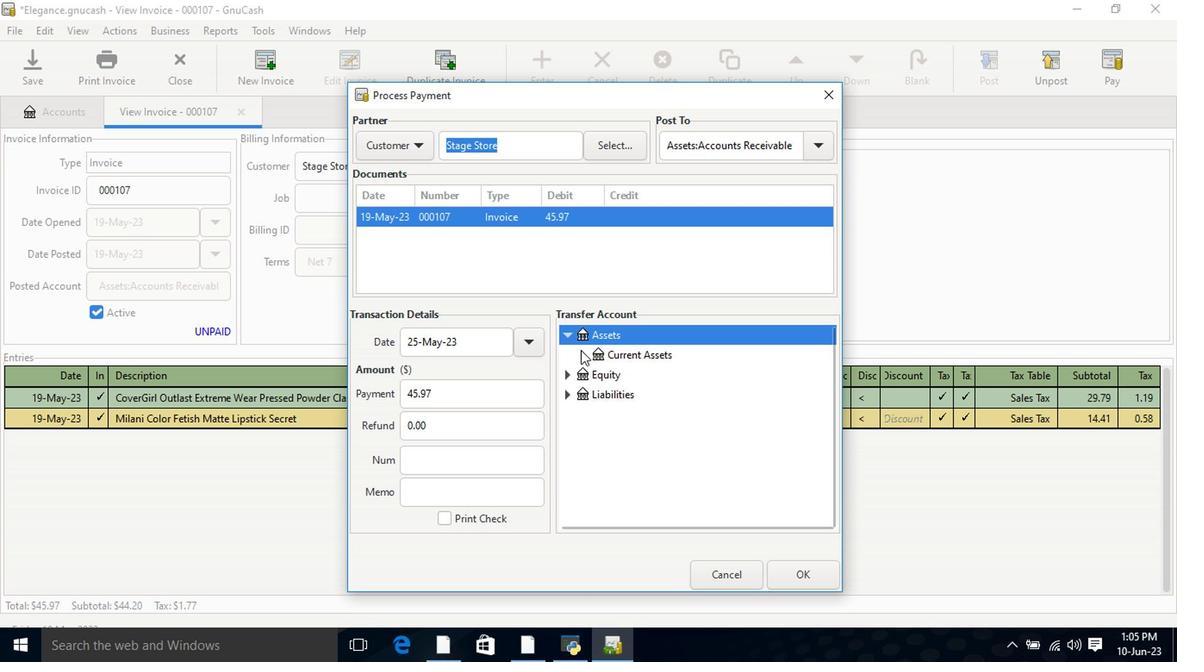 
Action: Mouse pressed left at (581, 353)
Screenshot: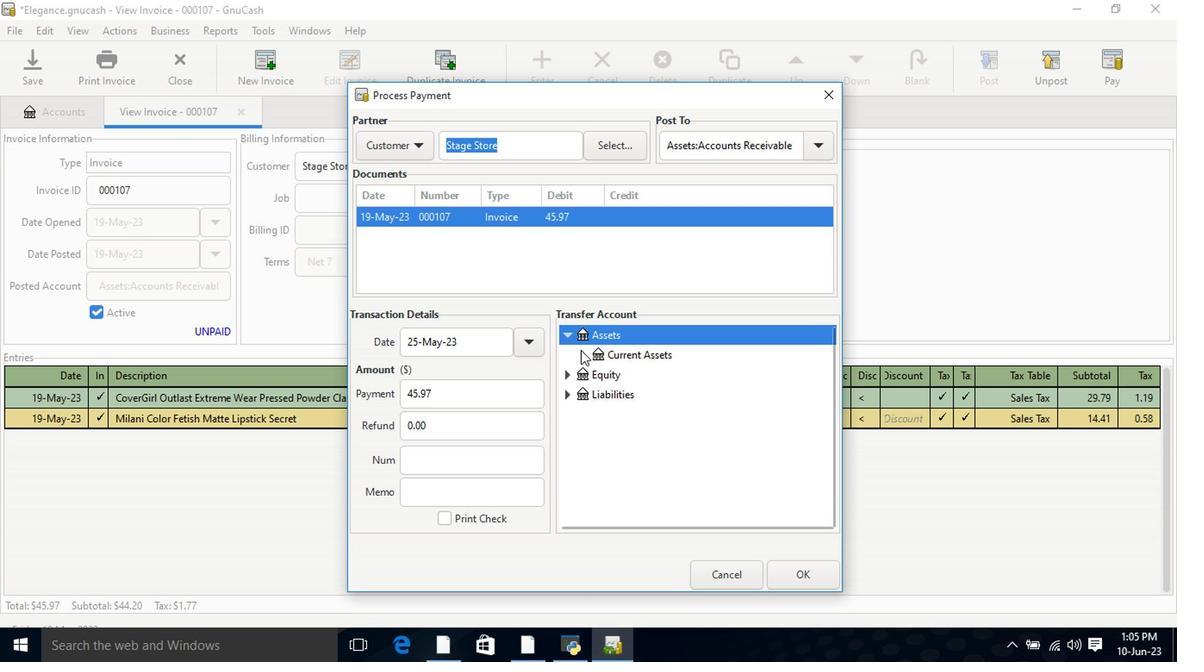 
Action: Mouse moved to (668, 379)
Screenshot: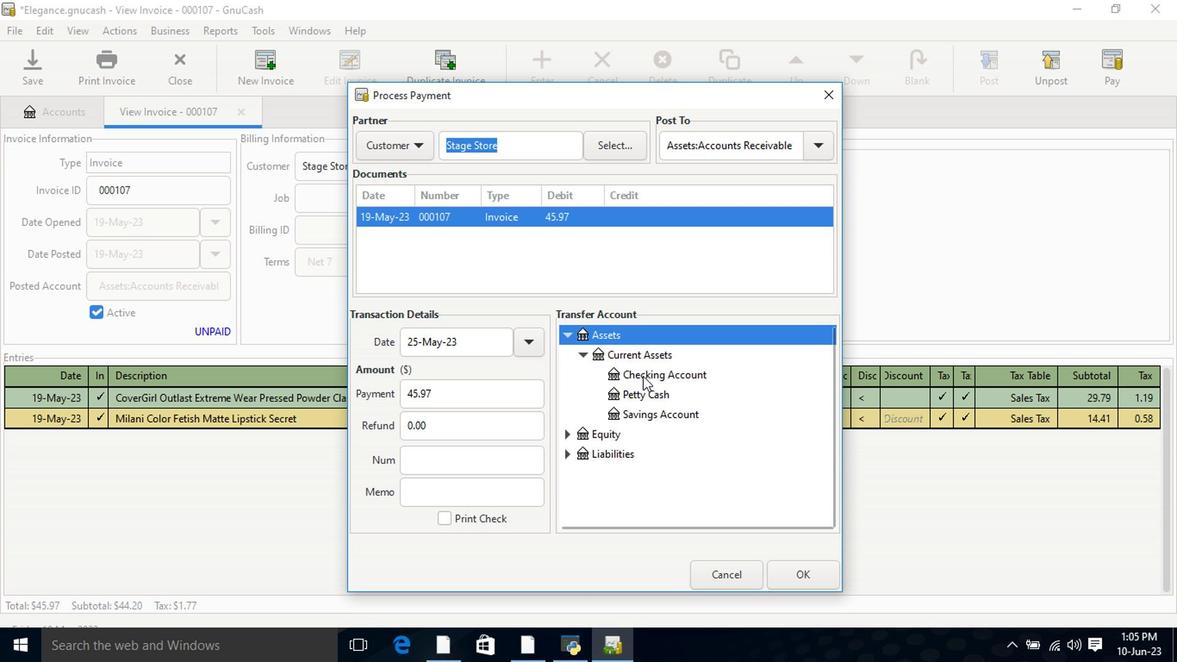 
Action: Mouse pressed left at (668, 379)
Screenshot: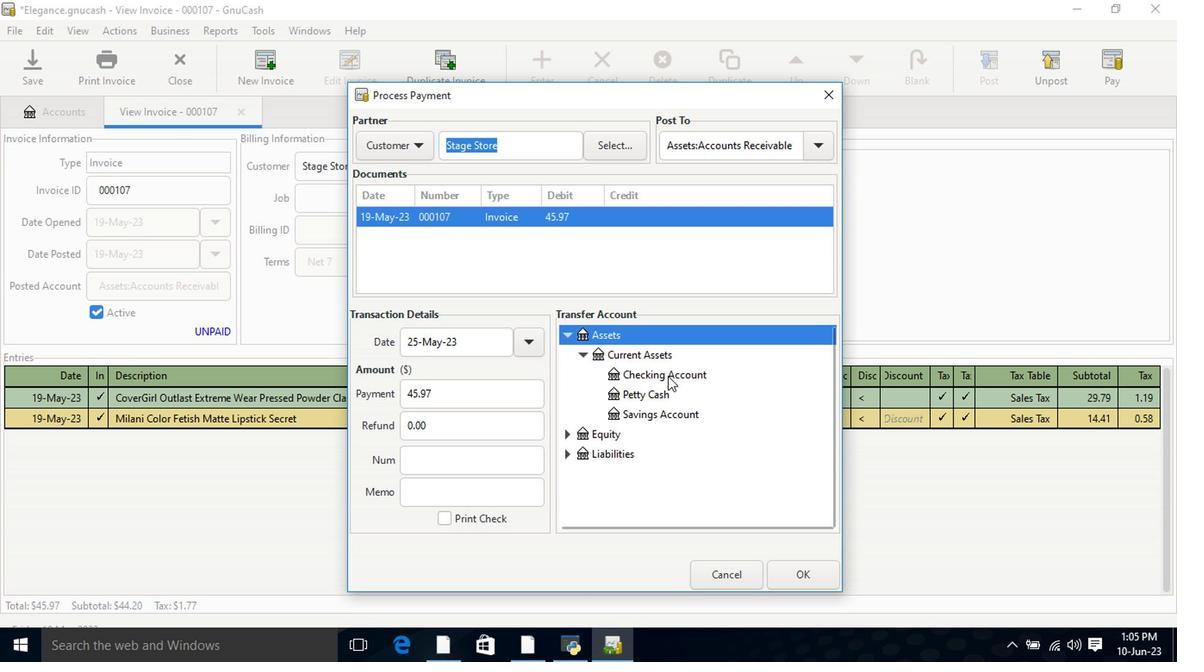 
Action: Mouse moved to (792, 573)
Screenshot: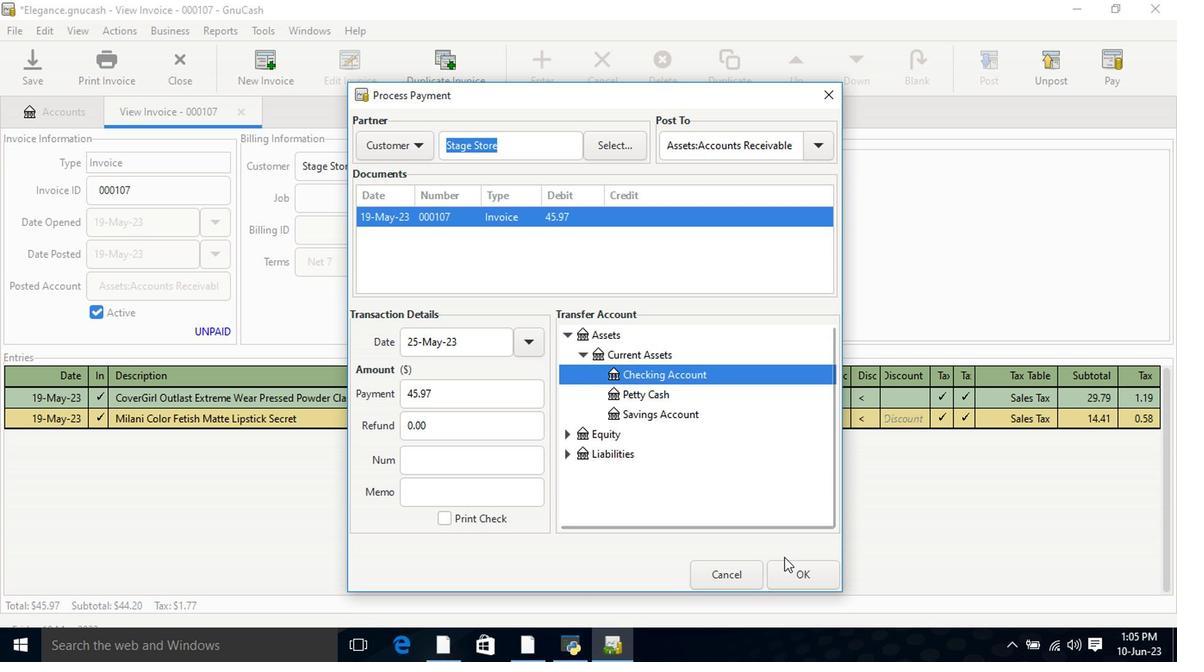 
Action: Mouse pressed left at (792, 573)
Screenshot: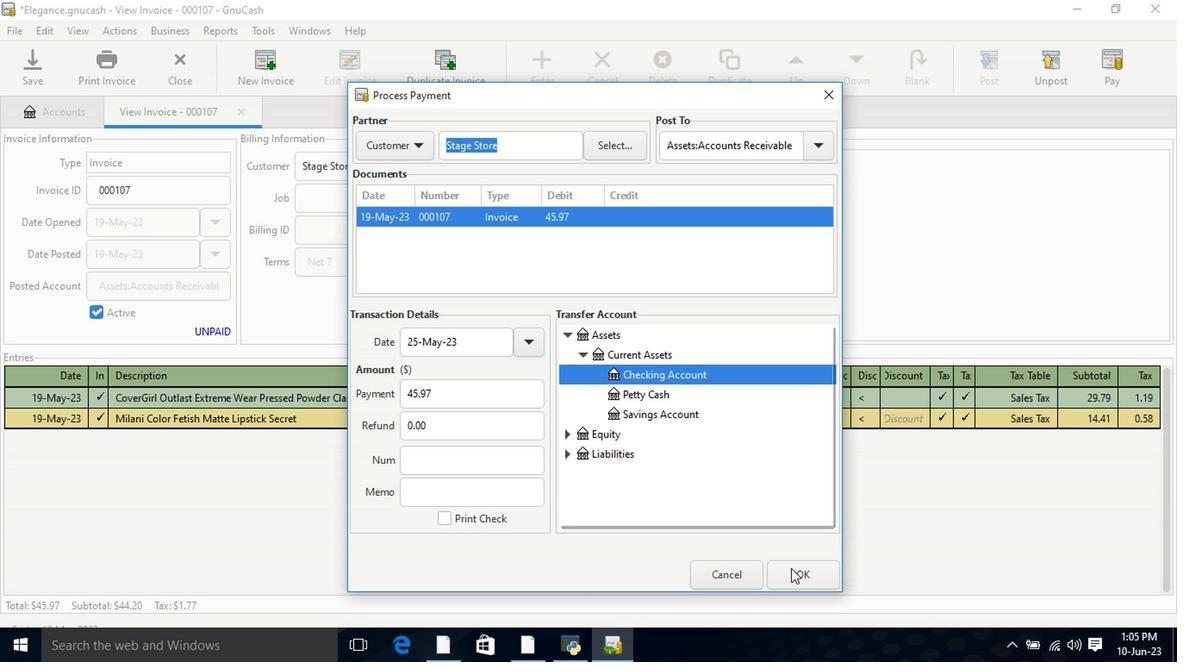 
Action: Mouse moved to (107, 83)
Screenshot: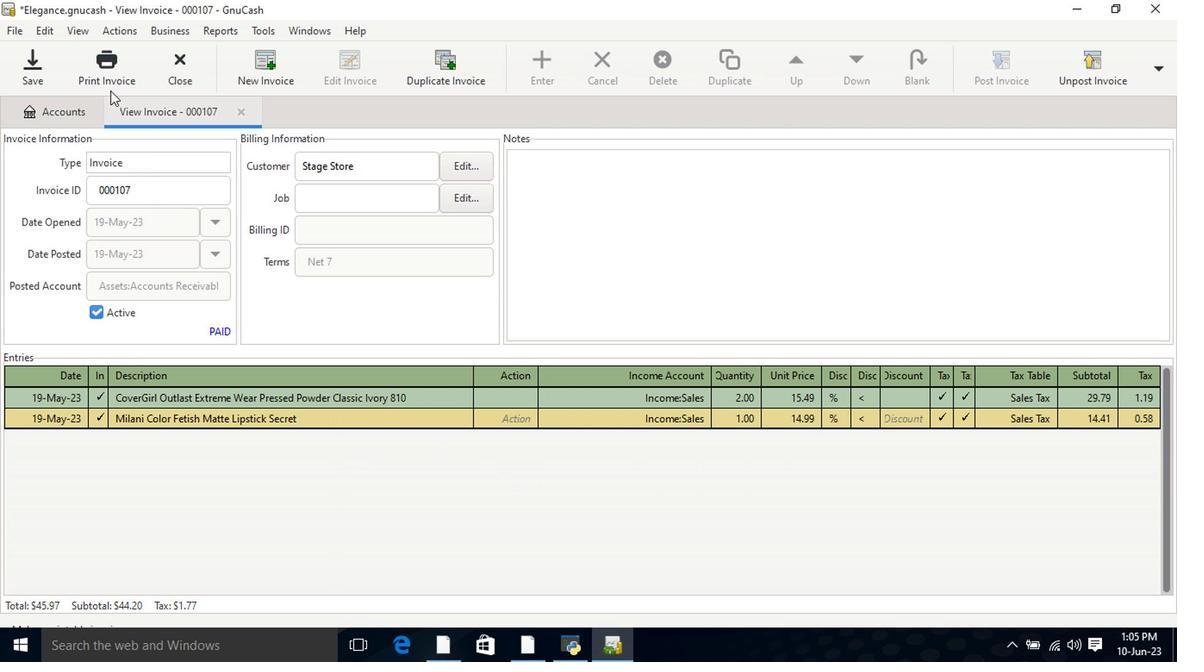 
Action: Mouse pressed left at (107, 83)
Screenshot: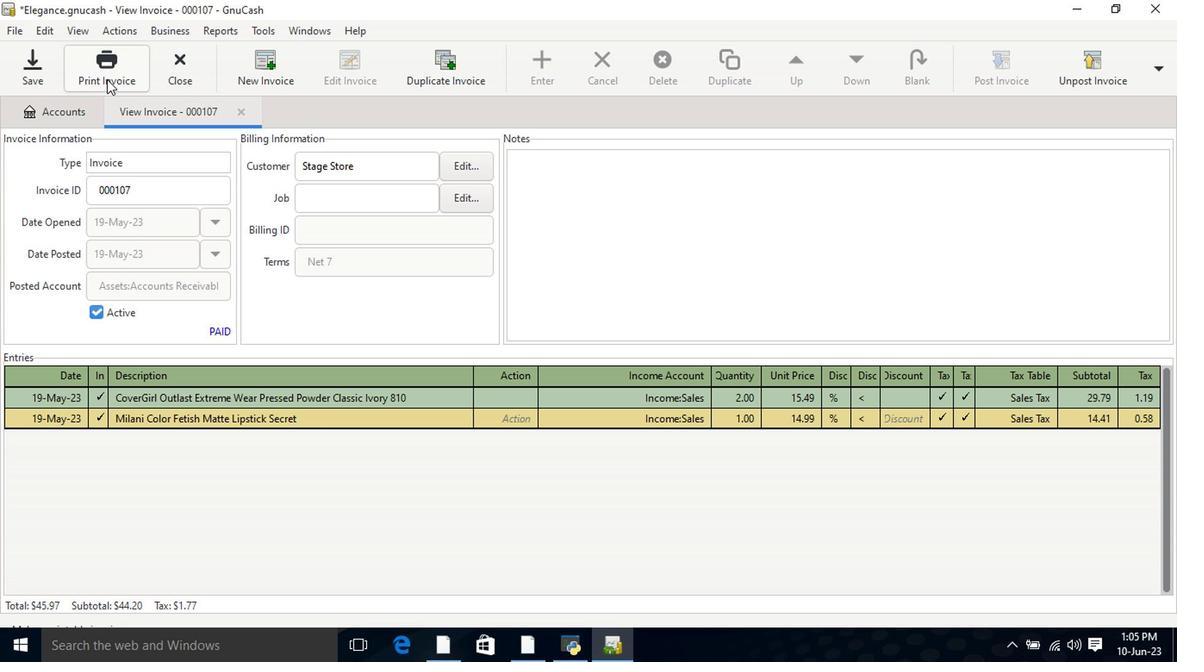 
Action: Mouse moved to (817, 75)
Screenshot: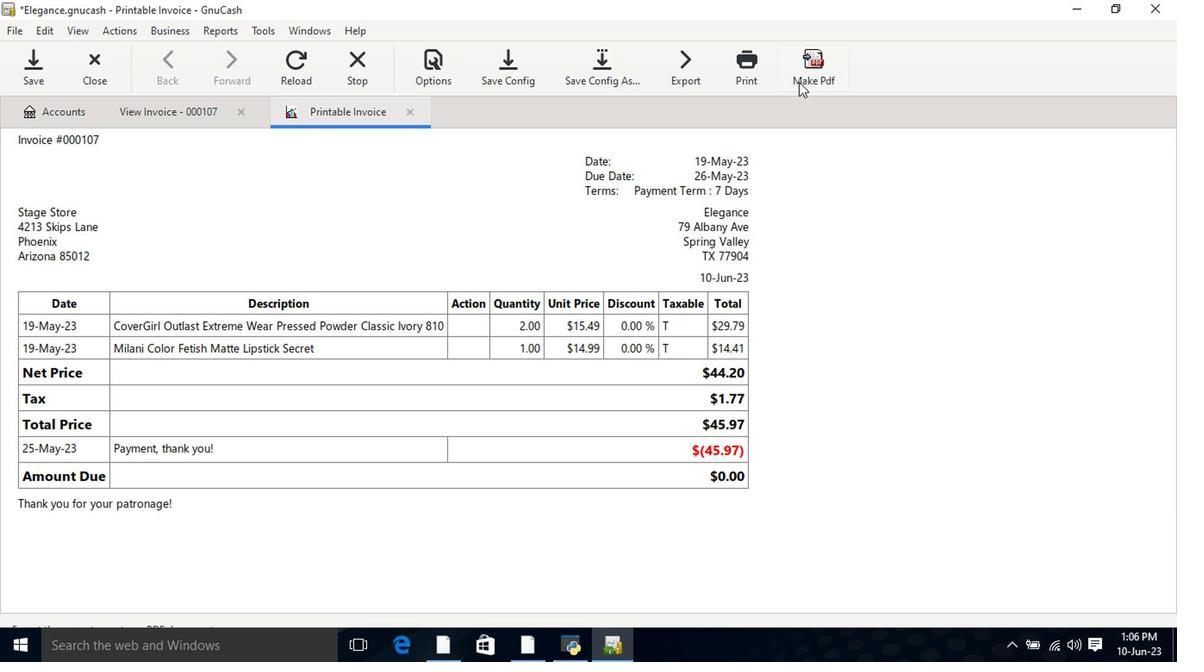 
Action: Mouse pressed left at (817, 75)
Screenshot: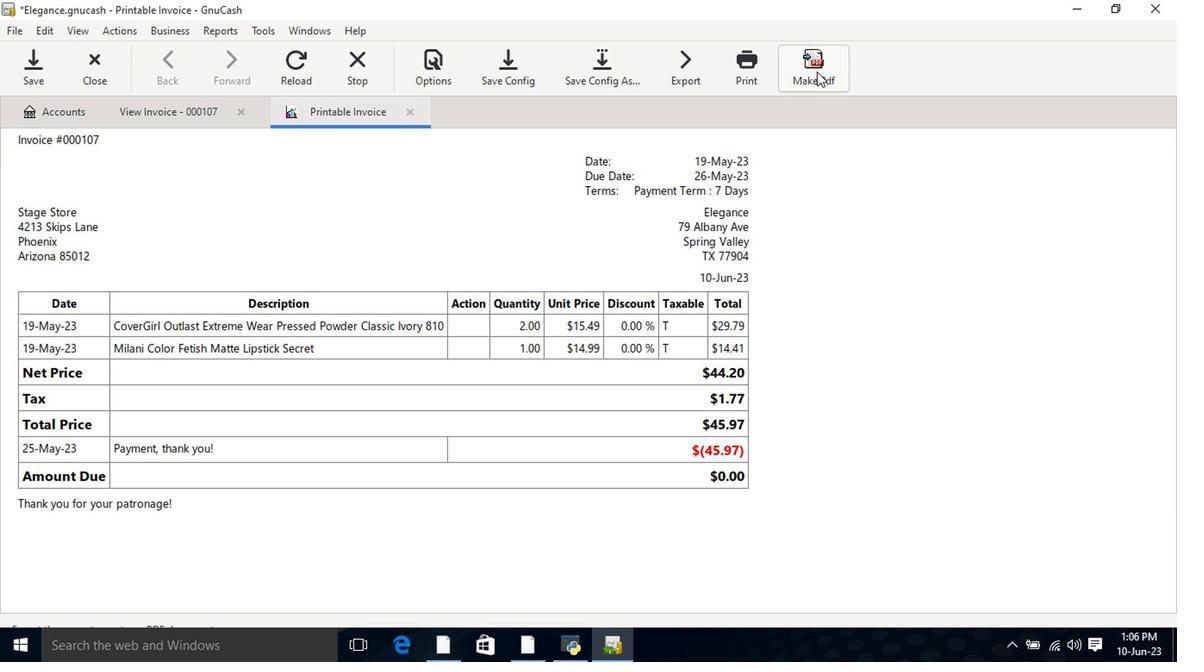 
Action: Mouse moved to (869, 604)
Screenshot: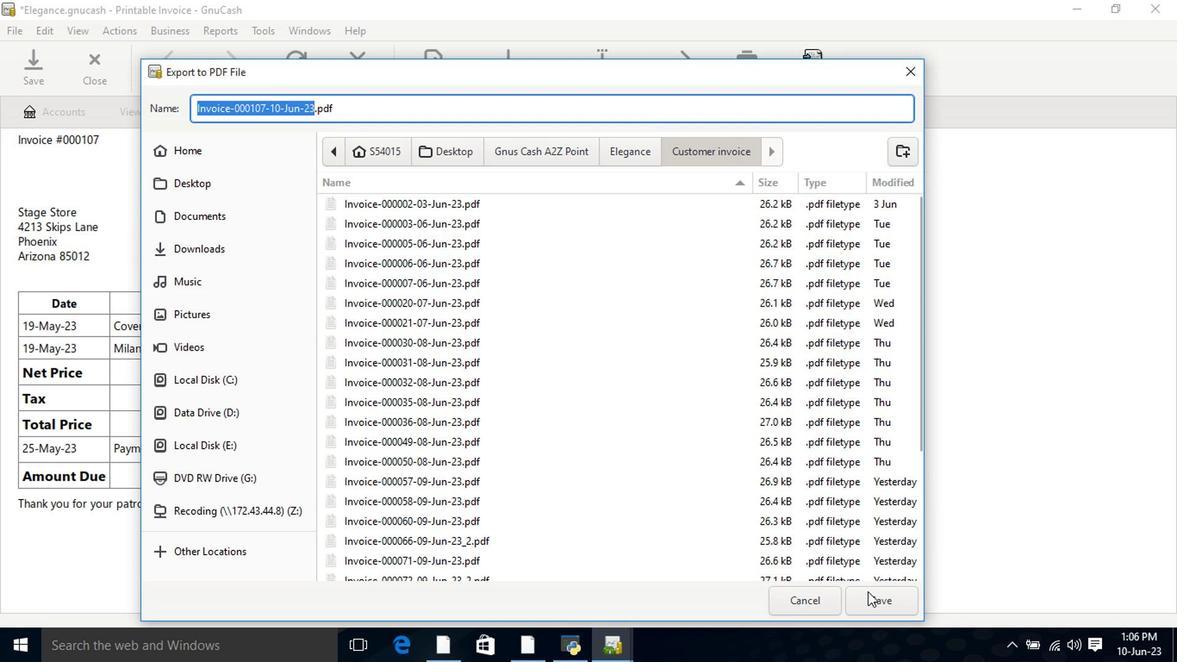 
Action: Mouse pressed left at (869, 604)
Screenshot: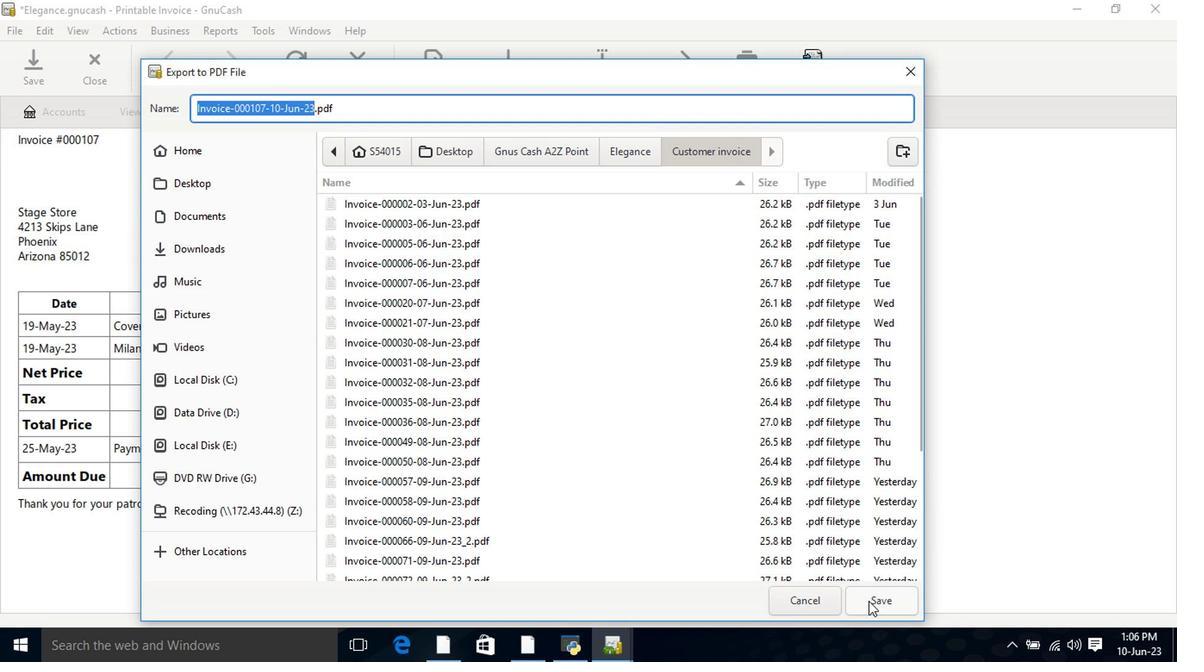 
